 Task: Add Sprouts Grape Jelly to the cart.
Action: Mouse moved to (27, 80)
Screenshot: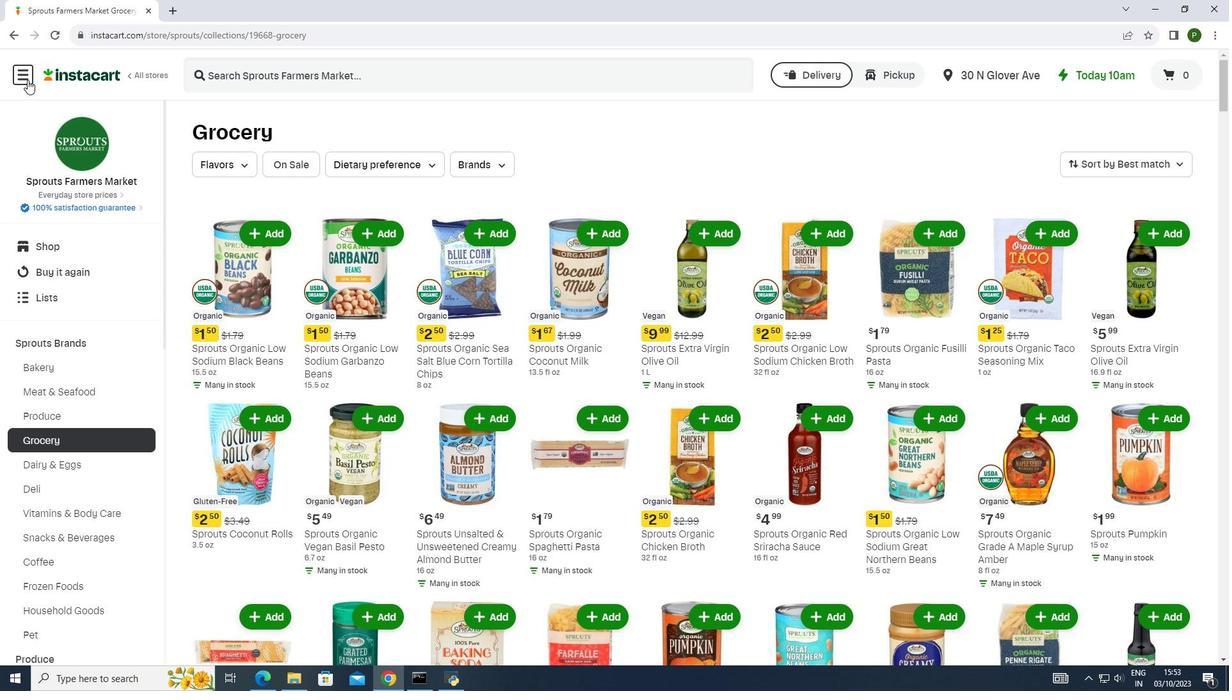
Action: Mouse pressed left at (27, 80)
Screenshot: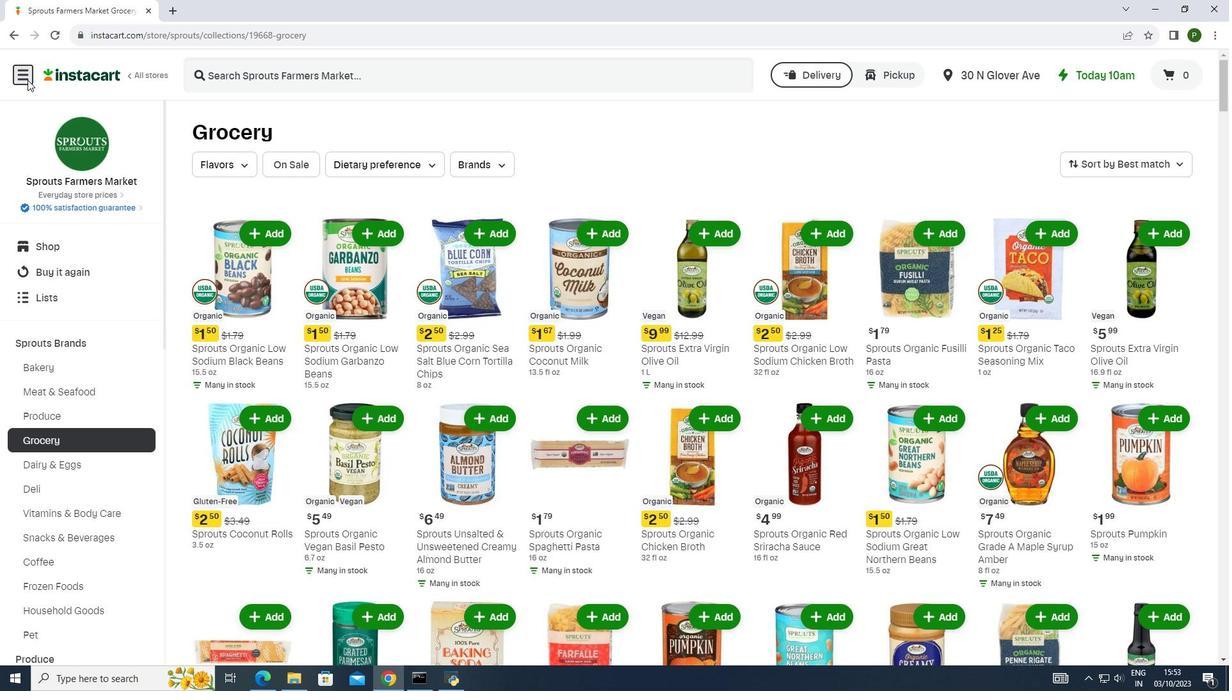 
Action: Mouse moved to (34, 341)
Screenshot: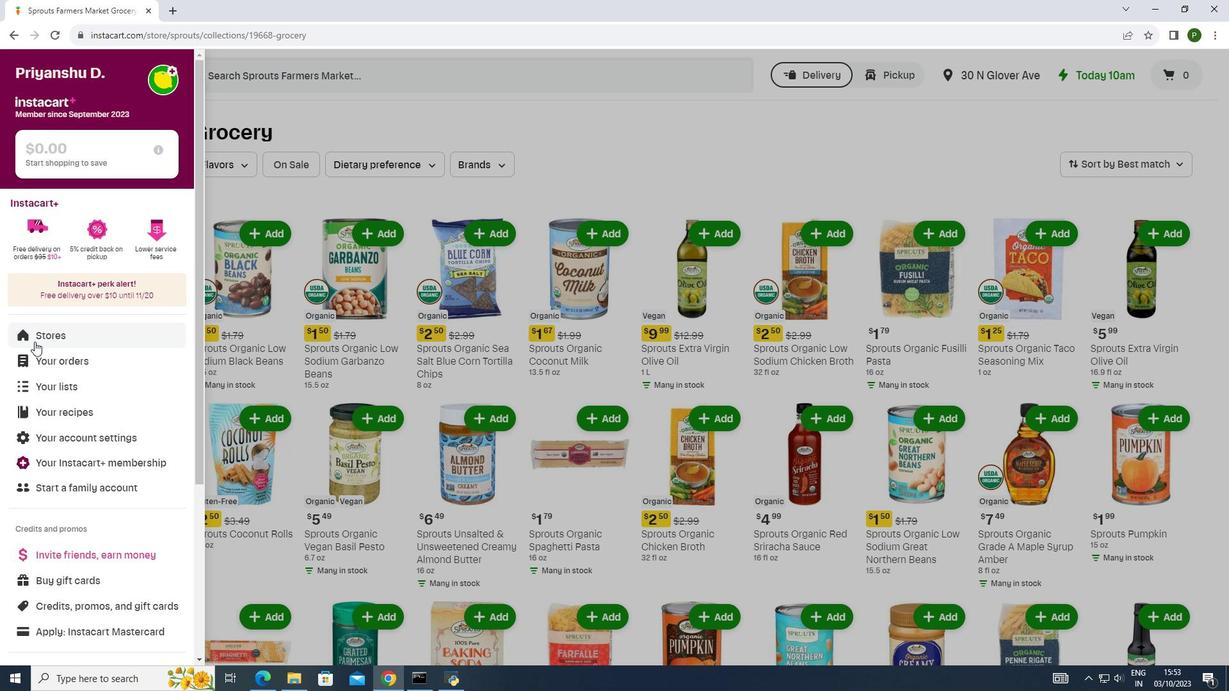 
Action: Mouse pressed left at (34, 341)
Screenshot: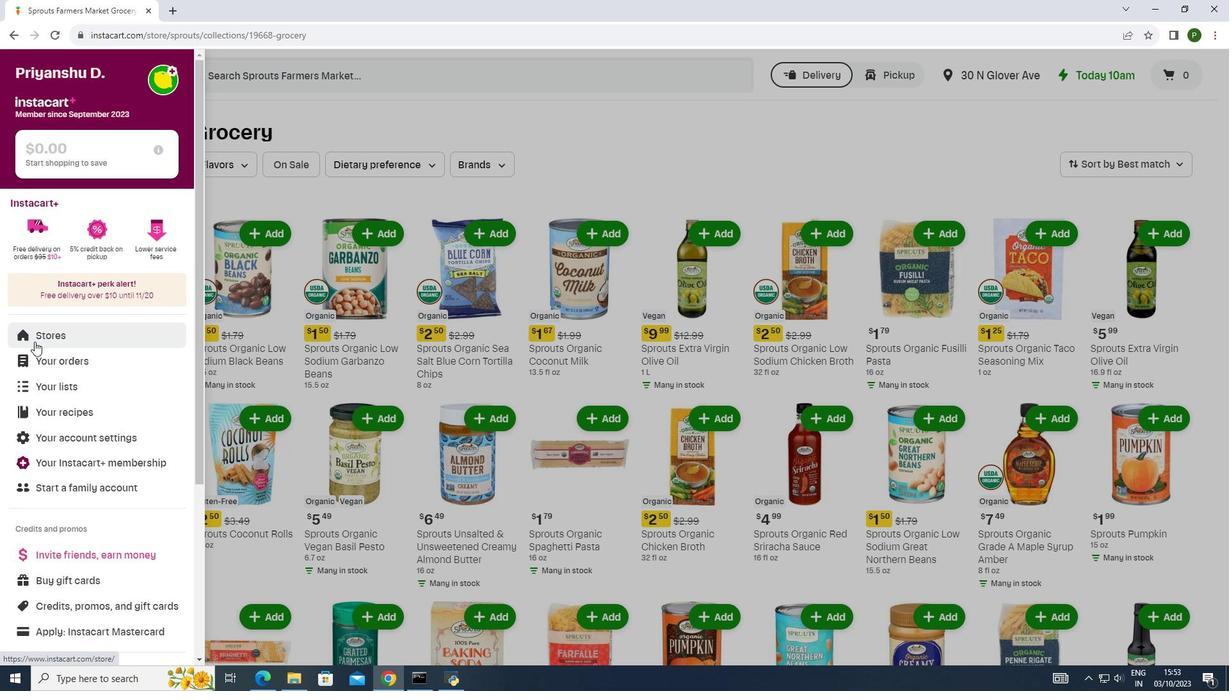 
Action: Mouse moved to (287, 124)
Screenshot: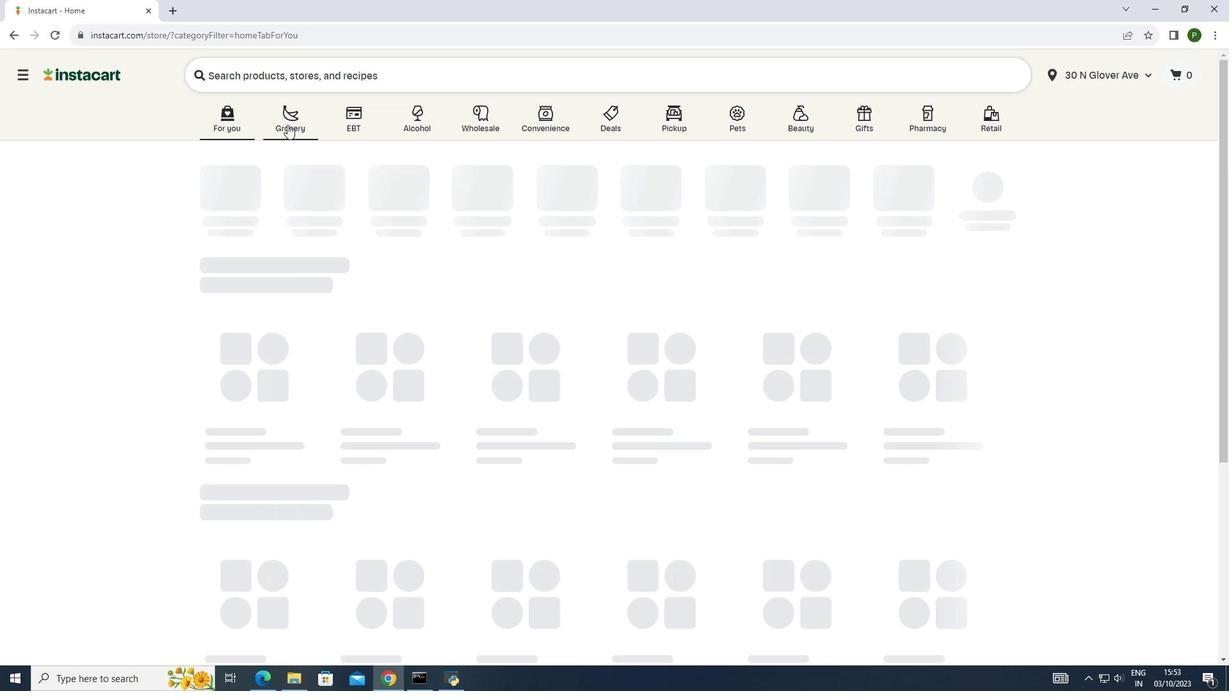 
Action: Mouse pressed left at (287, 124)
Screenshot: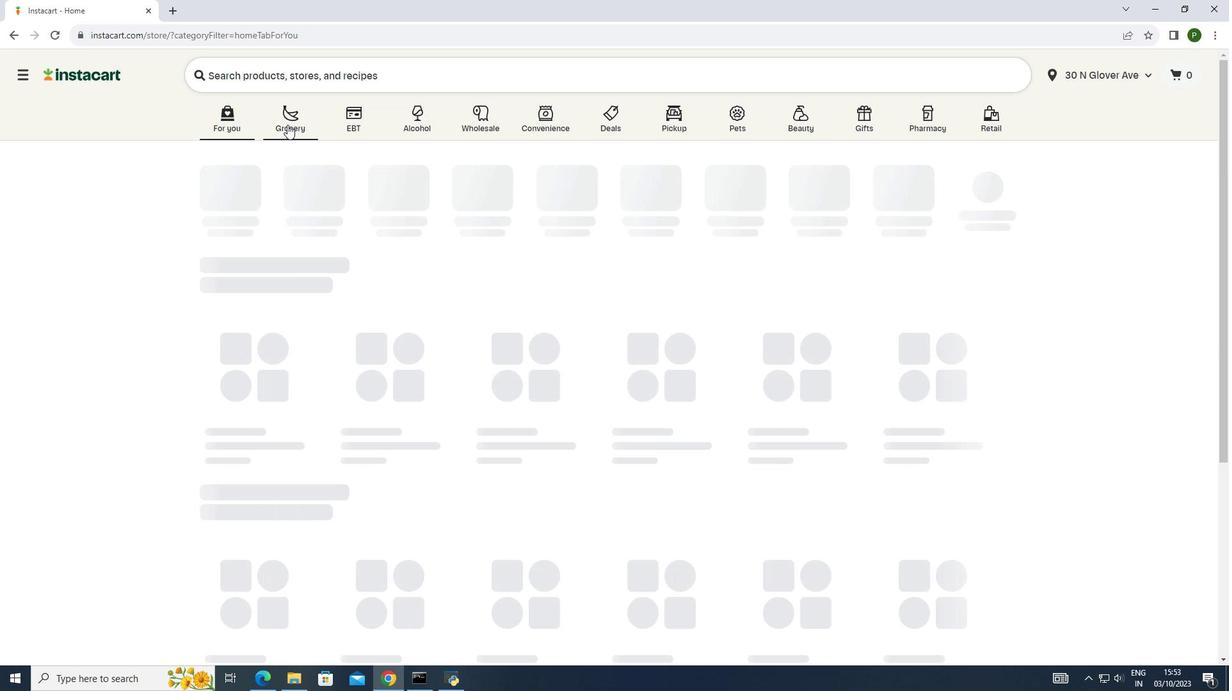 
Action: Mouse moved to (635, 184)
Screenshot: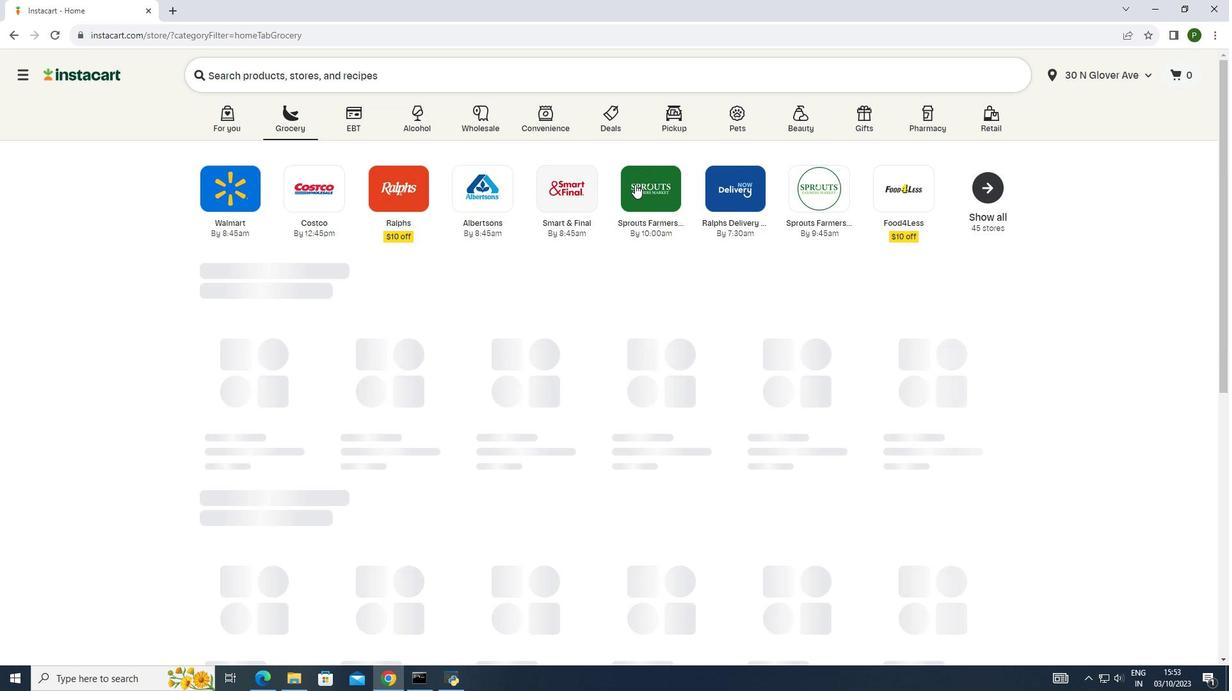 
Action: Mouse pressed left at (635, 184)
Screenshot: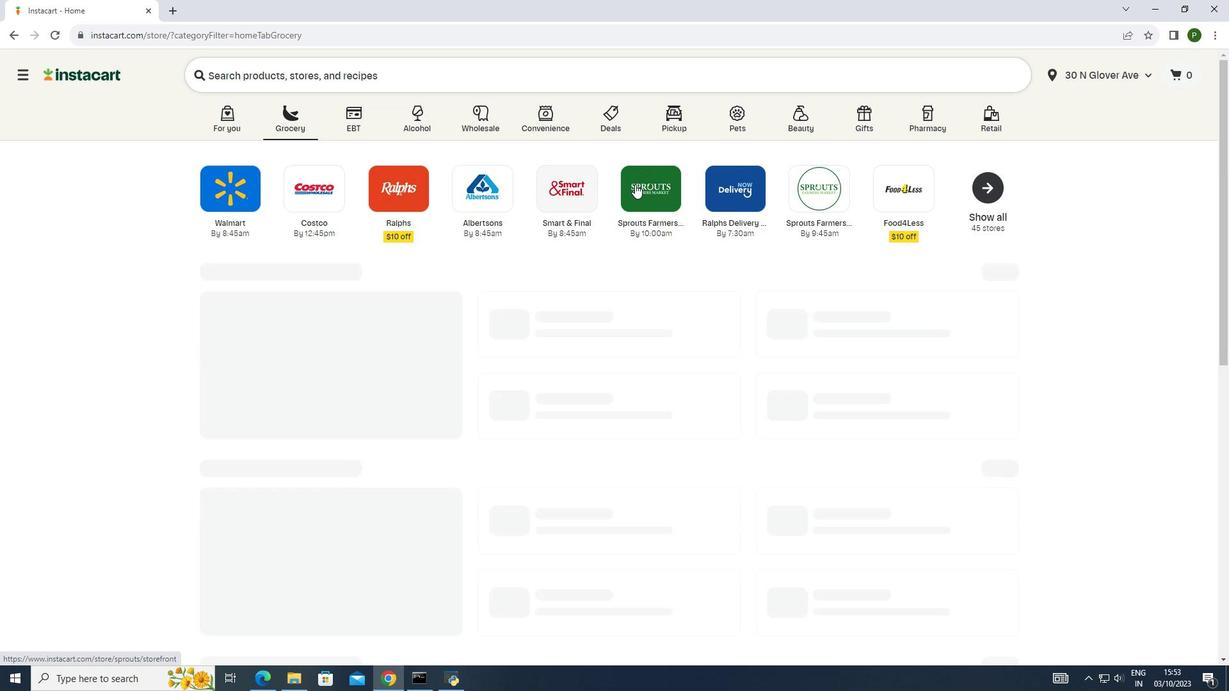 
Action: Mouse moved to (110, 343)
Screenshot: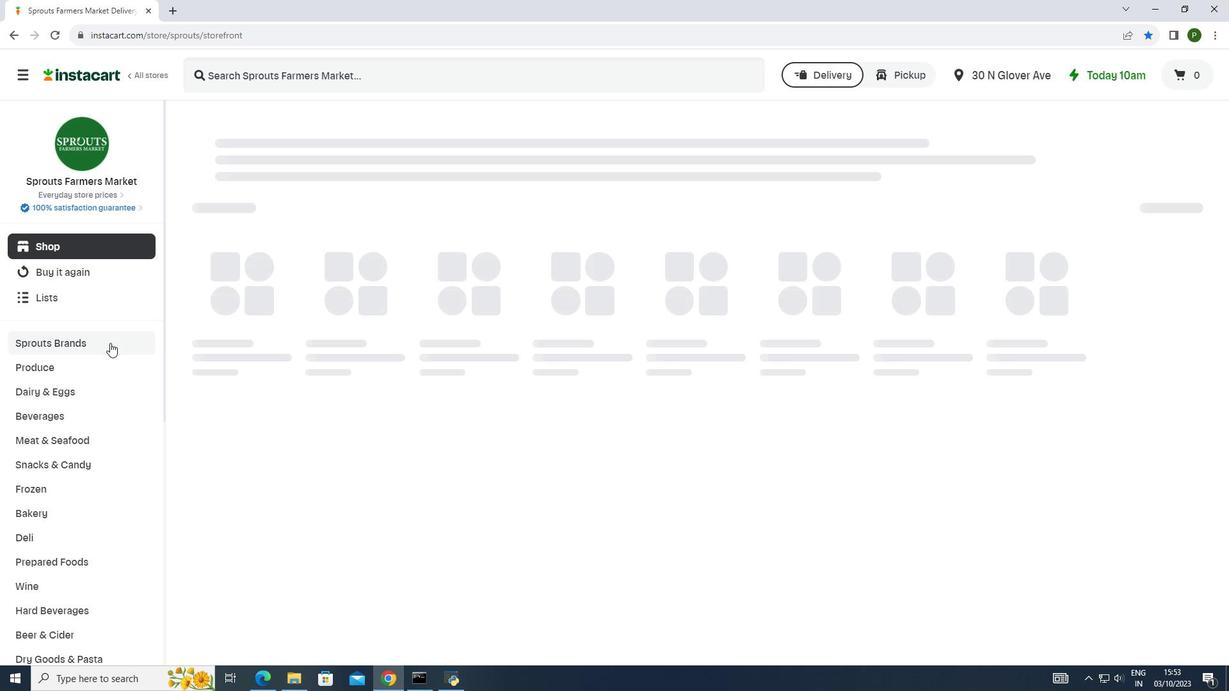 
Action: Mouse pressed left at (110, 343)
Screenshot: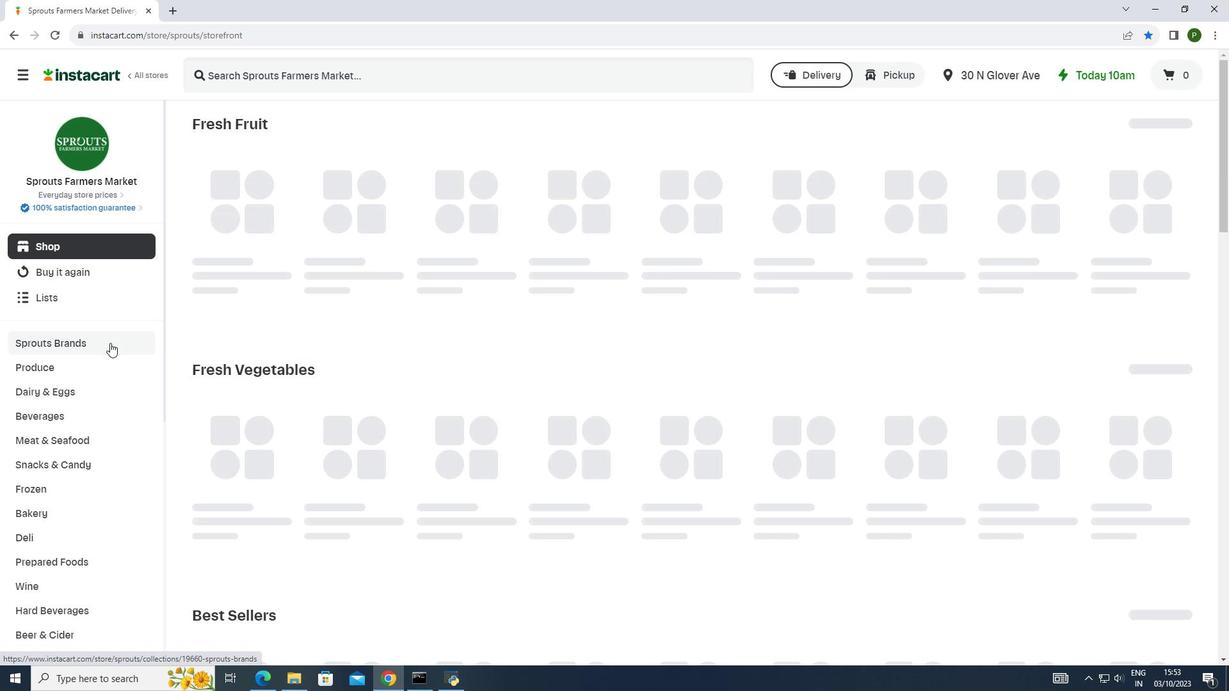 
Action: Mouse moved to (74, 437)
Screenshot: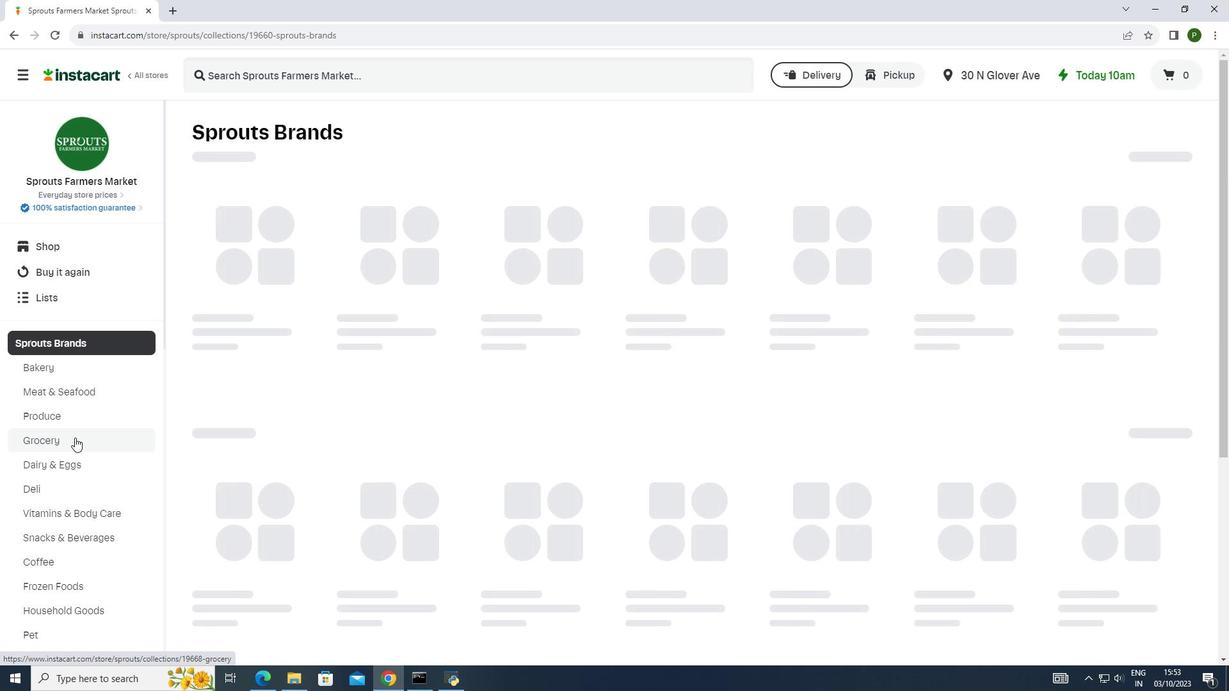 
Action: Mouse pressed left at (74, 437)
Screenshot: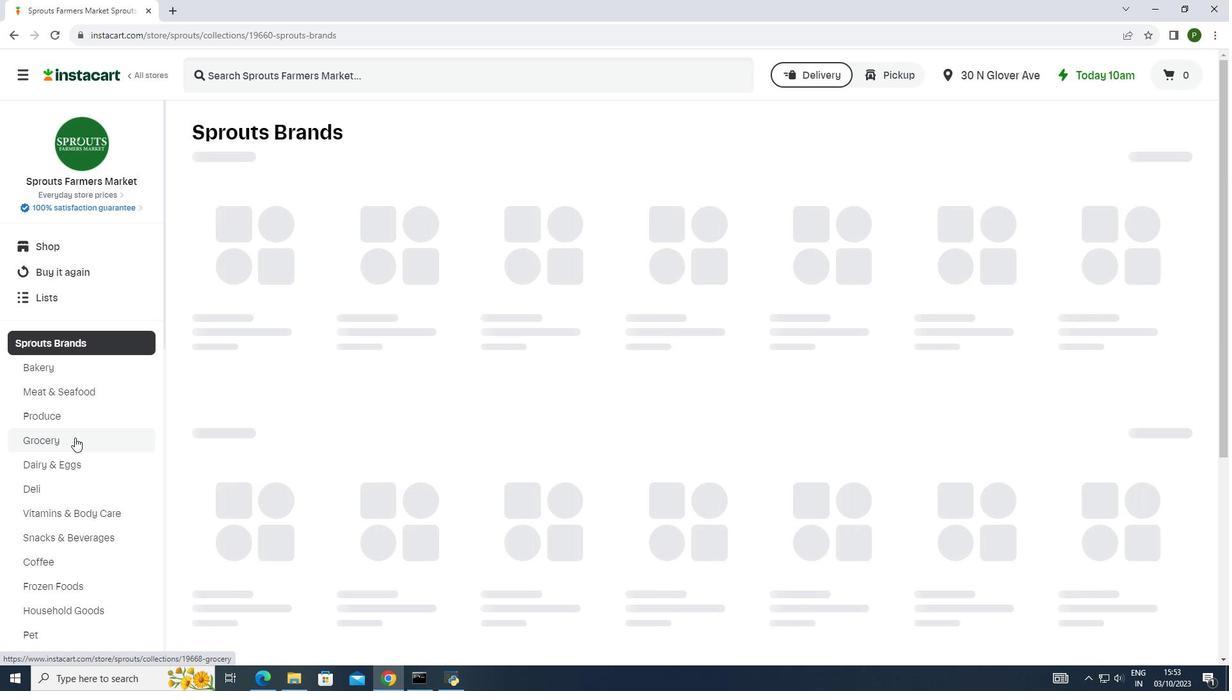 
Action: Mouse moved to (328, 285)
Screenshot: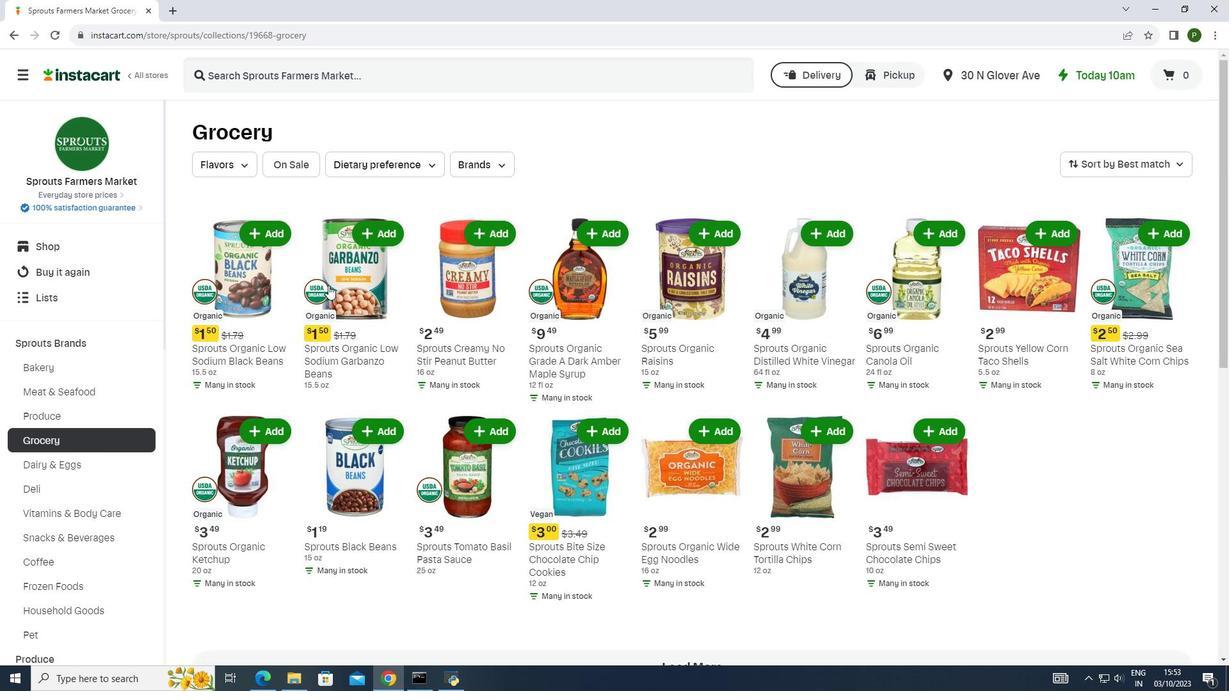 
Action: Mouse scrolled (328, 284) with delta (0, 0)
Screenshot: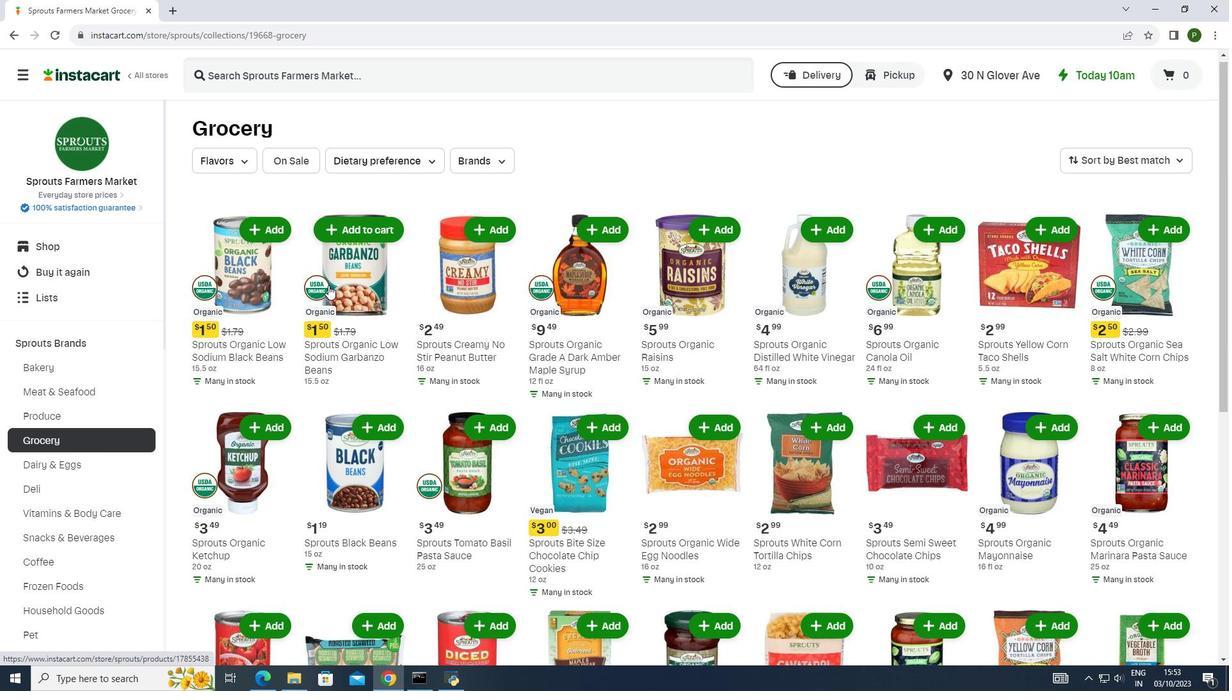 
Action: Mouse scrolled (328, 284) with delta (0, 0)
Screenshot: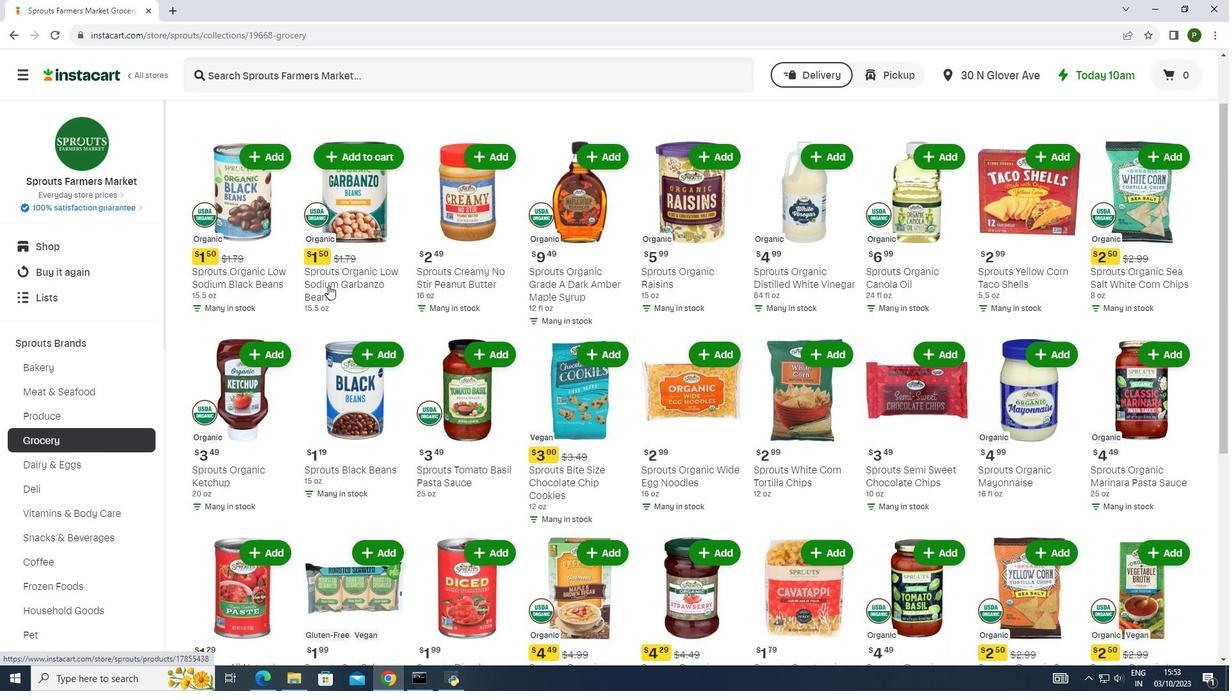 
Action: Mouse scrolled (328, 284) with delta (0, 0)
Screenshot: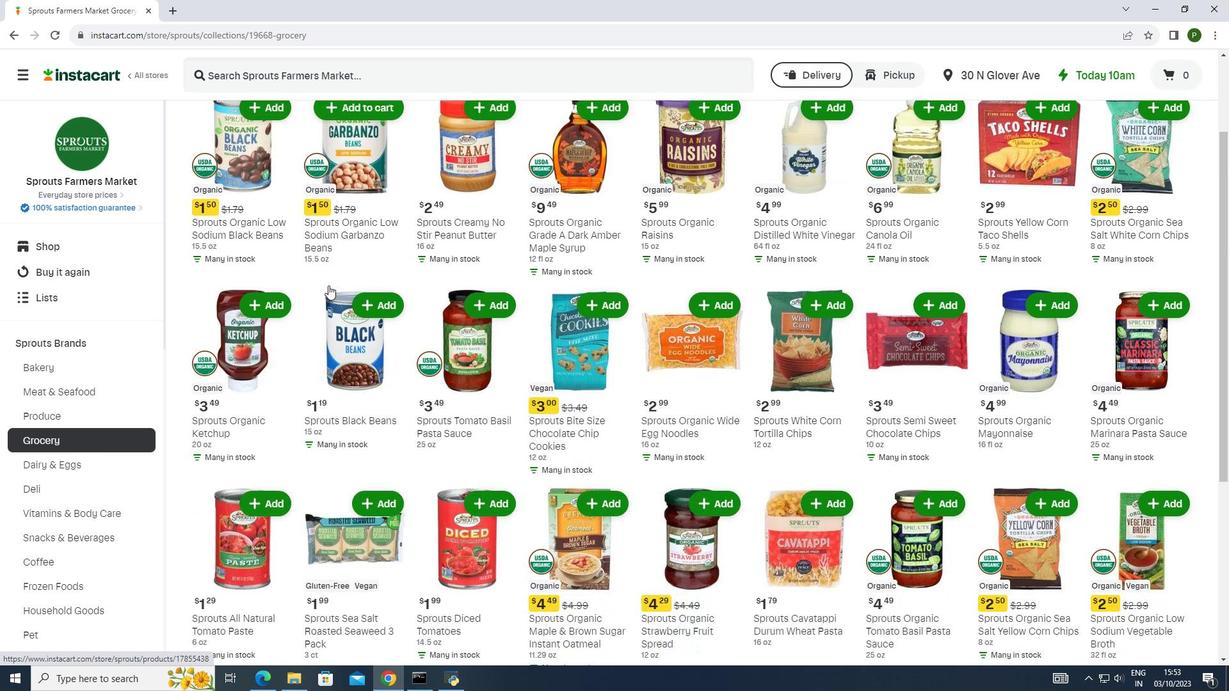 
Action: Mouse scrolled (328, 284) with delta (0, 0)
Screenshot: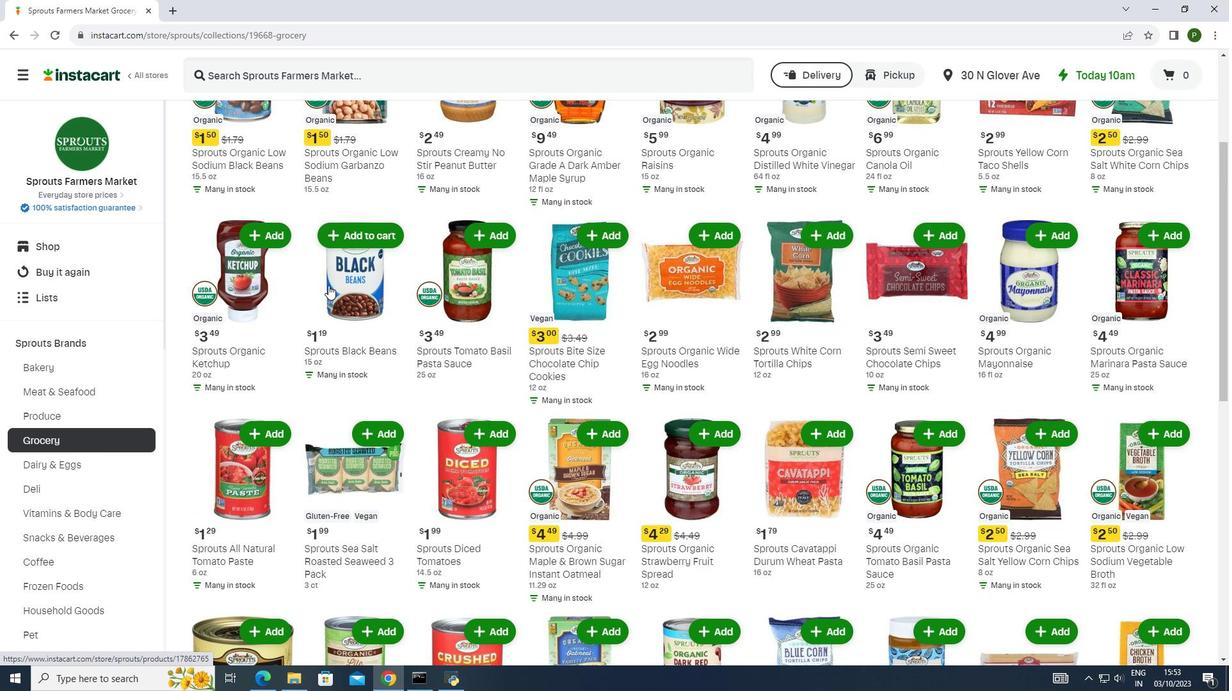 
Action: Mouse scrolled (328, 284) with delta (0, 0)
Screenshot: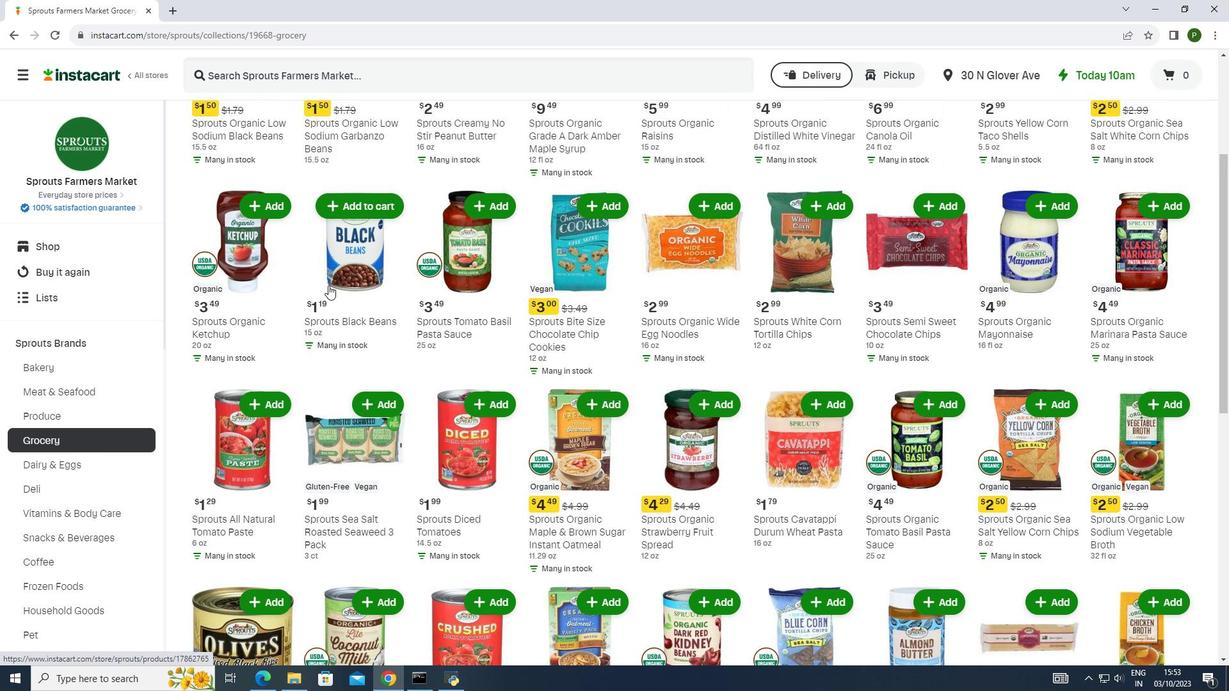
Action: Mouse scrolled (328, 284) with delta (0, 0)
Screenshot: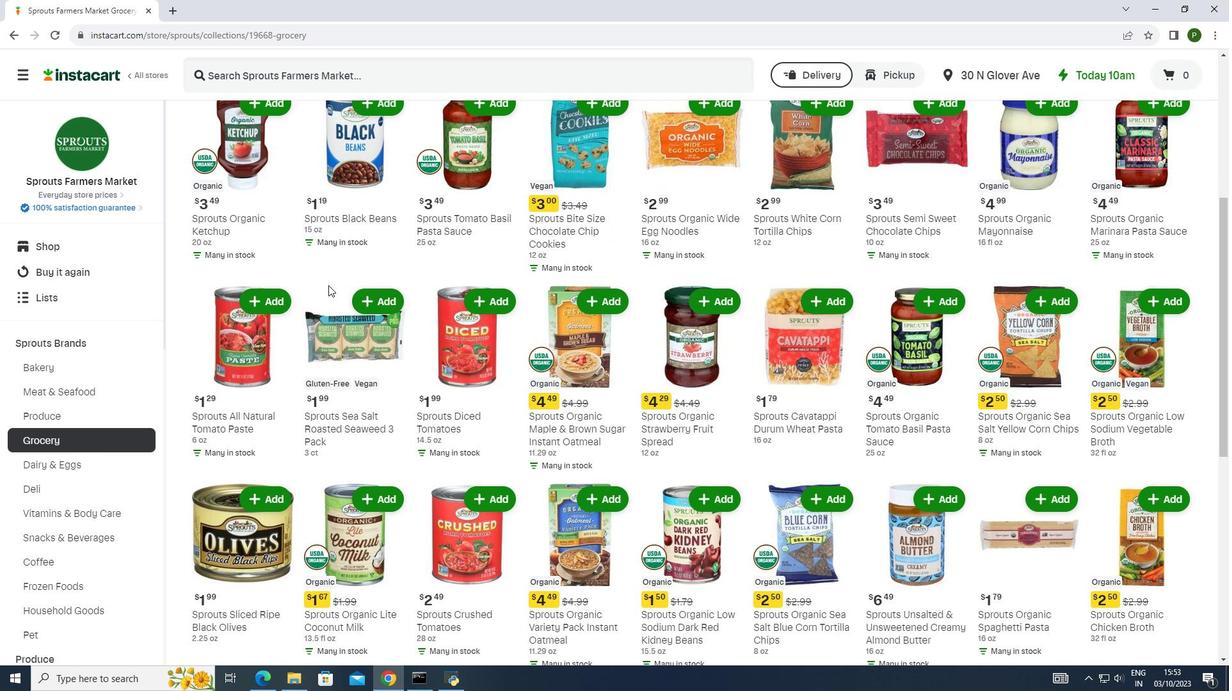 
Action: Mouse scrolled (328, 284) with delta (0, 0)
Screenshot: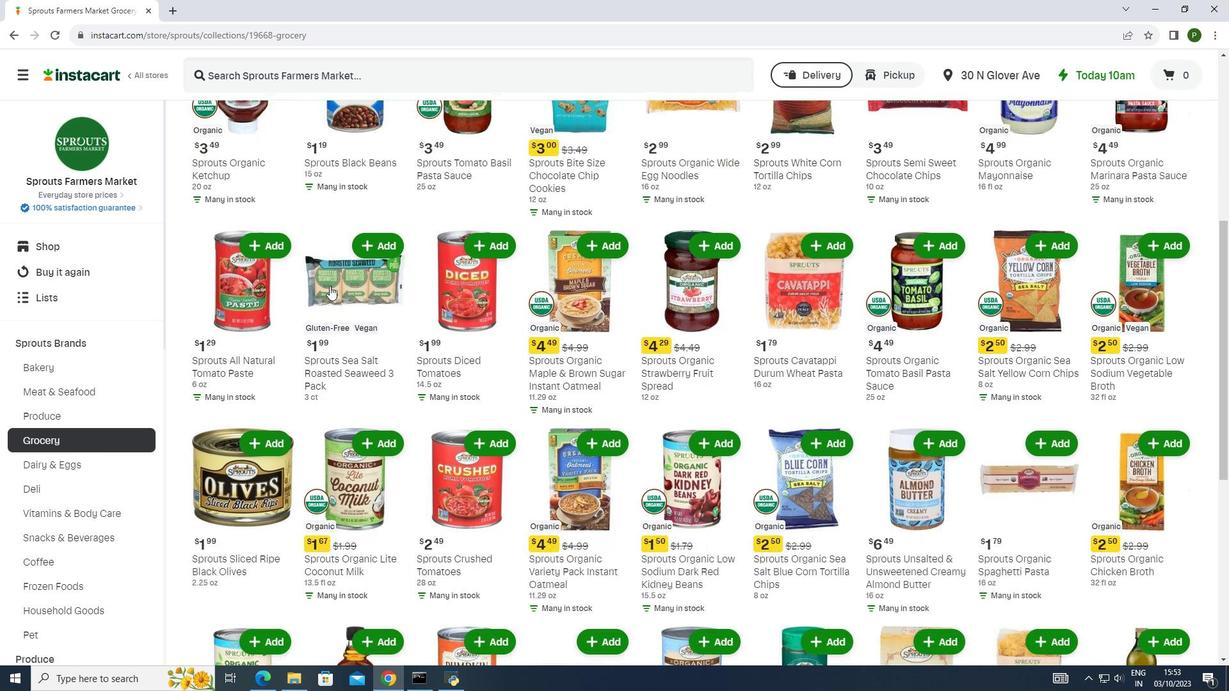 
Action: Mouse moved to (329, 286)
Screenshot: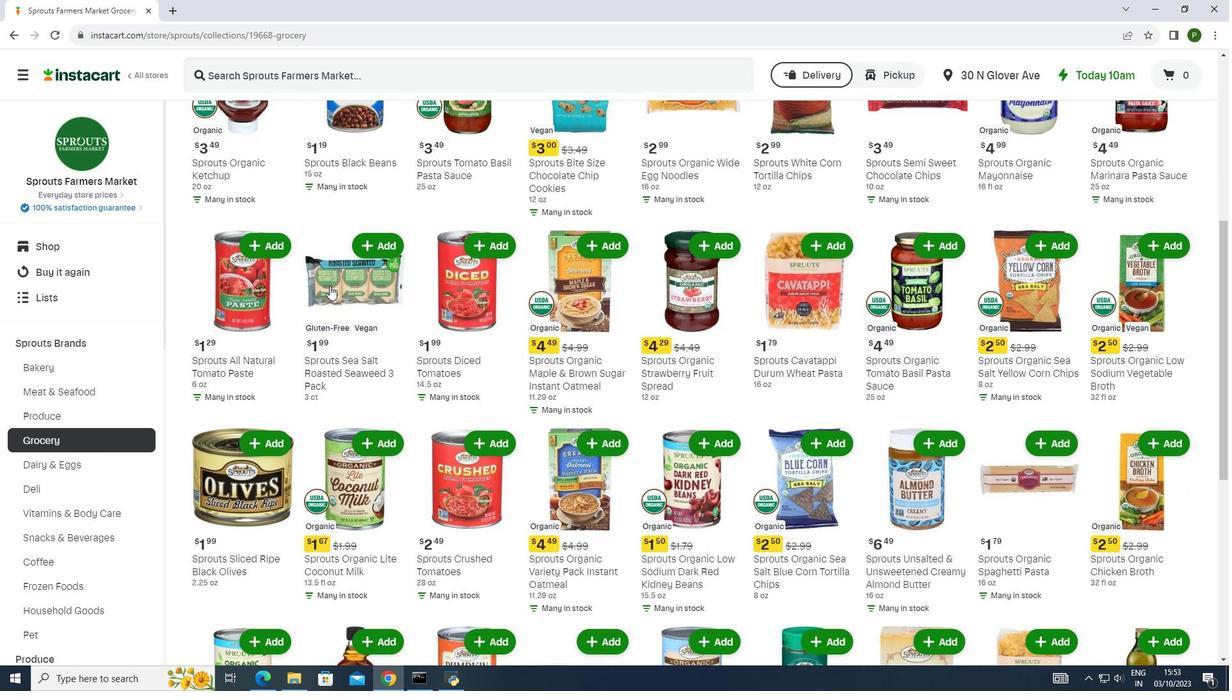 
Action: Mouse scrolled (329, 285) with delta (0, 0)
Screenshot: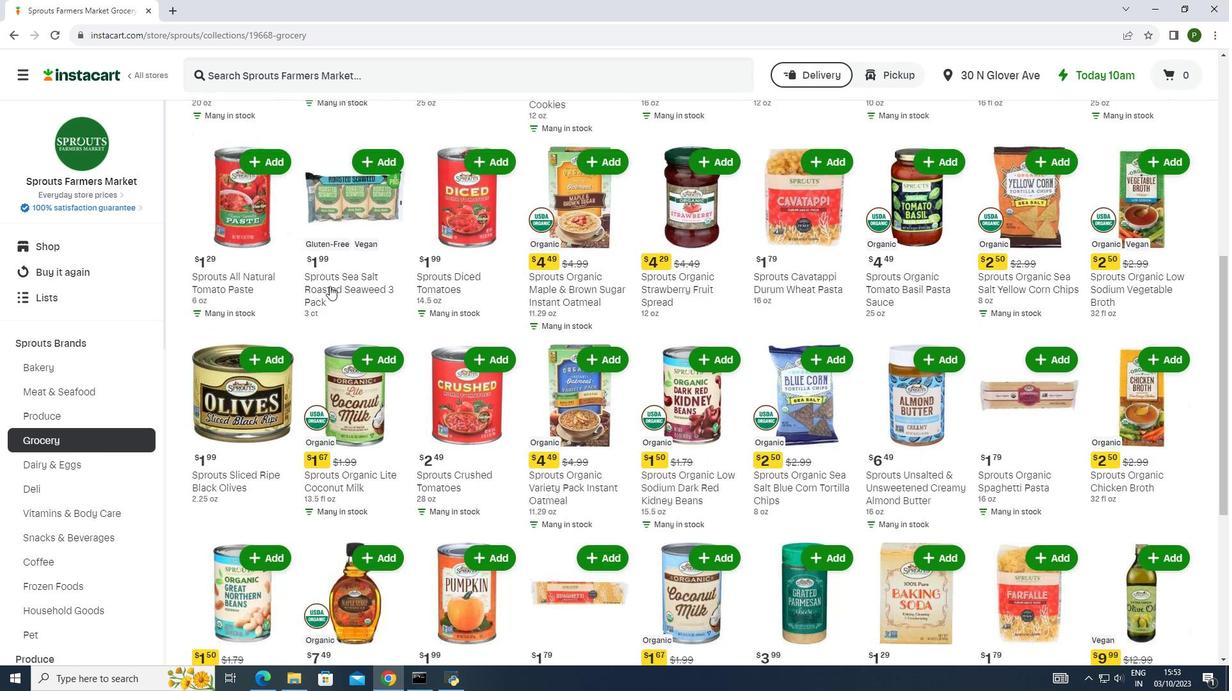 
Action: Mouse scrolled (329, 285) with delta (0, 0)
Screenshot: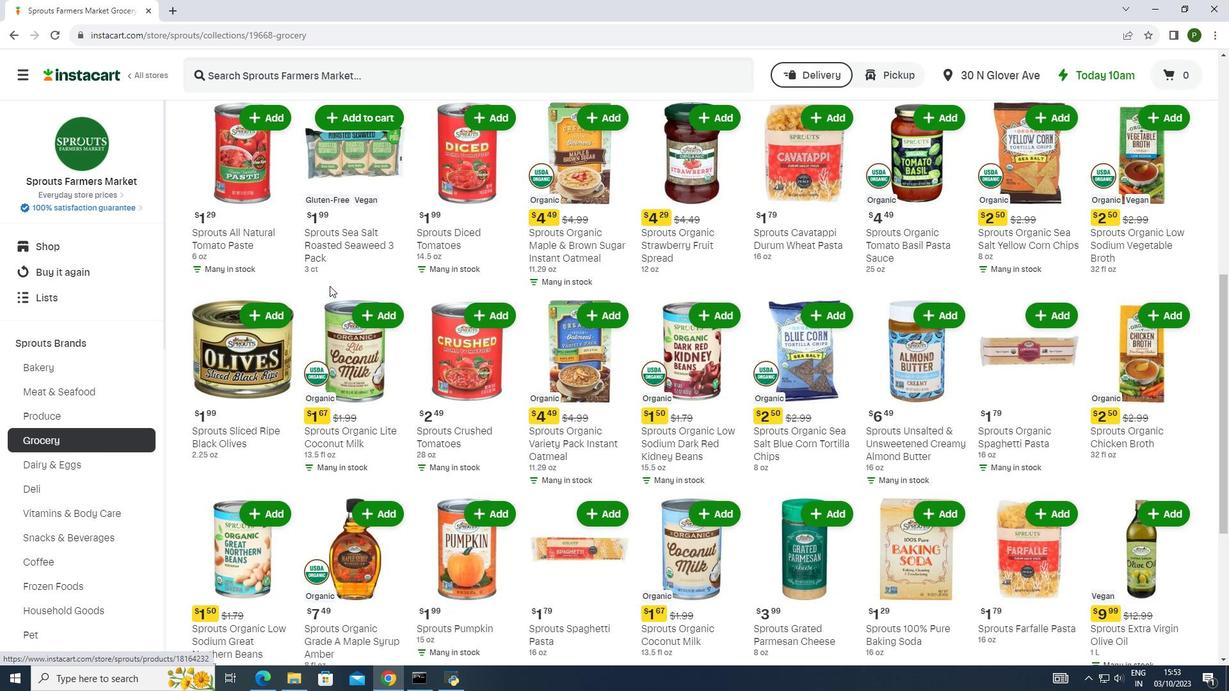 
Action: Mouse scrolled (329, 285) with delta (0, 0)
Screenshot: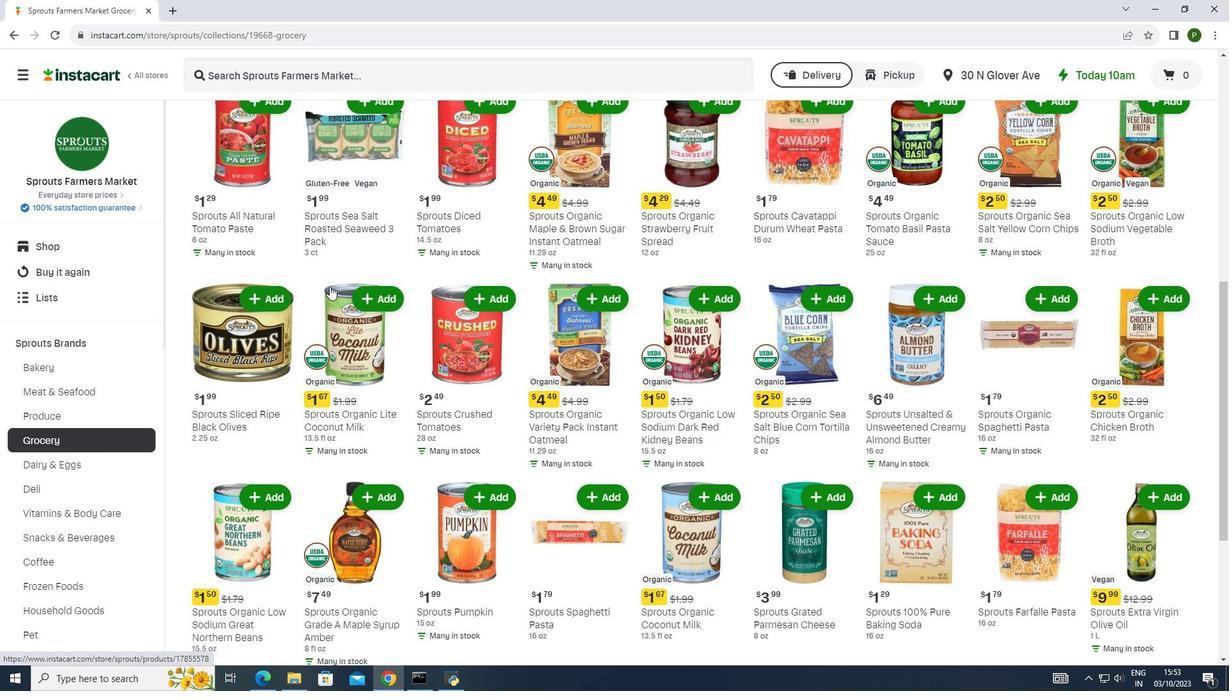 
Action: Mouse scrolled (329, 285) with delta (0, 0)
Screenshot: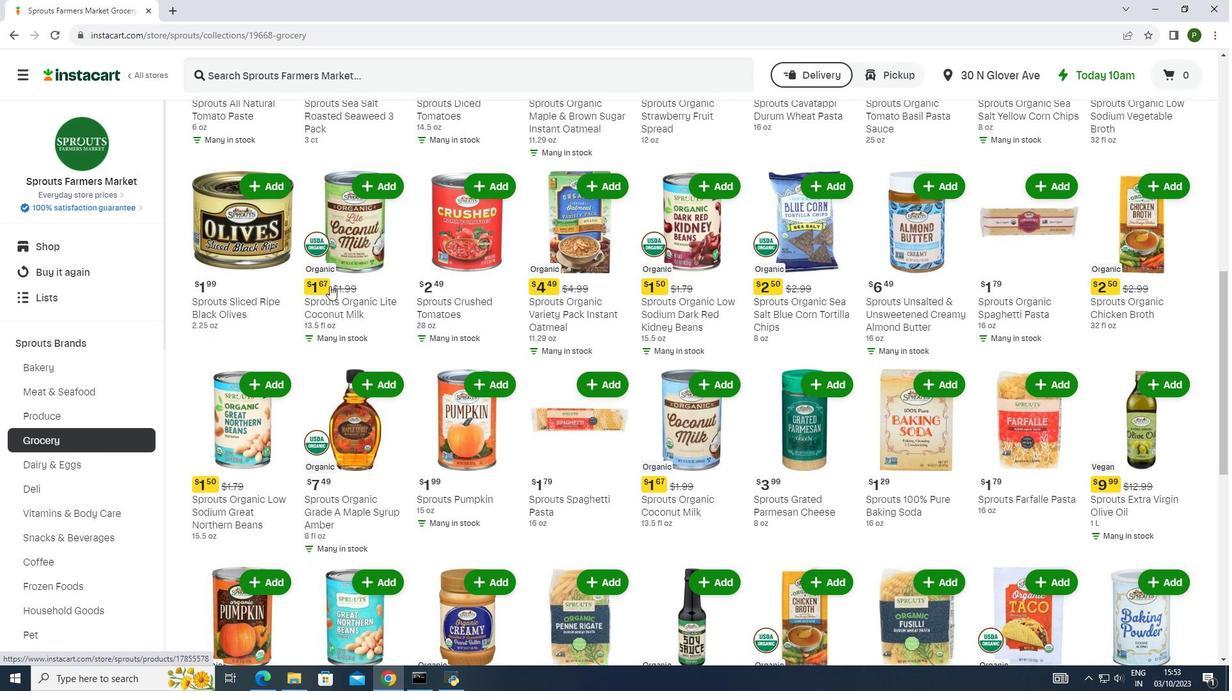
Action: Mouse scrolled (329, 285) with delta (0, 0)
Screenshot: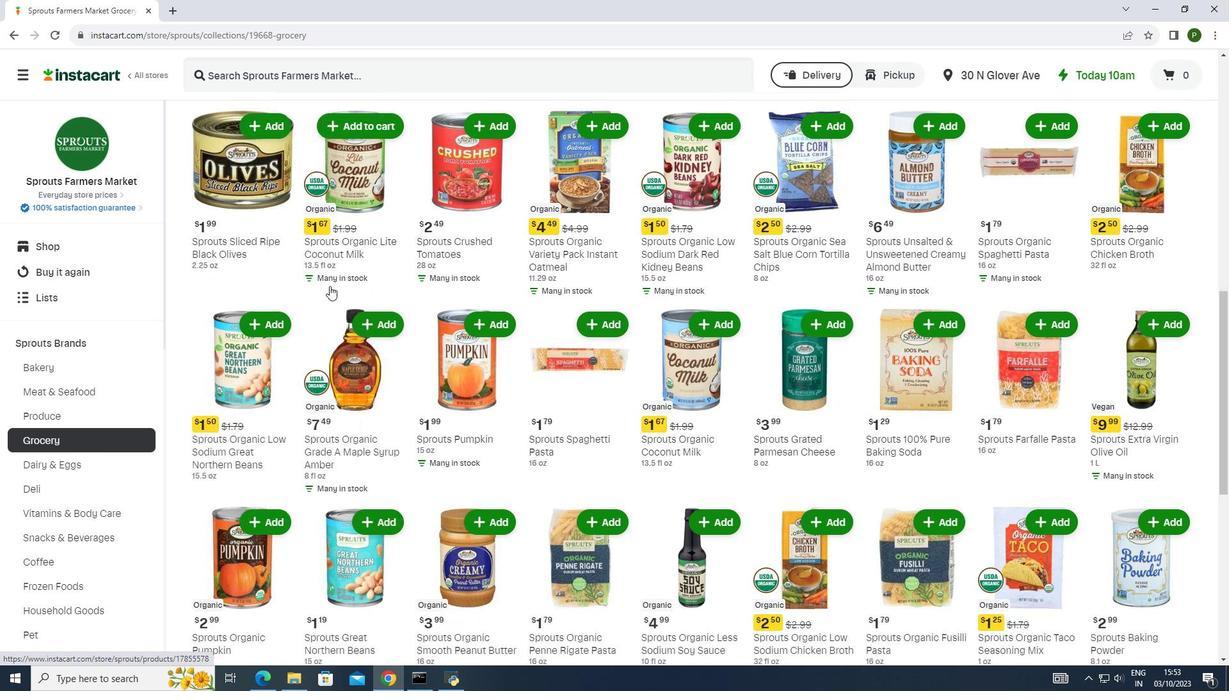 
Action: Mouse moved to (330, 286)
Screenshot: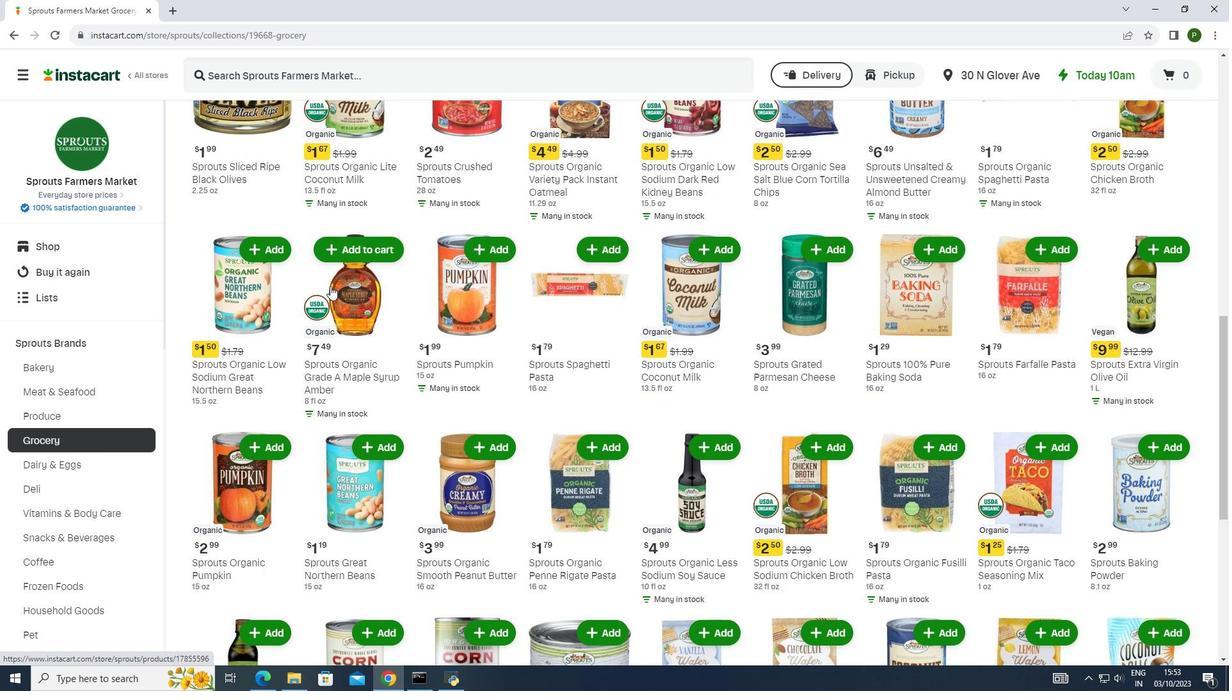 
Action: Mouse scrolled (330, 285) with delta (0, 0)
Screenshot: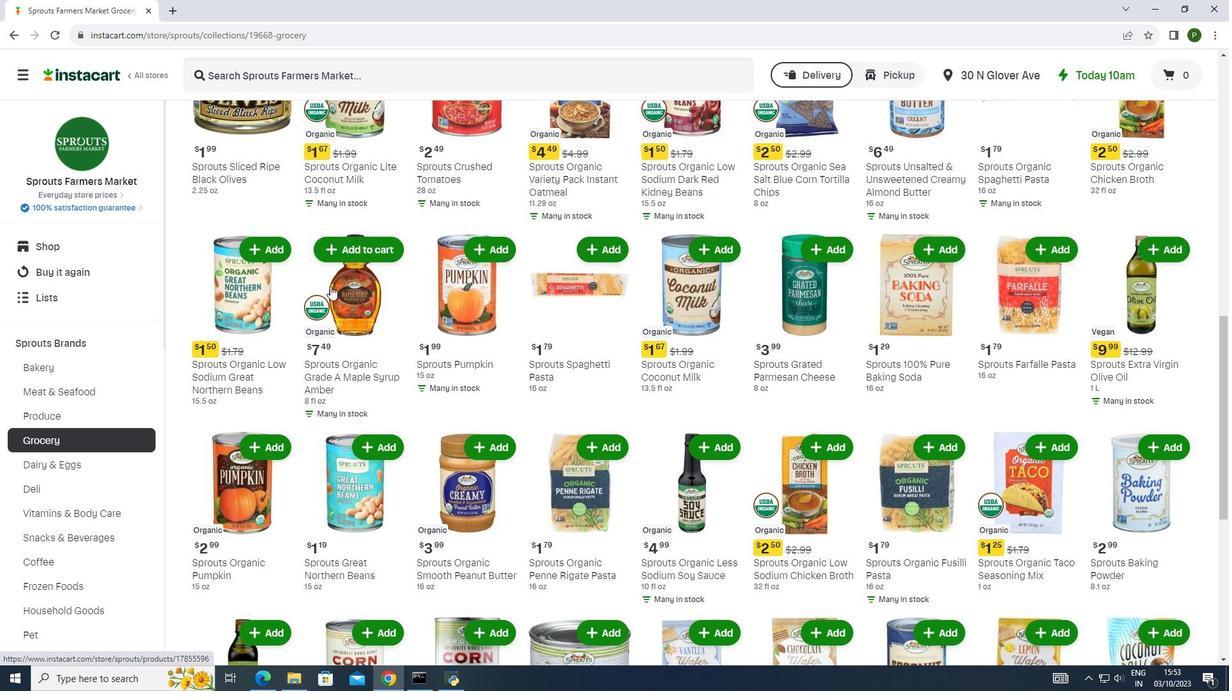 
Action: Mouse scrolled (330, 285) with delta (0, 0)
Screenshot: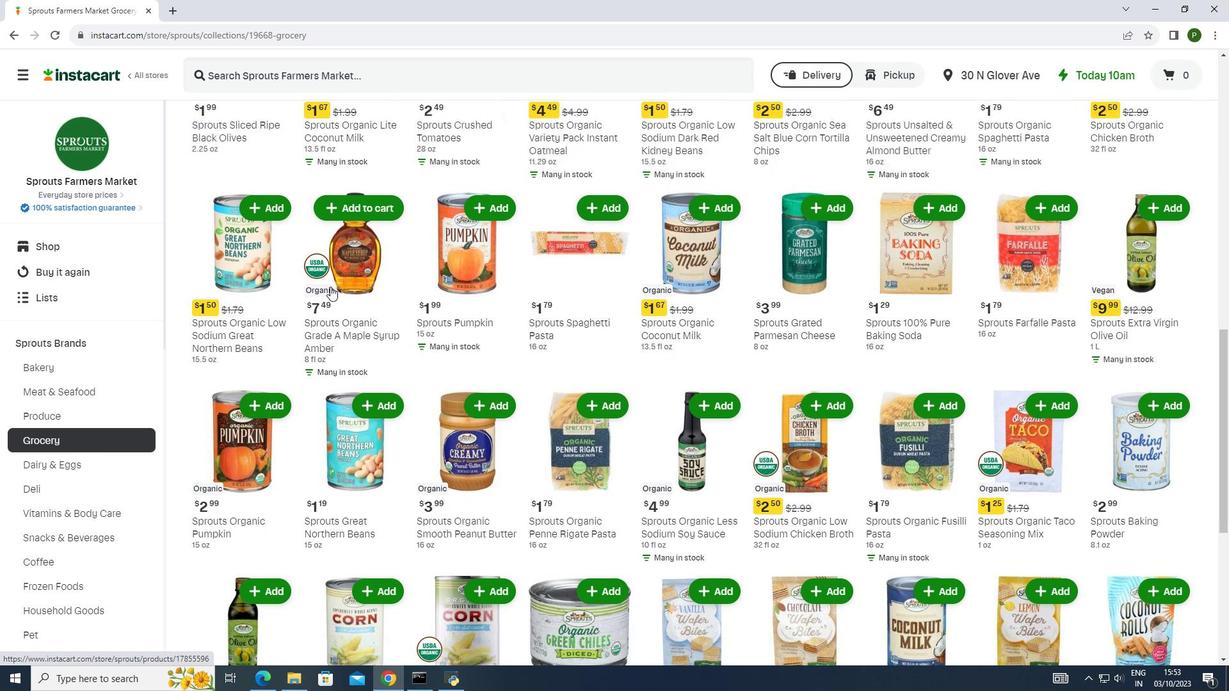 
Action: Mouse moved to (330, 286)
Screenshot: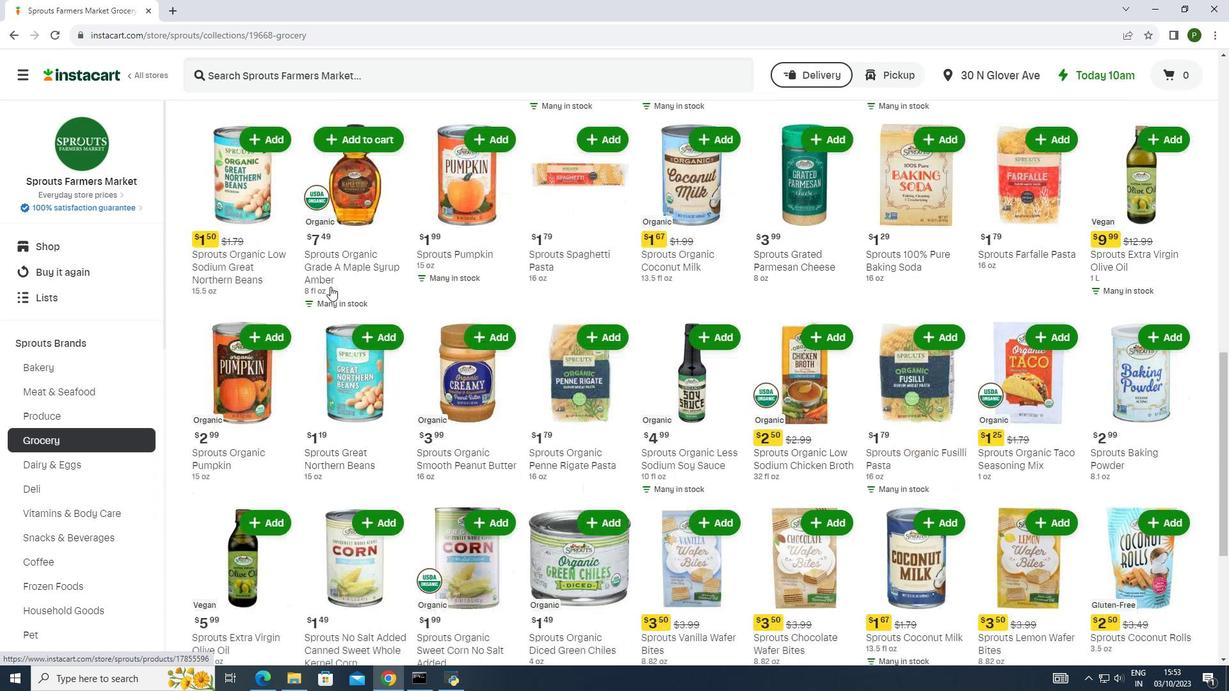 
Action: Mouse scrolled (330, 286) with delta (0, 0)
Screenshot: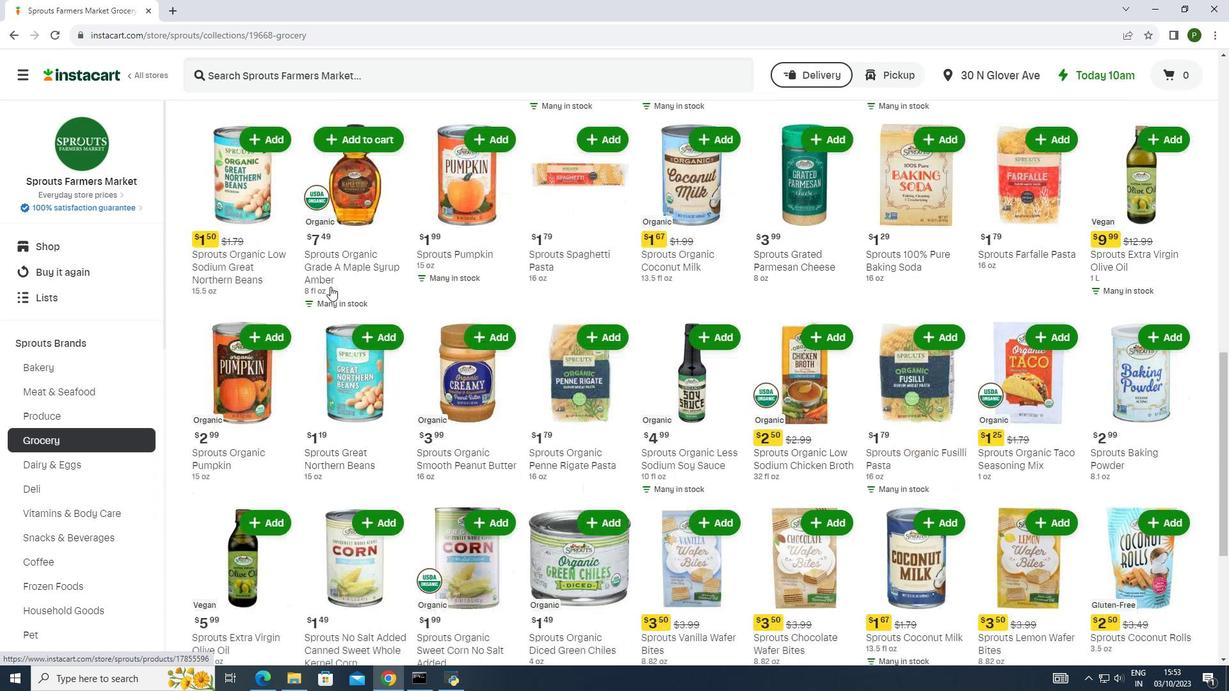 
Action: Mouse scrolled (330, 286) with delta (0, 0)
Screenshot: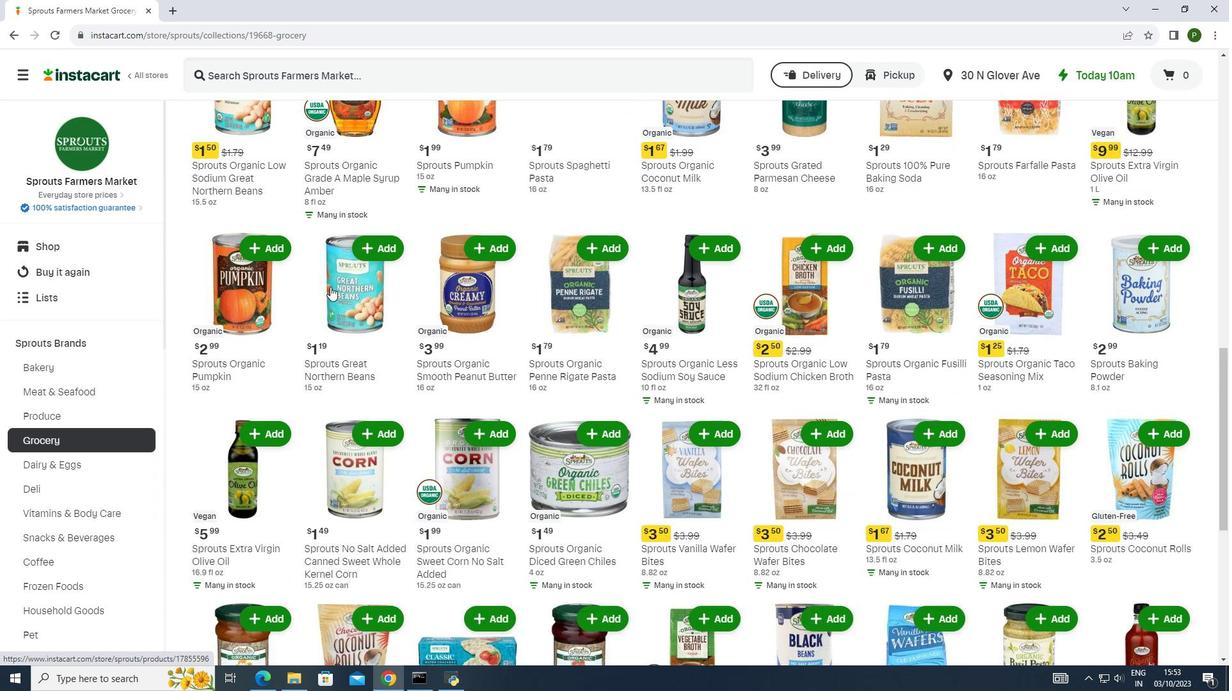 
Action: Mouse scrolled (330, 286) with delta (0, 0)
Screenshot: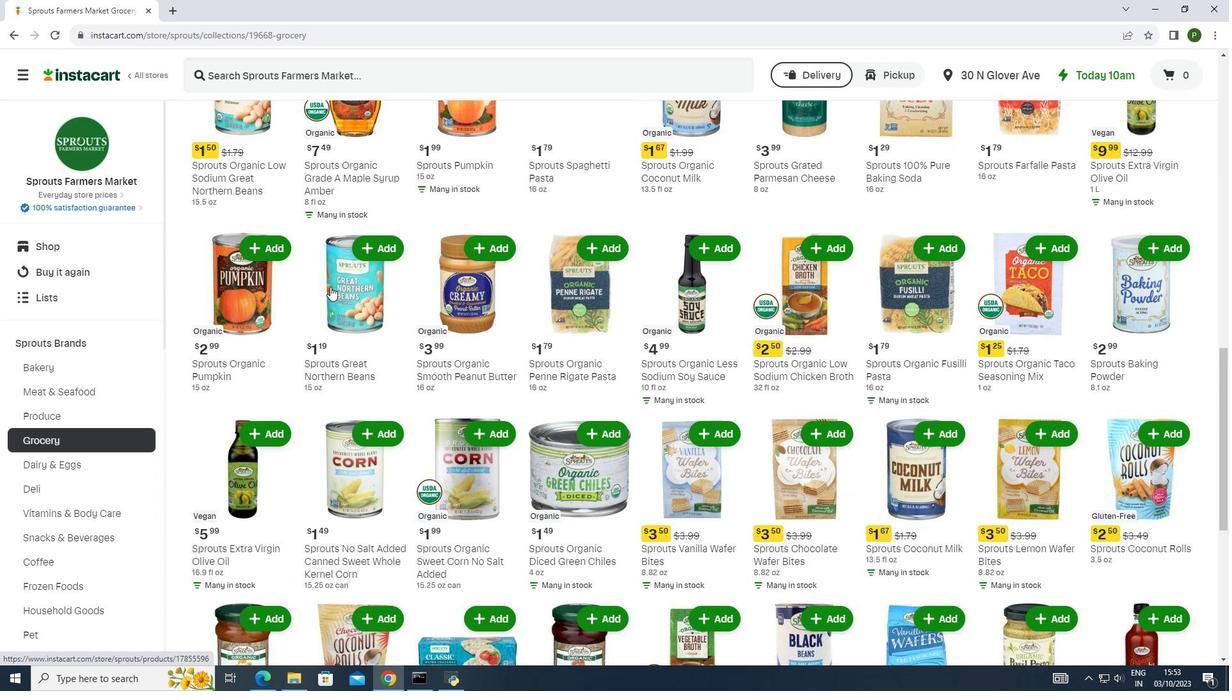 
Action: Mouse scrolled (330, 286) with delta (0, 0)
Screenshot: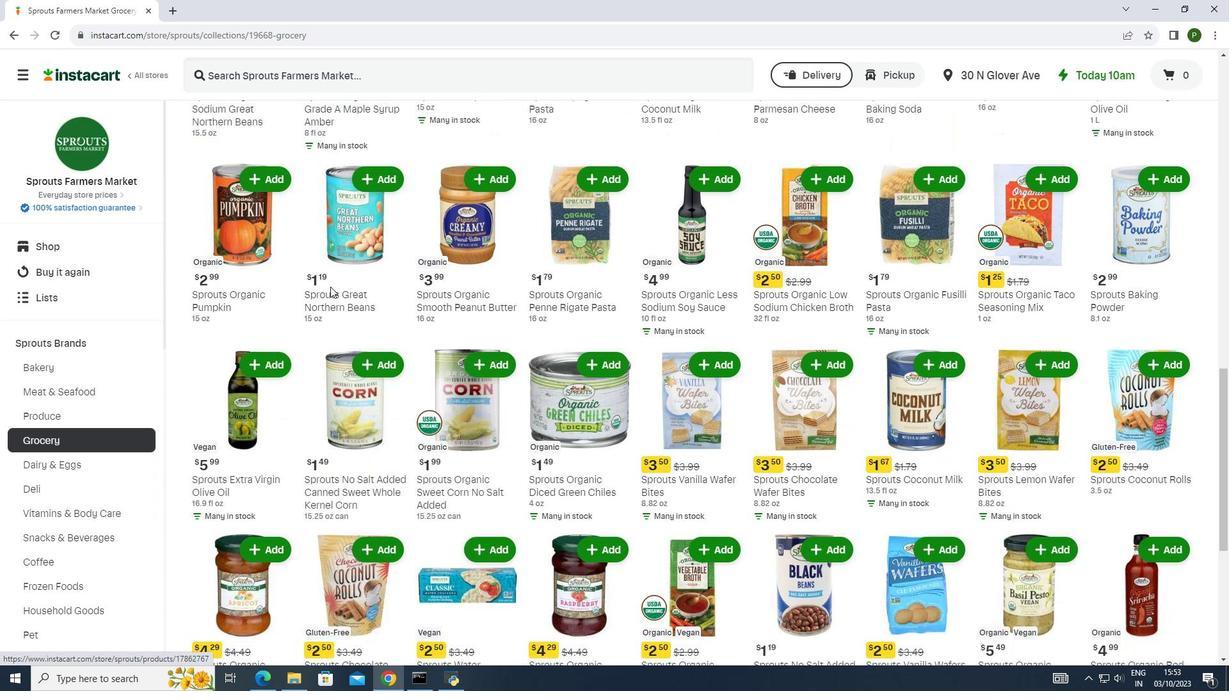 
Action: Mouse scrolled (330, 286) with delta (0, 0)
Screenshot: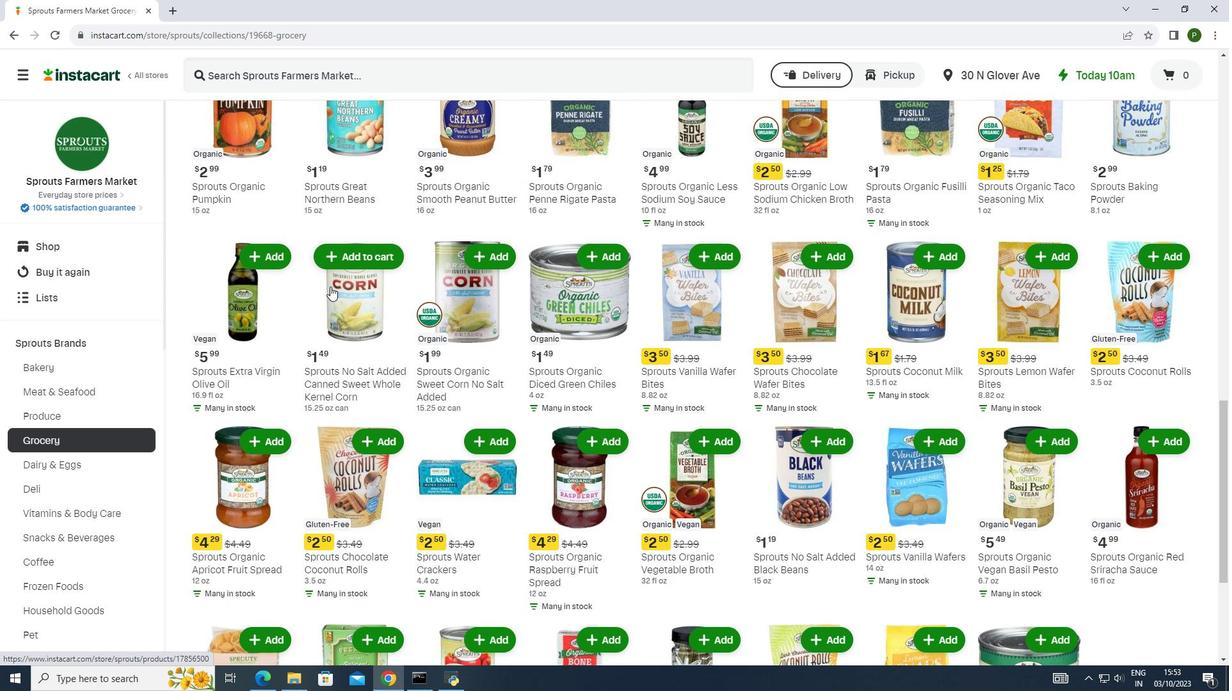 
Action: Mouse scrolled (330, 286) with delta (0, 0)
Screenshot: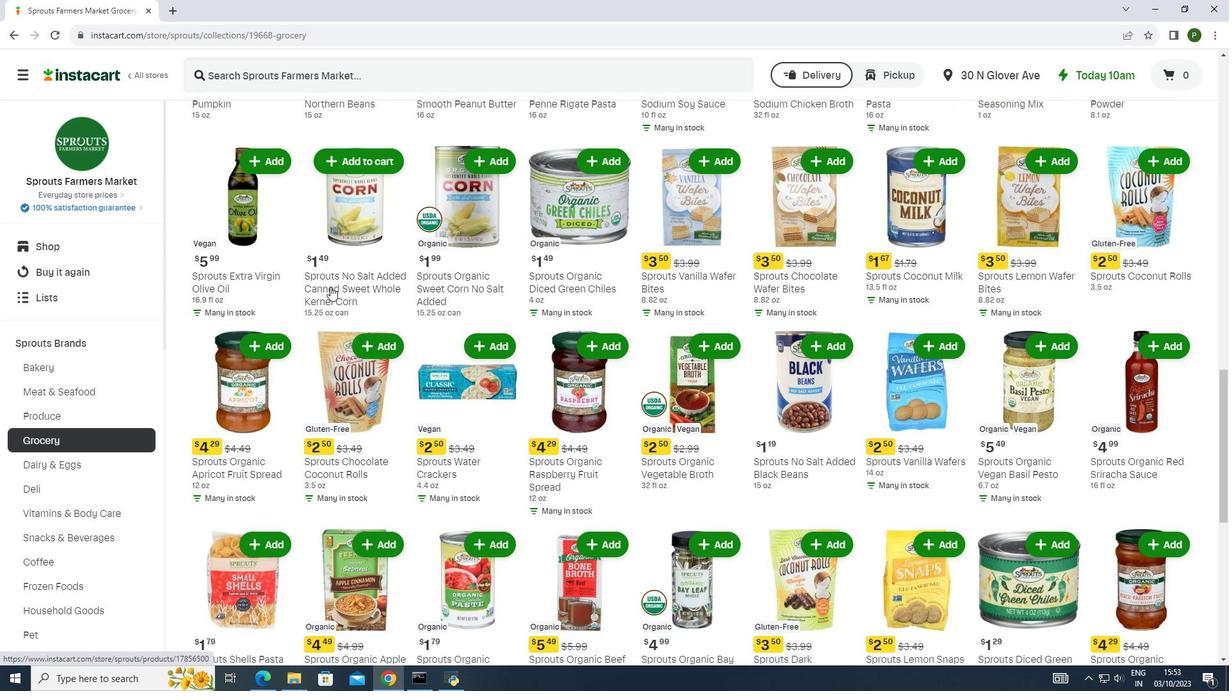 
Action: Mouse scrolled (330, 286) with delta (0, 0)
Screenshot: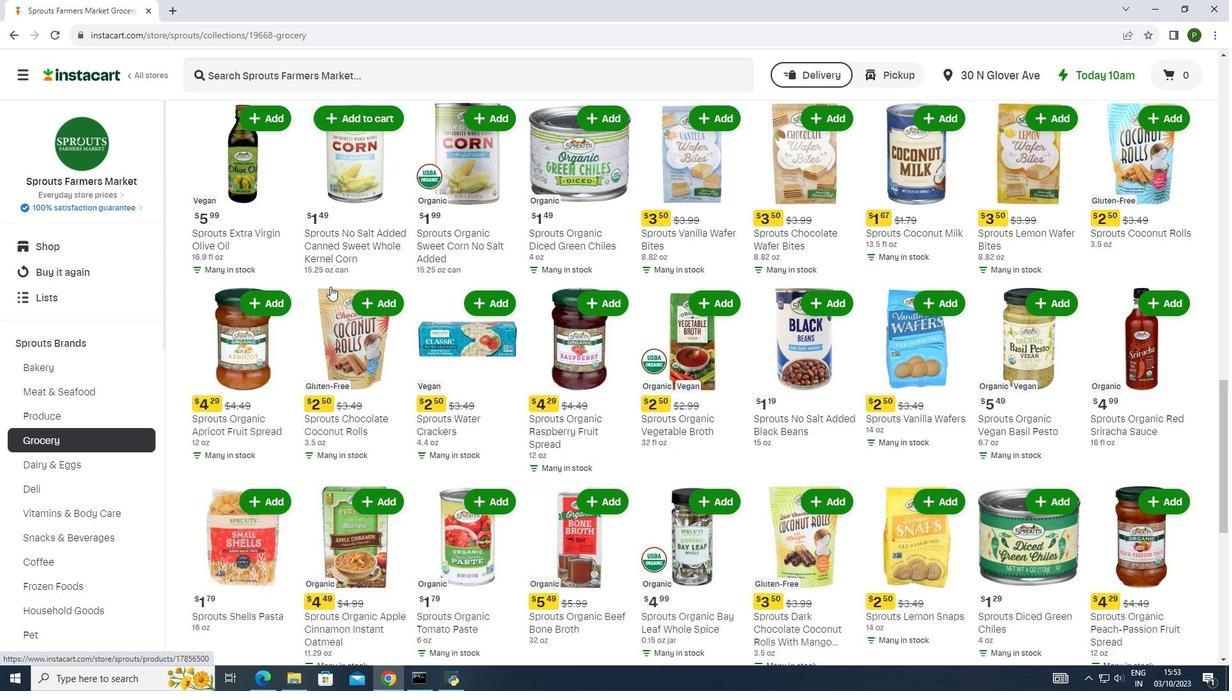 
Action: Mouse scrolled (330, 286) with delta (0, 0)
Screenshot: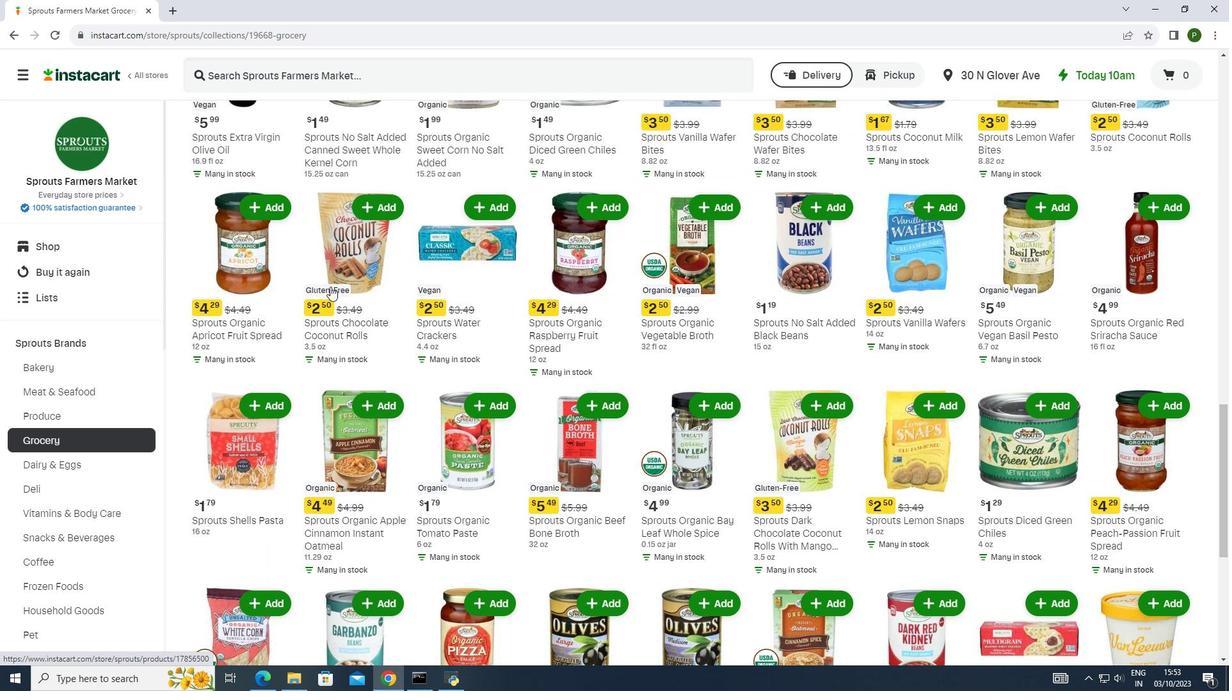 
Action: Mouse scrolled (330, 286) with delta (0, 0)
Screenshot: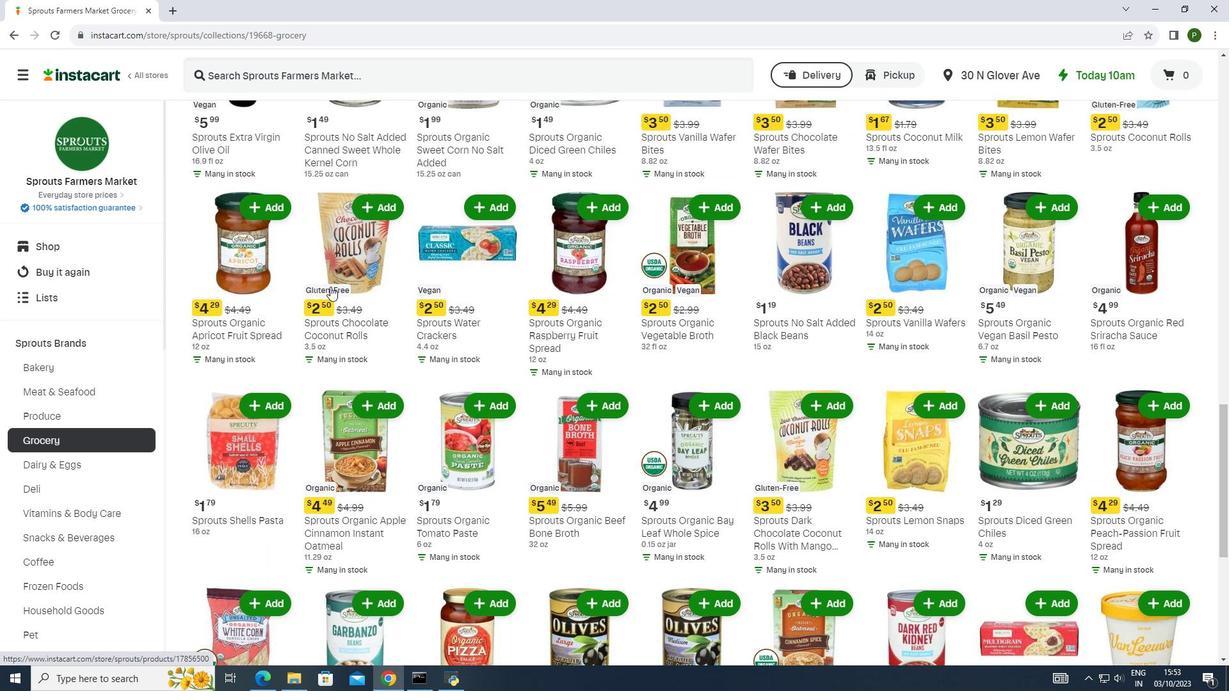 
Action: Mouse scrolled (330, 286) with delta (0, 0)
Screenshot: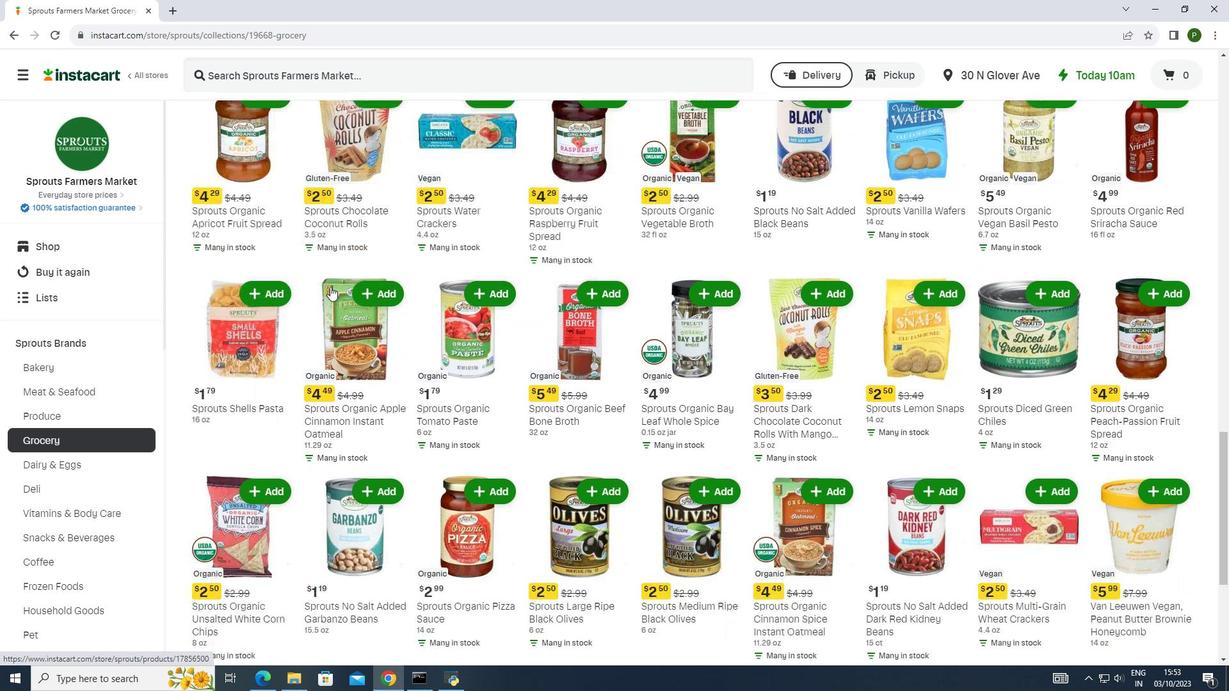 
Action: Mouse scrolled (330, 286) with delta (0, 0)
Screenshot: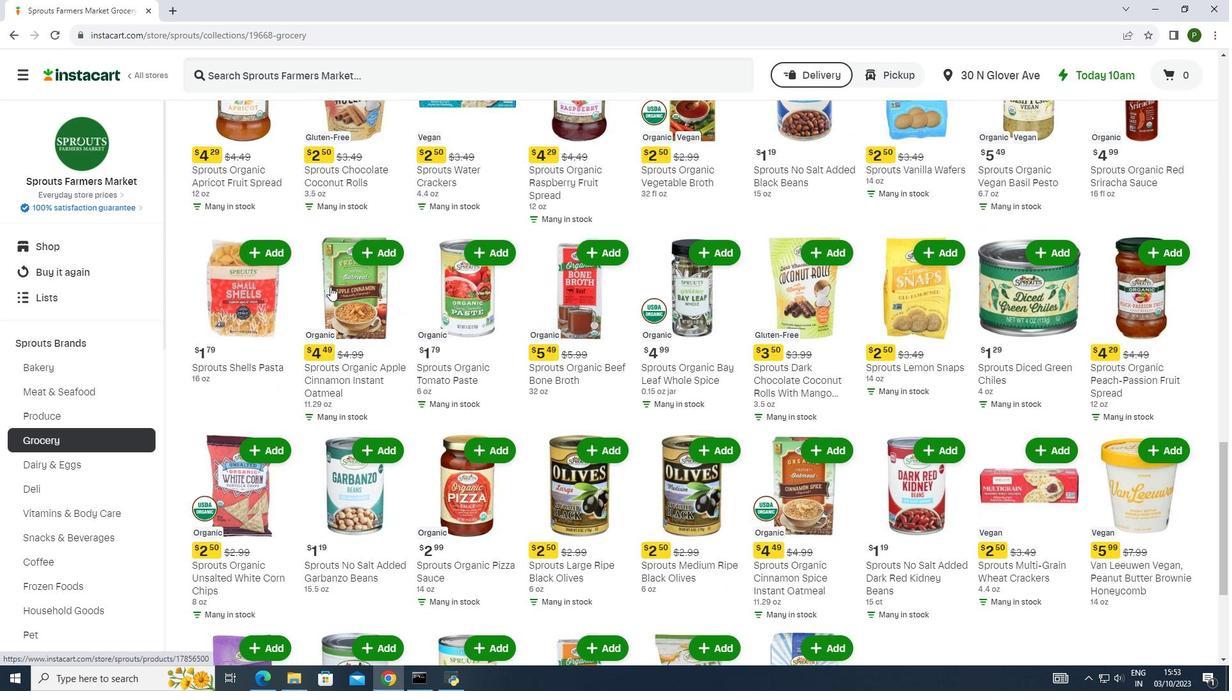 
Action: Mouse scrolled (330, 286) with delta (0, 0)
Screenshot: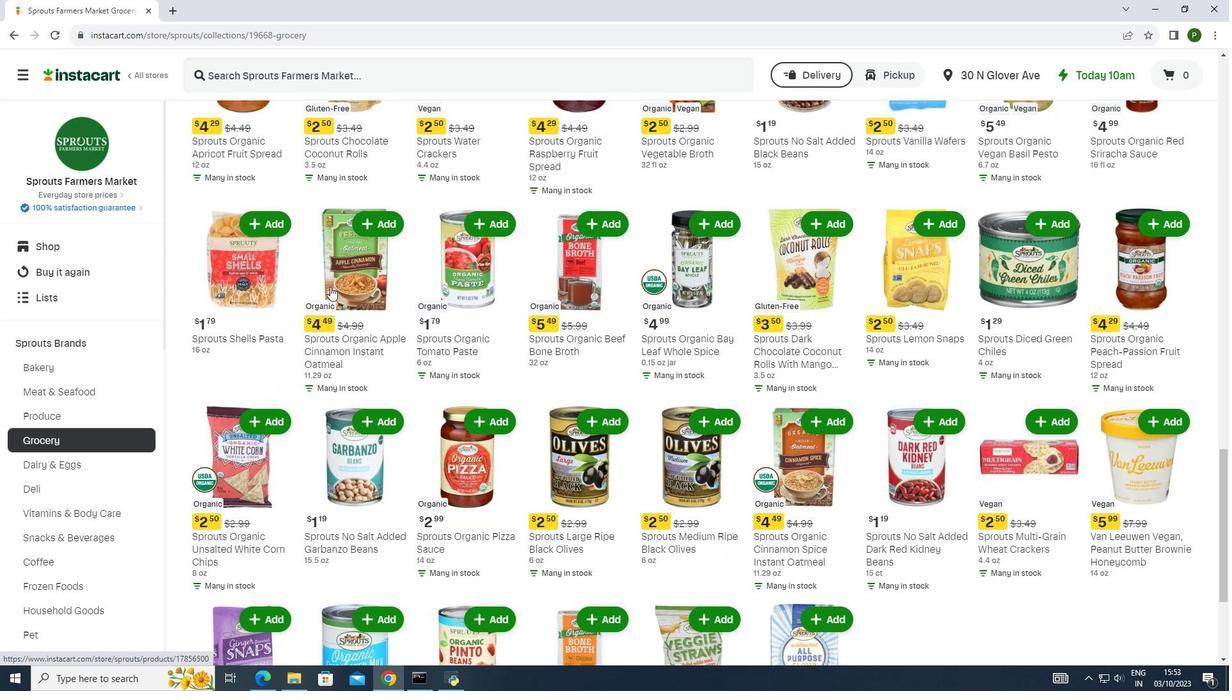 
Action: Mouse scrolled (330, 286) with delta (0, 0)
Screenshot: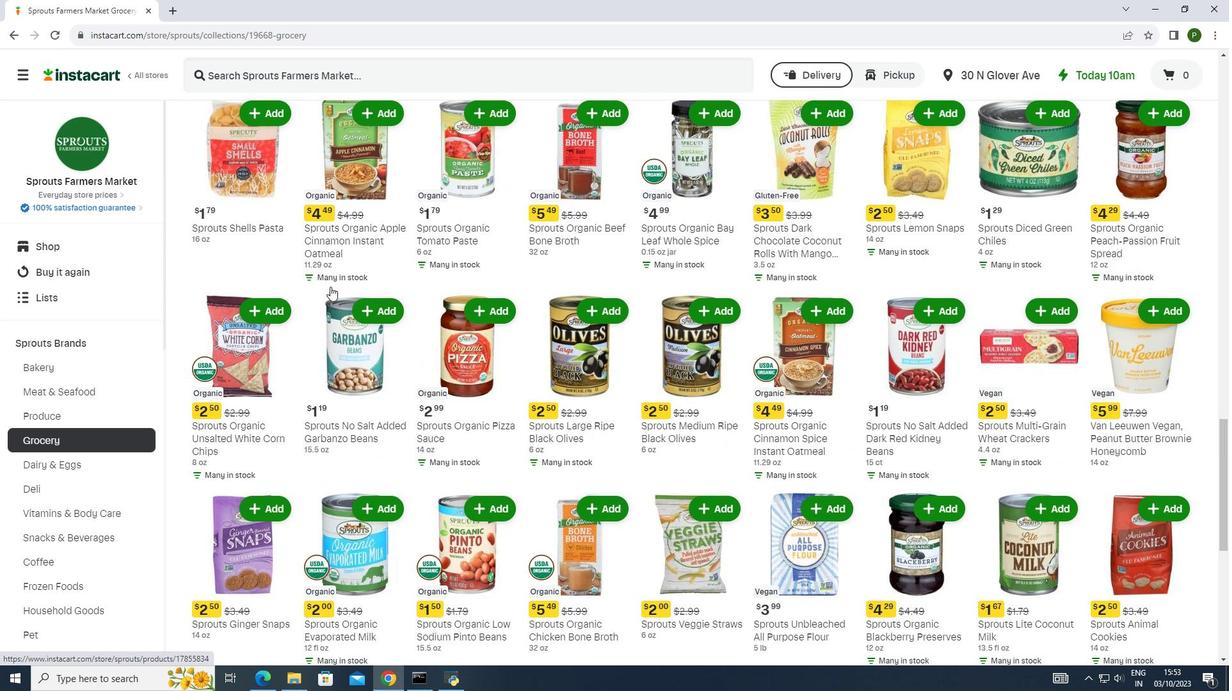 
Action: Mouse scrolled (330, 286) with delta (0, 0)
Screenshot: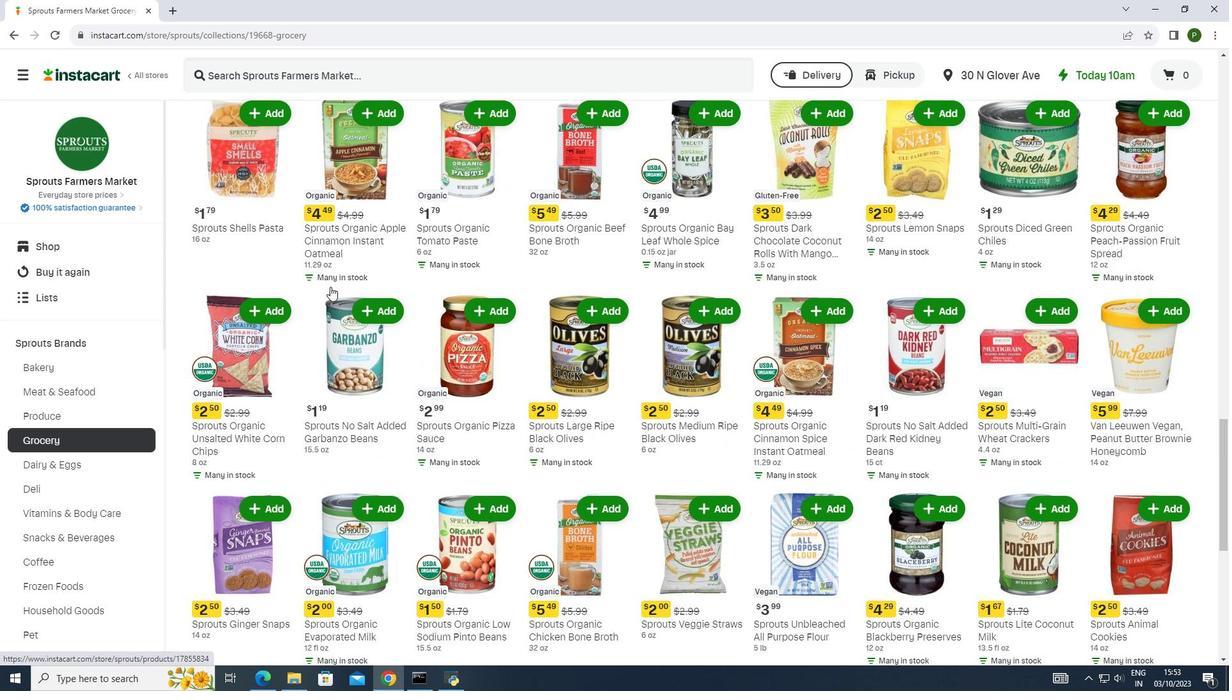 
Action: Mouse scrolled (330, 286) with delta (0, 0)
Screenshot: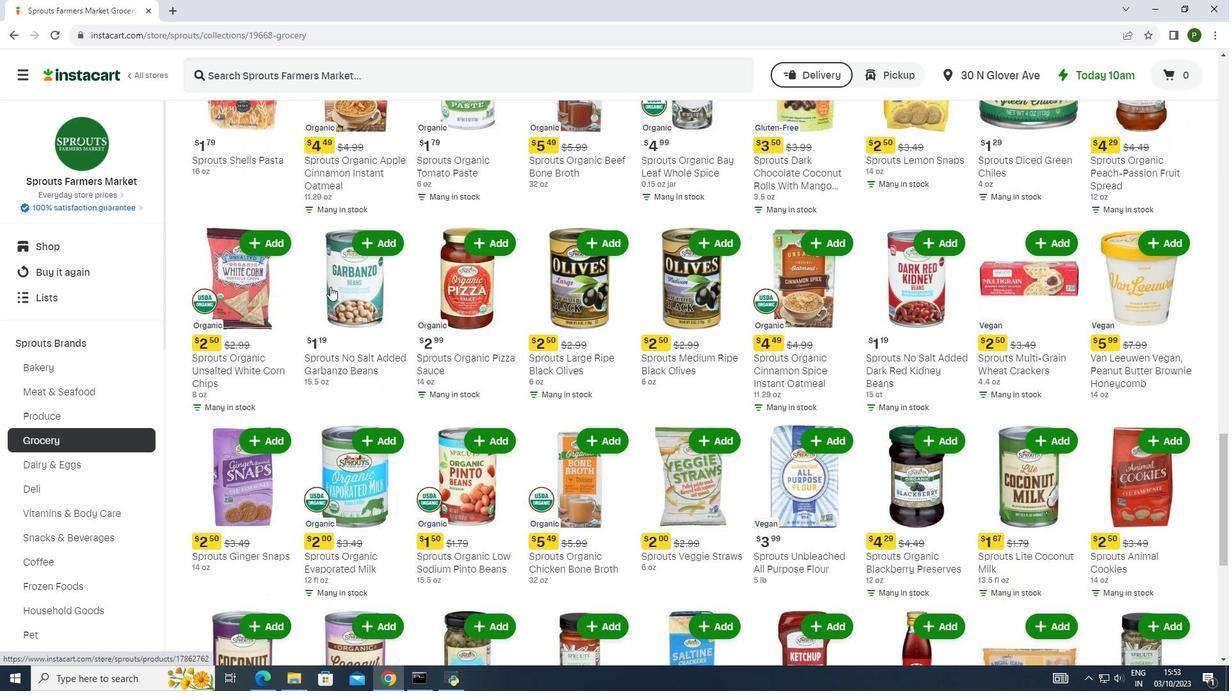 
Action: Mouse scrolled (330, 286) with delta (0, 0)
Screenshot: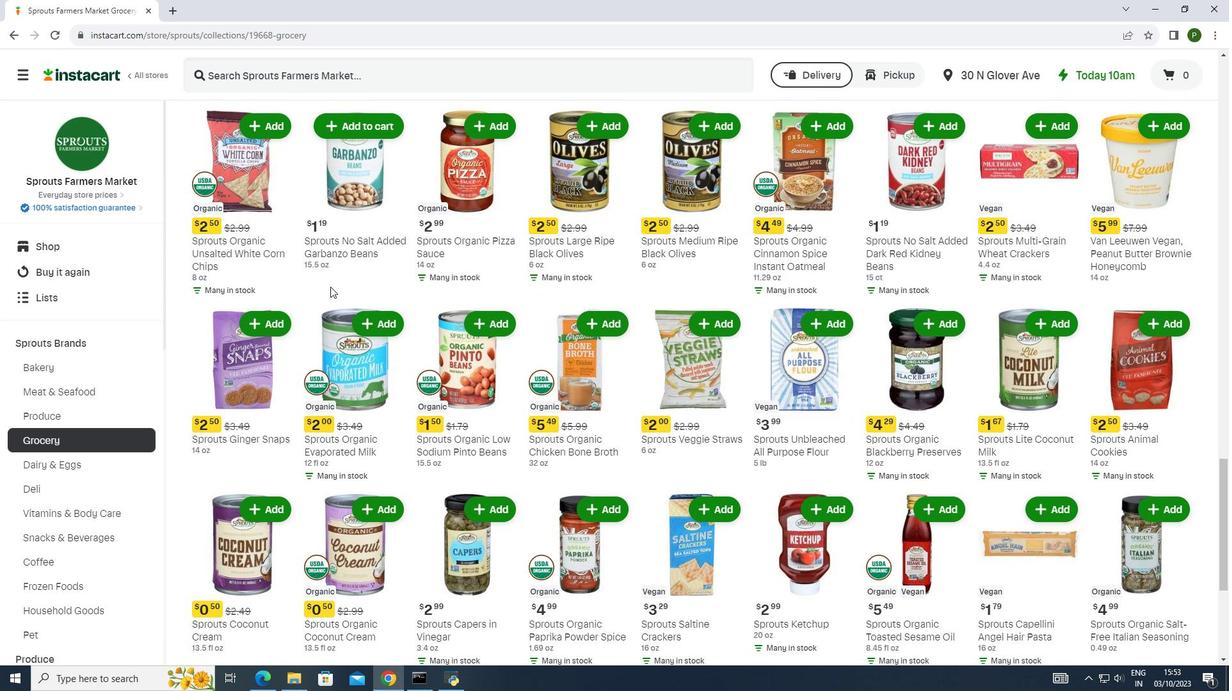 
Action: Mouse scrolled (330, 286) with delta (0, 0)
Screenshot: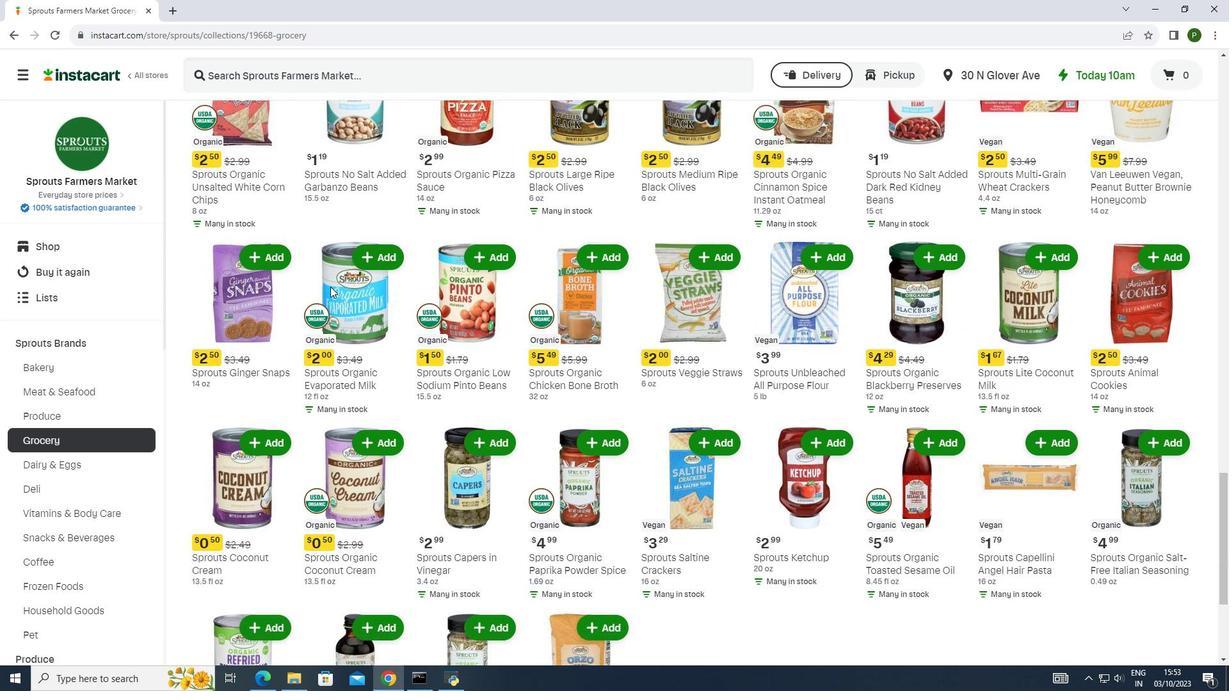 
Action: Mouse scrolled (330, 286) with delta (0, 0)
Screenshot: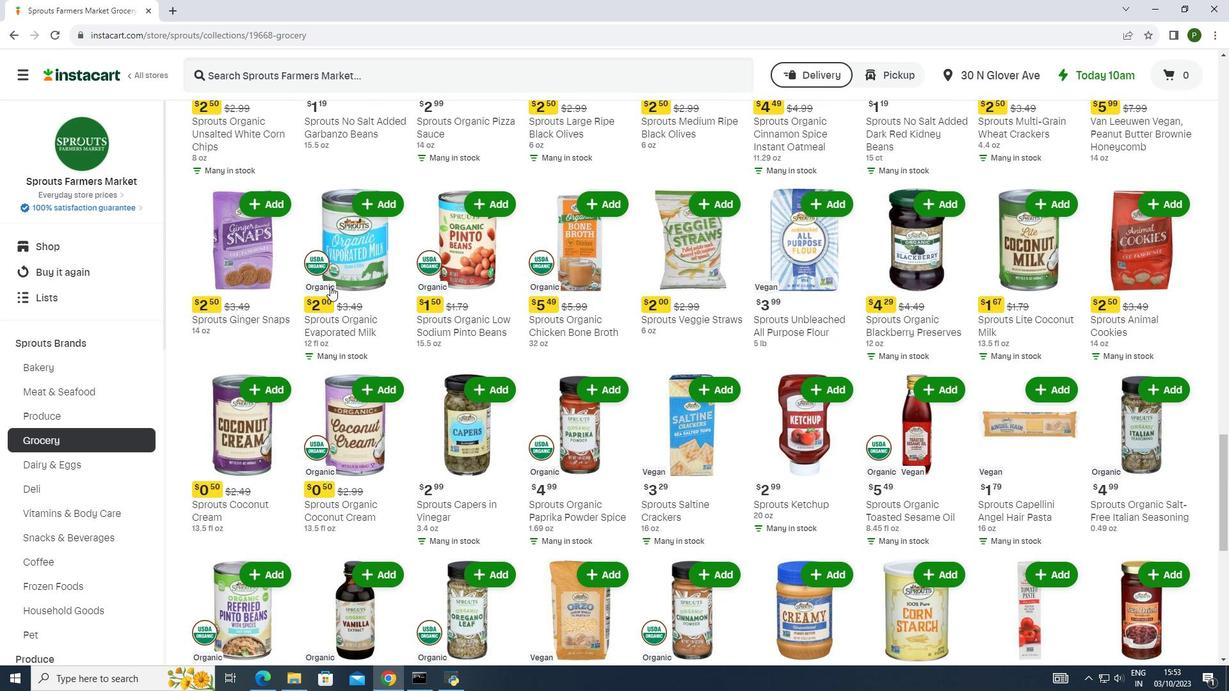 
Action: Mouse scrolled (330, 286) with delta (0, 0)
Screenshot: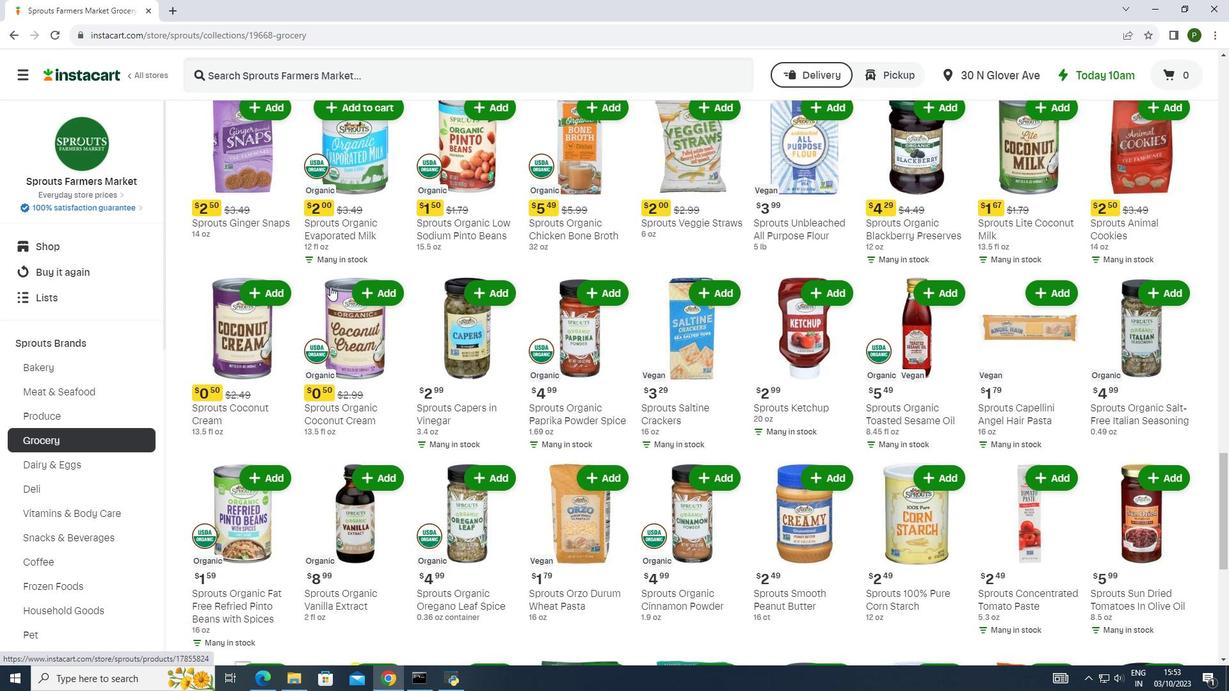 
Action: Mouse scrolled (330, 286) with delta (0, 0)
Screenshot: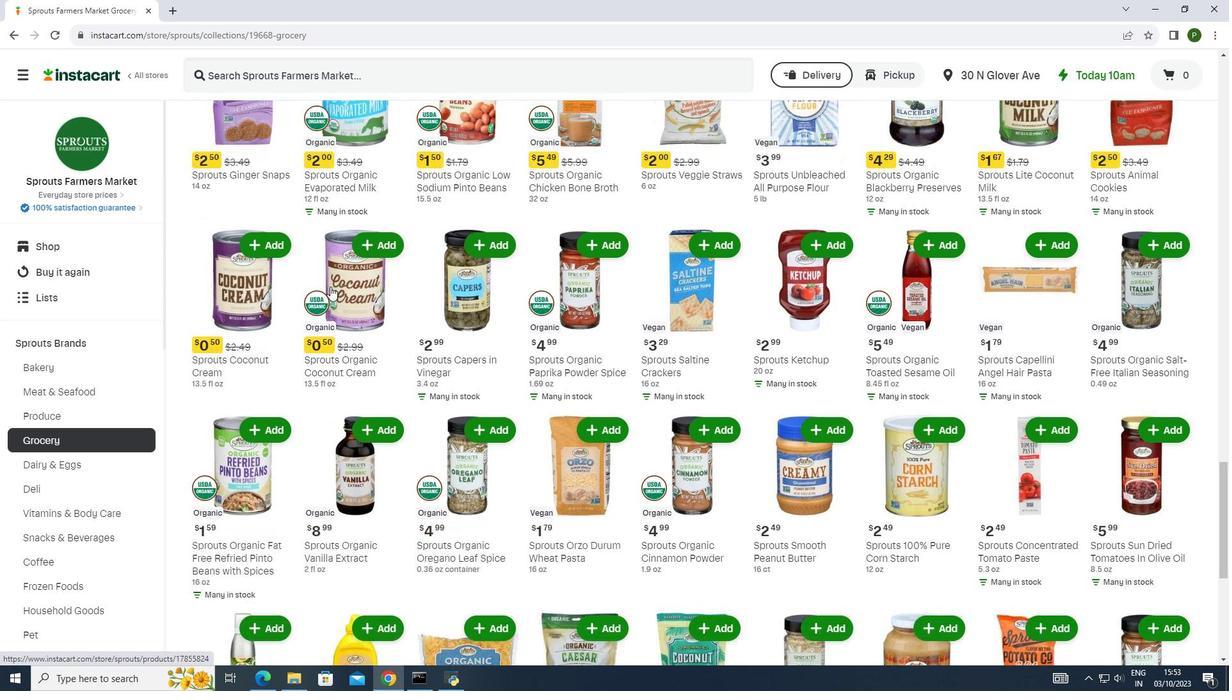 
Action: Mouse scrolled (330, 286) with delta (0, 0)
Screenshot: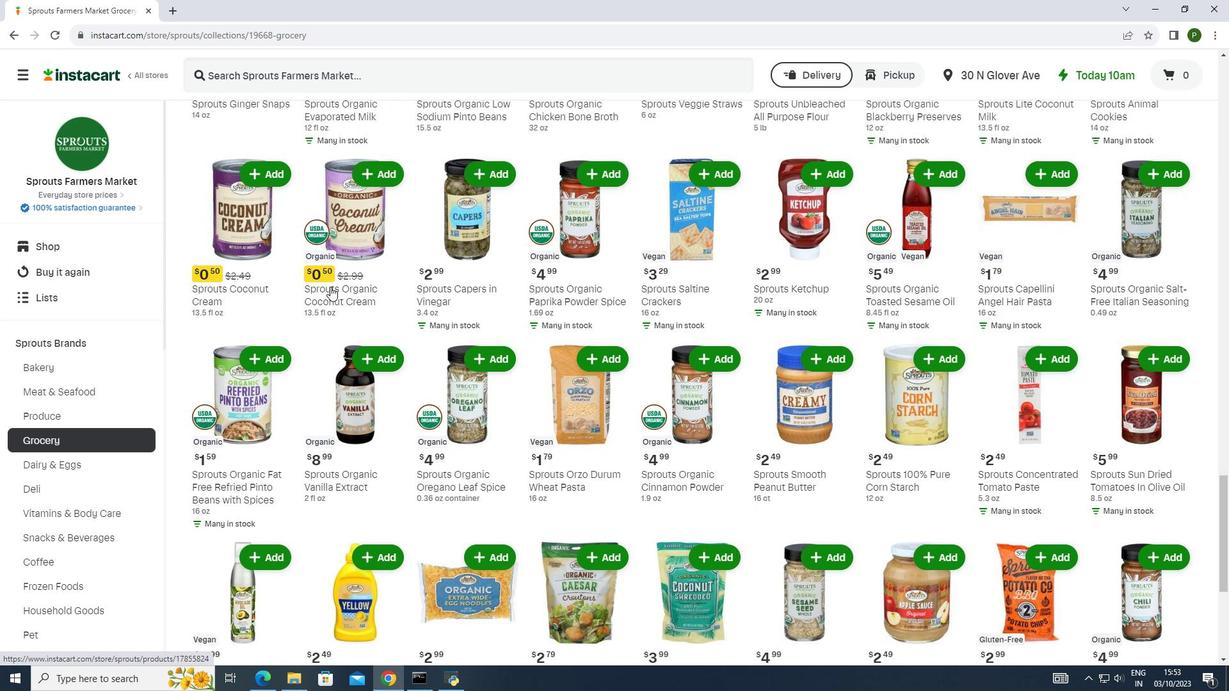 
Action: Mouse scrolled (330, 286) with delta (0, 0)
Screenshot: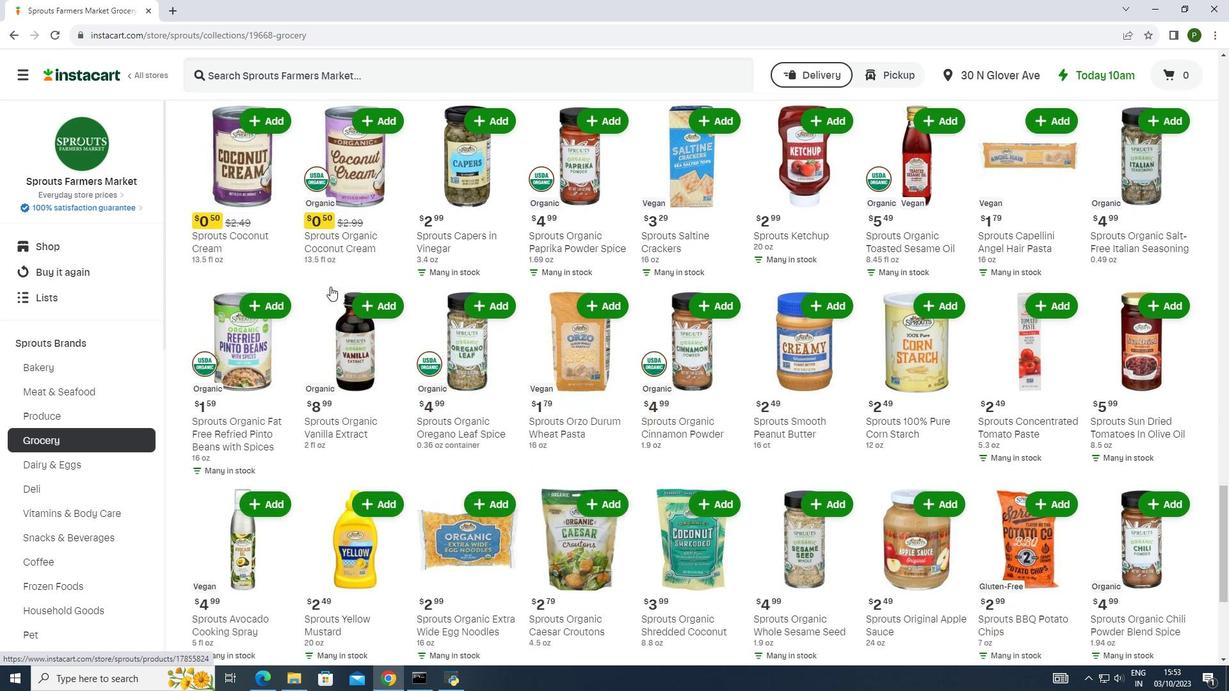 
Action: Mouse scrolled (330, 286) with delta (0, 0)
Screenshot: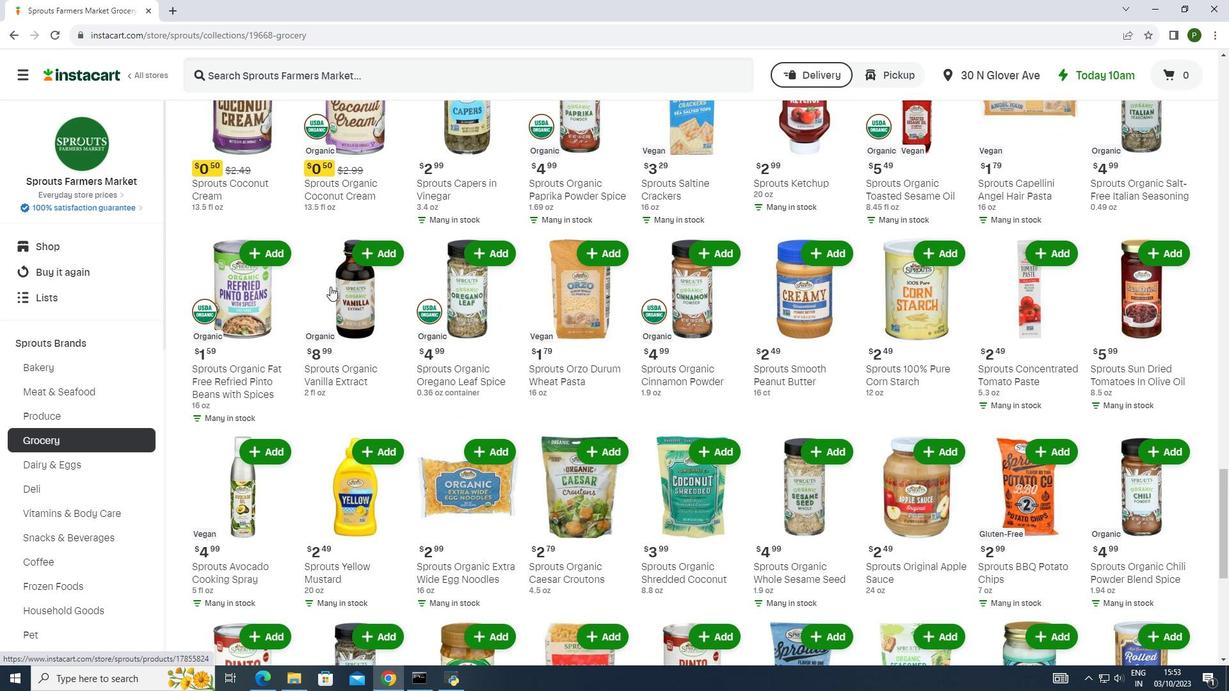 
Action: Mouse scrolled (330, 286) with delta (0, 0)
Screenshot: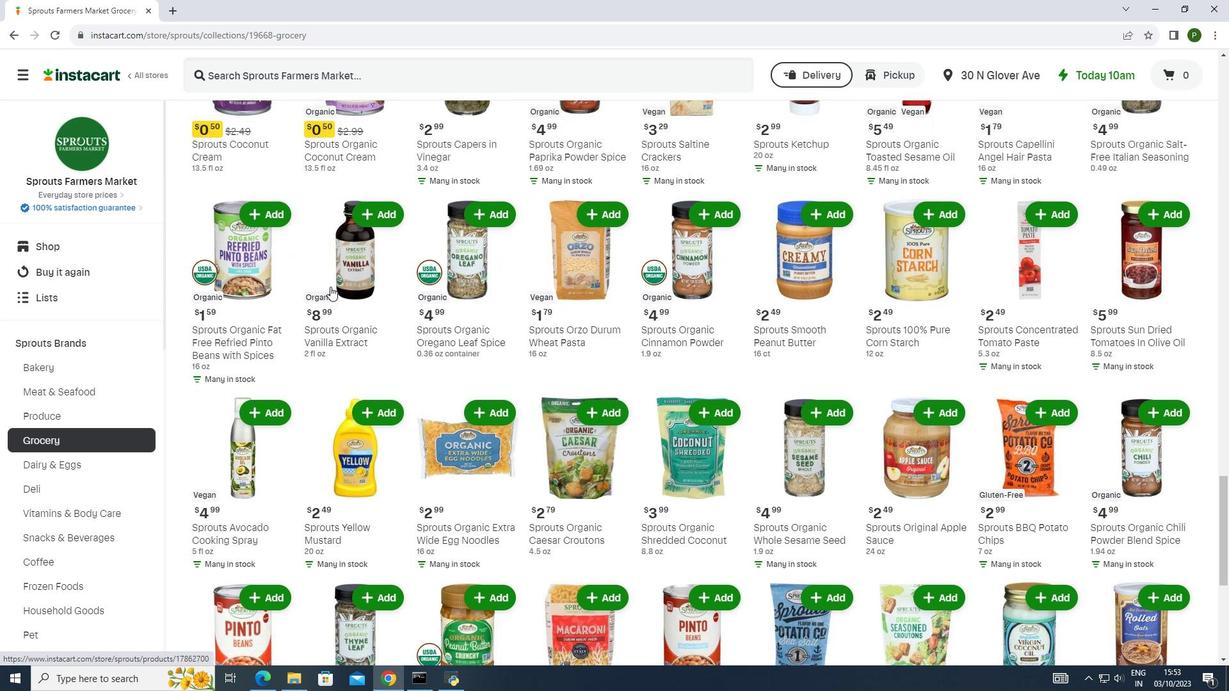 
Action: Mouse scrolled (330, 286) with delta (0, 0)
Screenshot: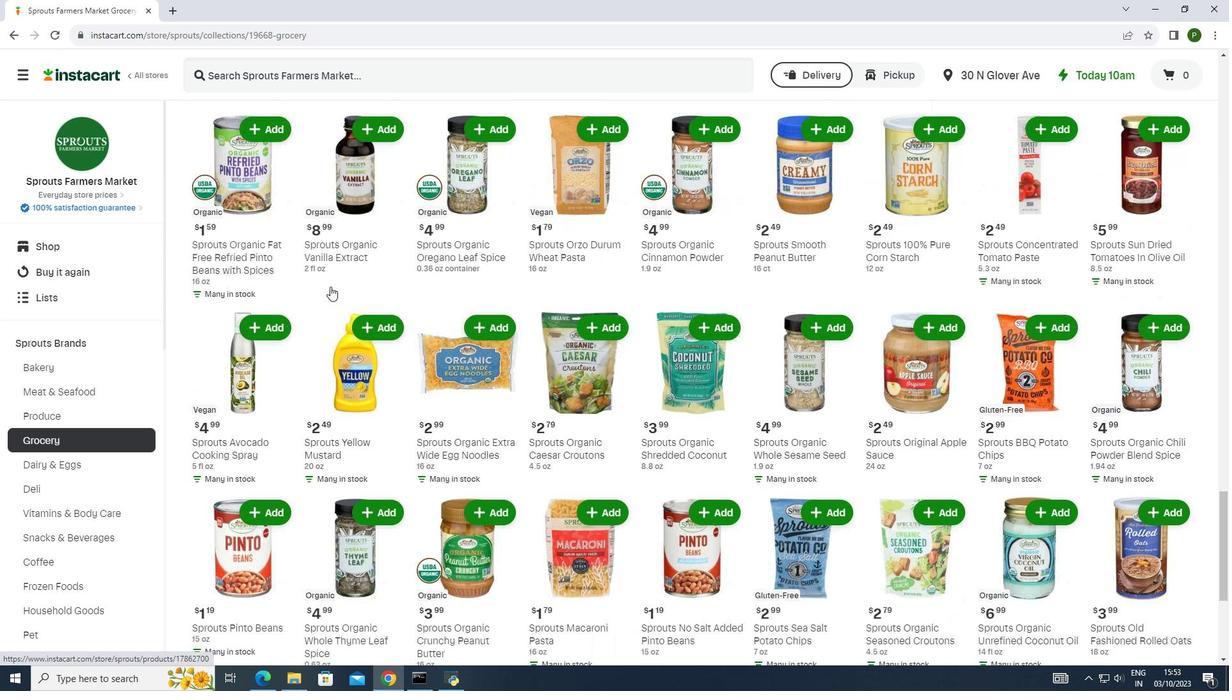 
Action: Mouse scrolled (330, 286) with delta (0, 0)
Screenshot: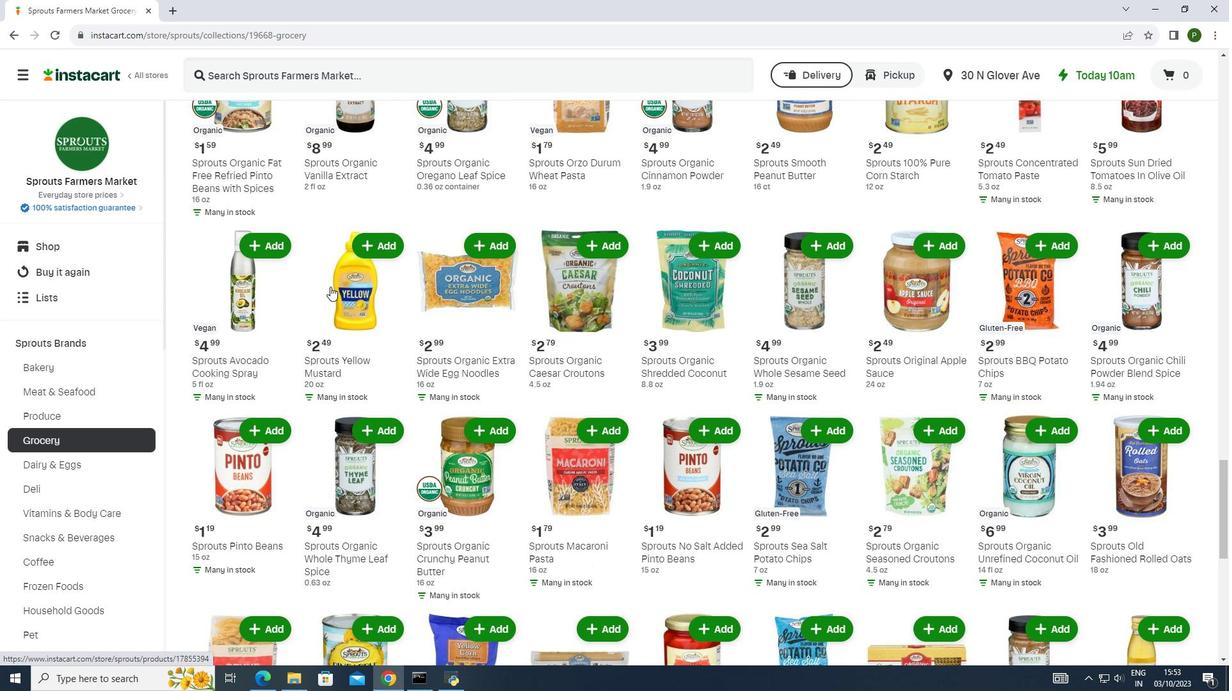 
Action: Mouse scrolled (330, 286) with delta (0, 0)
Screenshot: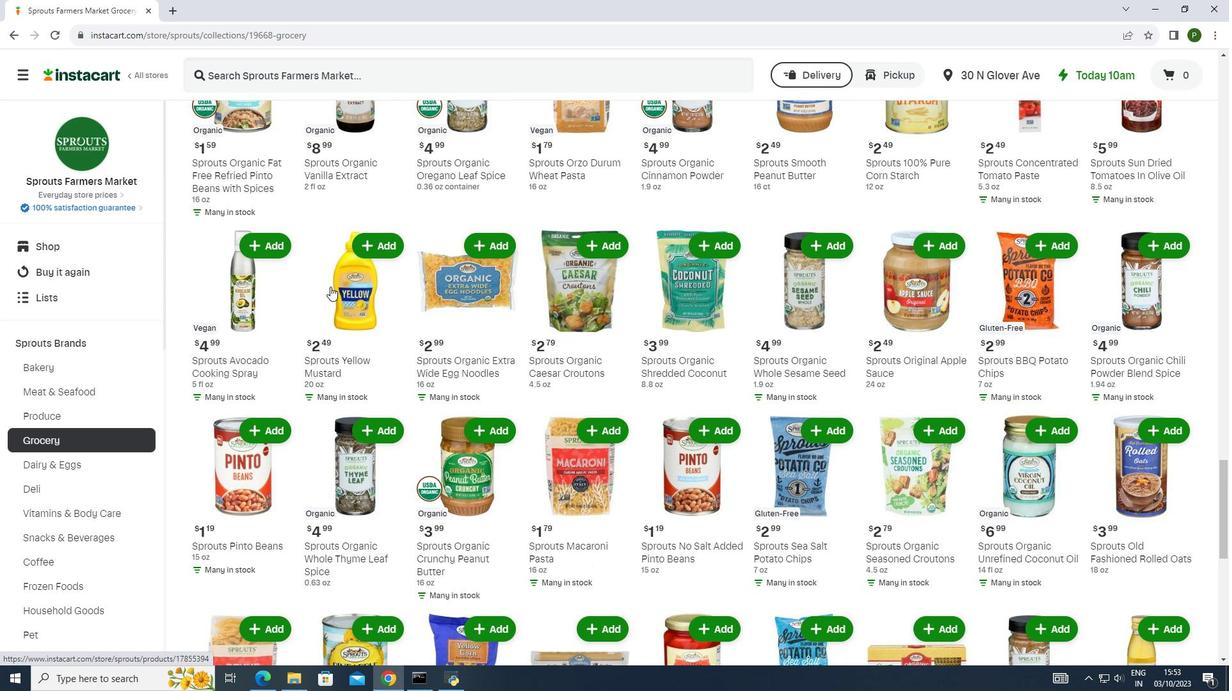 
Action: Mouse scrolled (330, 286) with delta (0, 0)
Screenshot: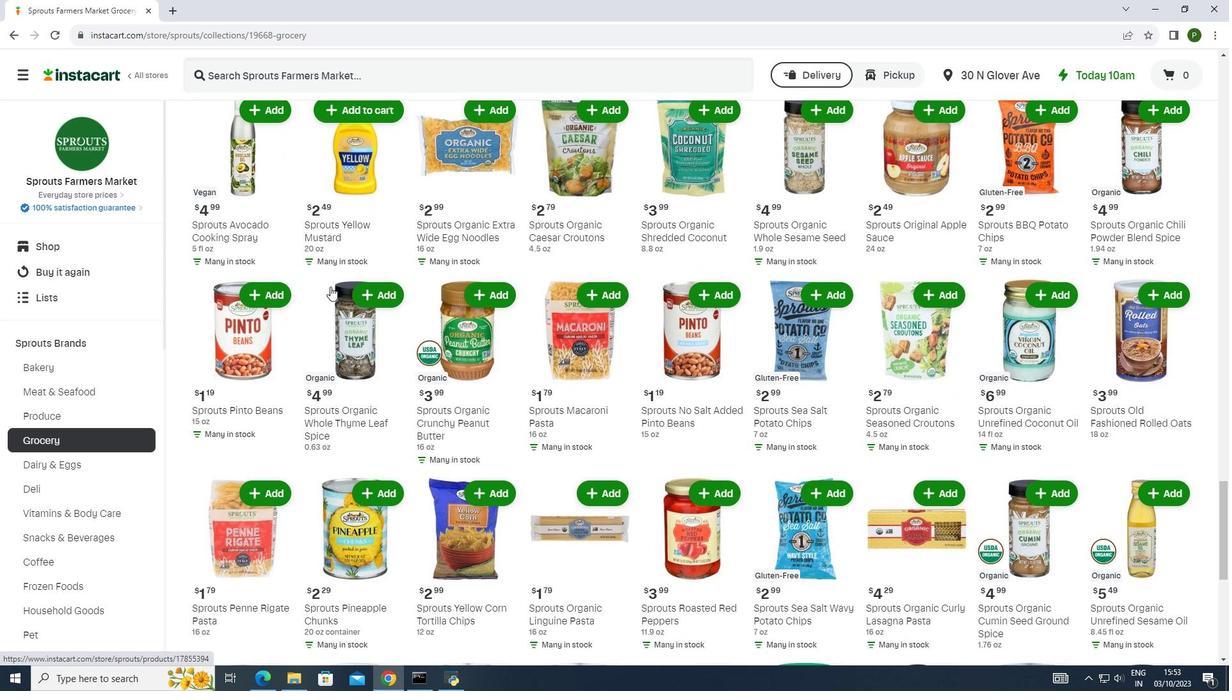 
Action: Mouse scrolled (330, 286) with delta (0, 0)
Screenshot: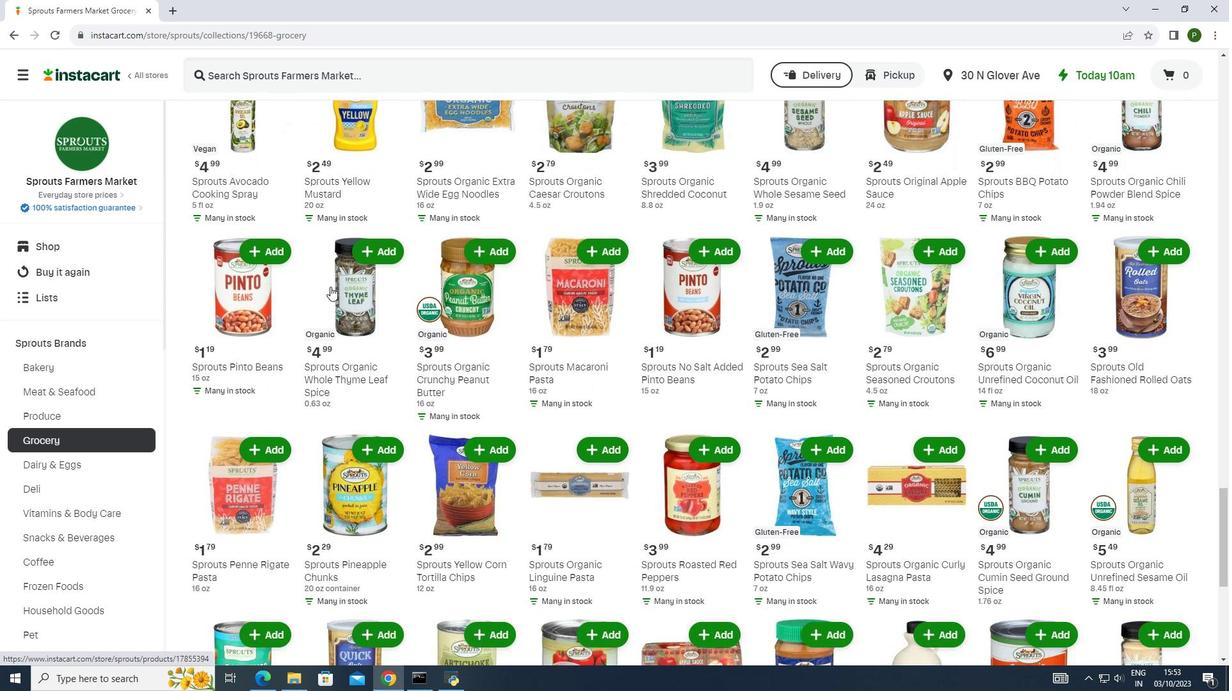 
Action: Mouse scrolled (330, 286) with delta (0, 0)
Screenshot: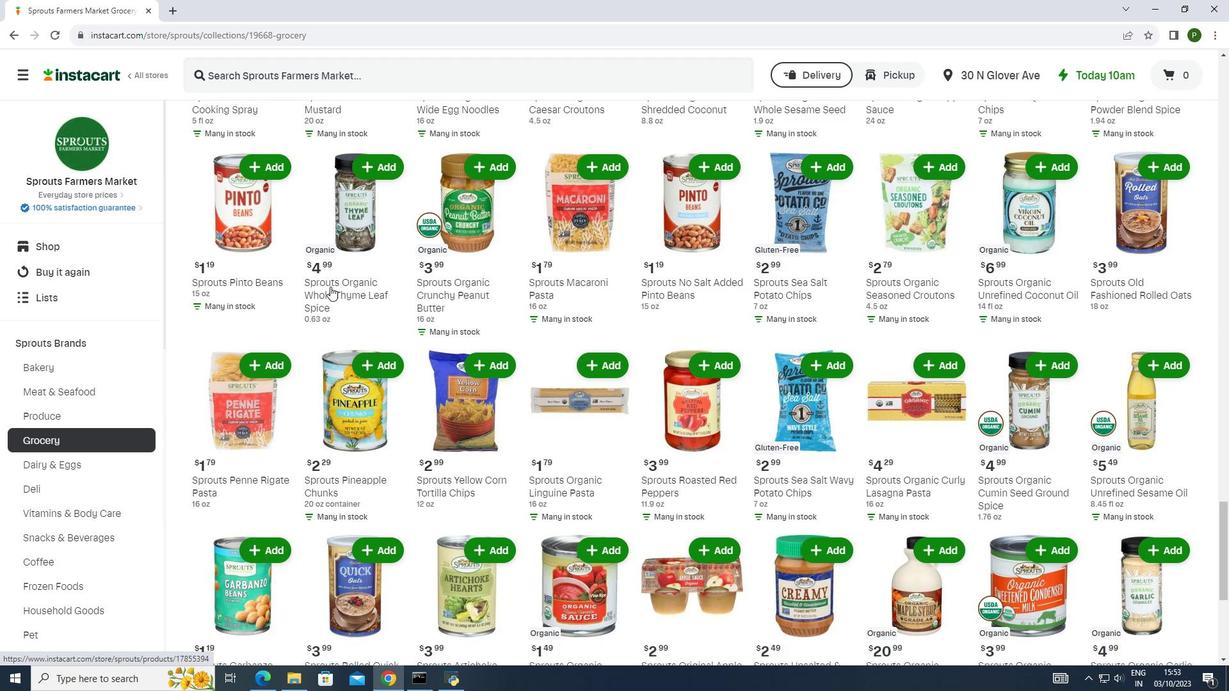 
Action: Mouse scrolled (330, 286) with delta (0, 0)
Screenshot: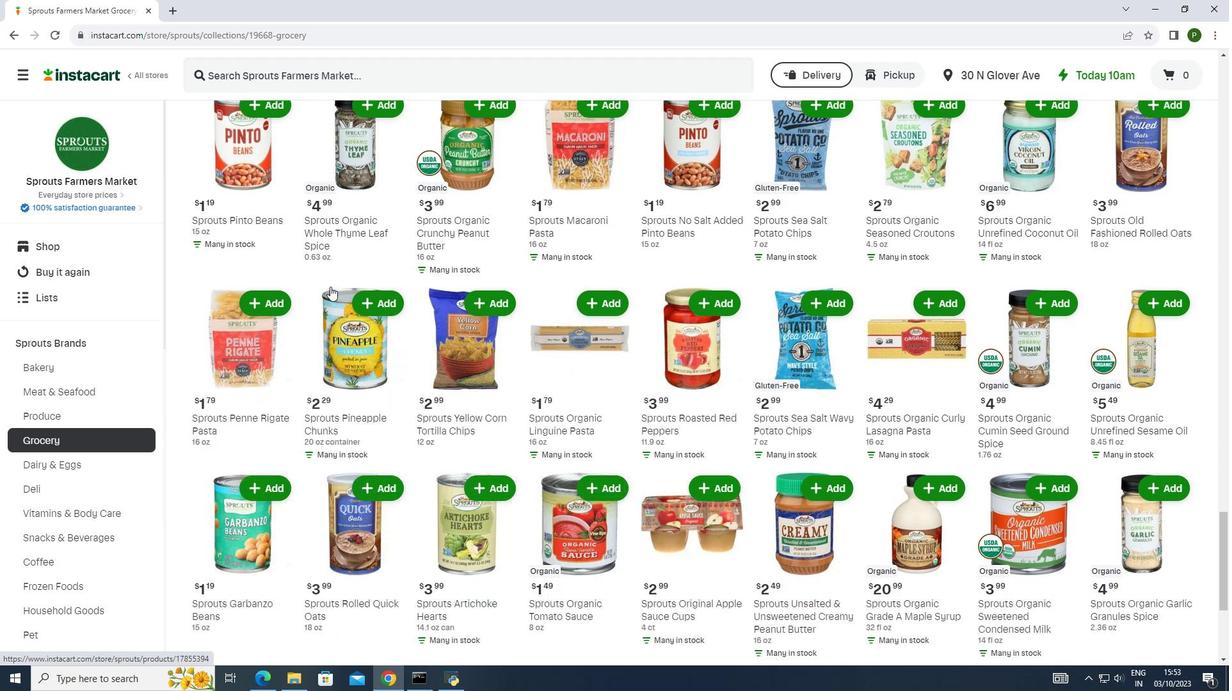 
Action: Mouse scrolled (330, 286) with delta (0, 0)
Screenshot: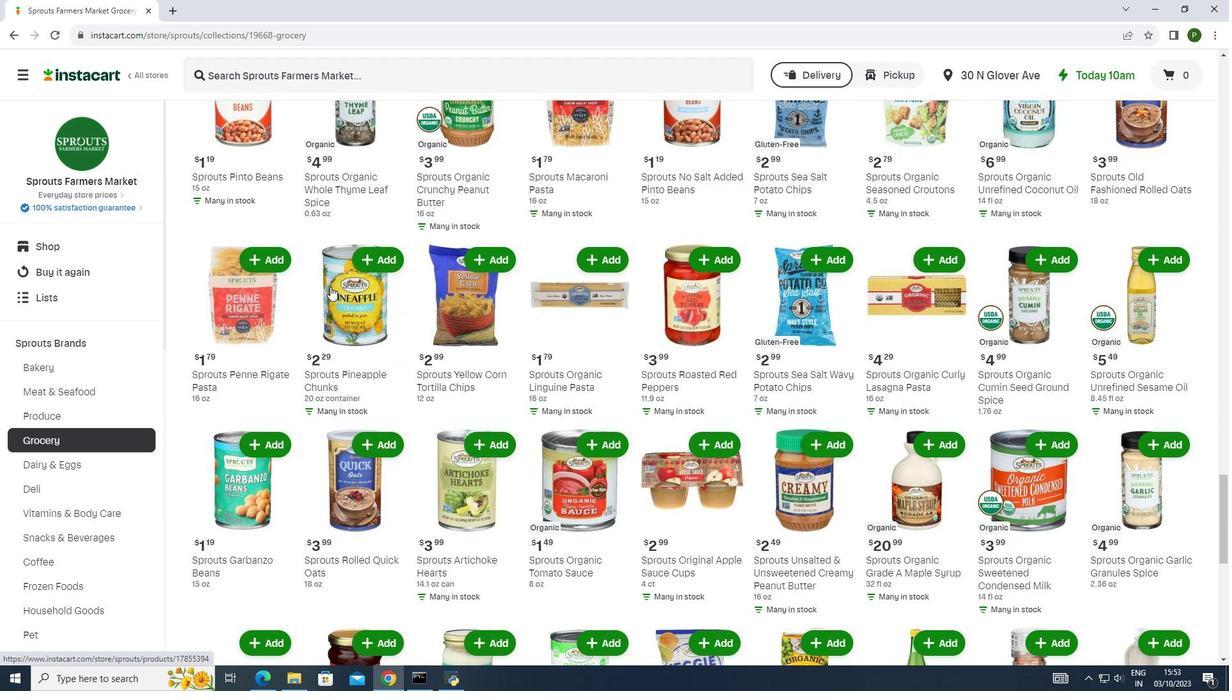 
Action: Mouse scrolled (330, 286) with delta (0, 0)
Screenshot: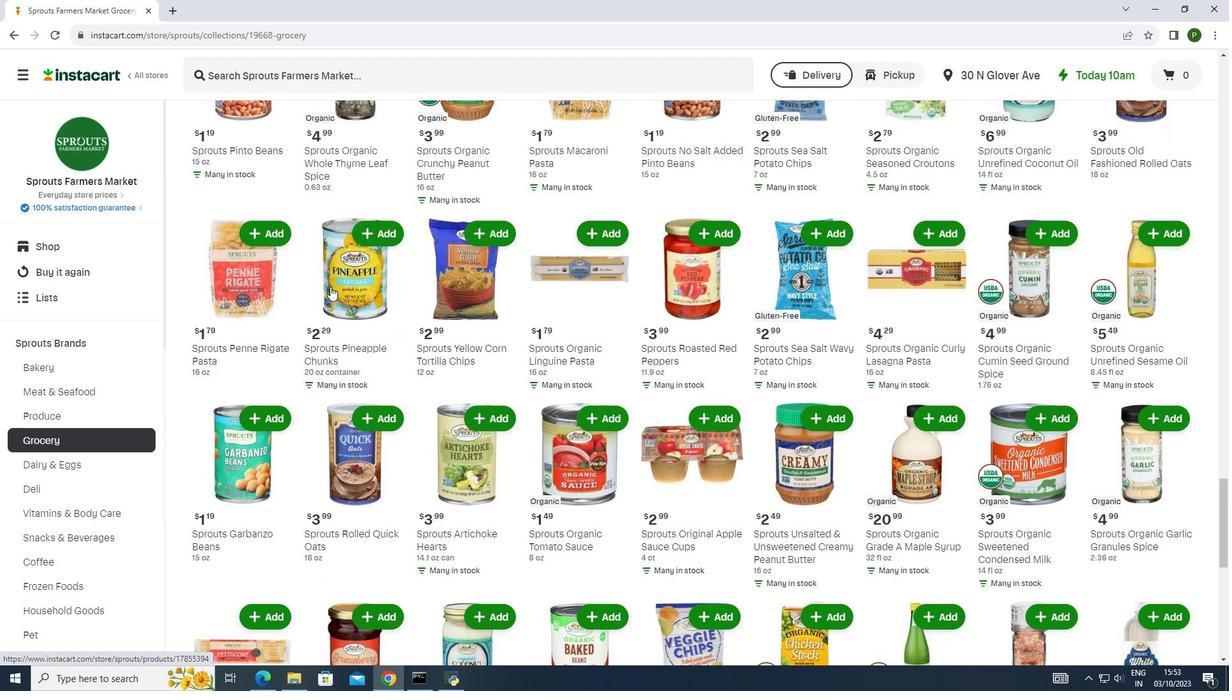 
Action: Mouse scrolled (330, 286) with delta (0, 0)
Screenshot: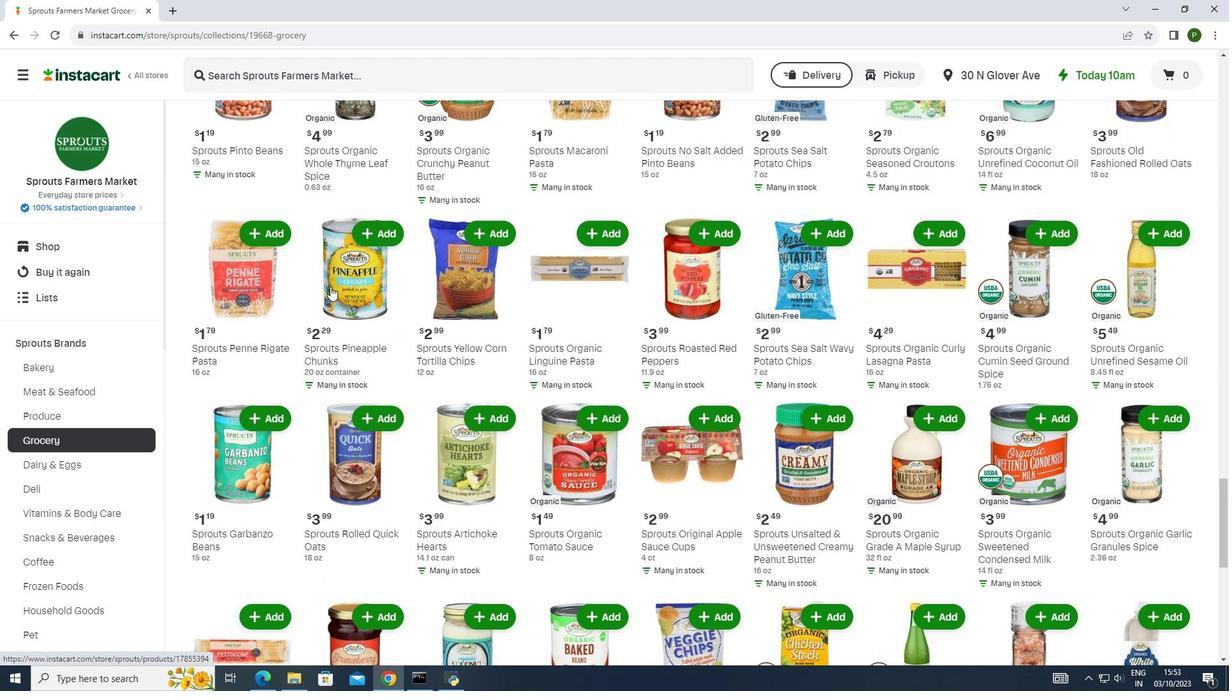 
Action: Mouse scrolled (330, 286) with delta (0, 0)
Screenshot: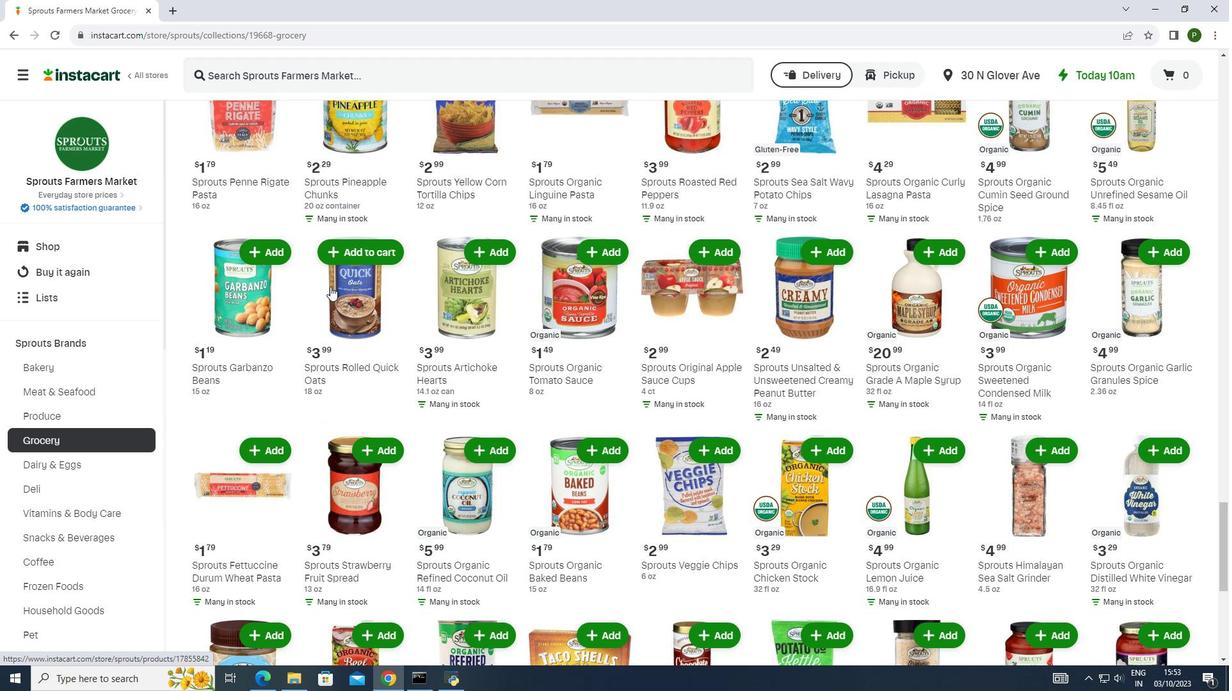 
Action: Mouse scrolled (330, 286) with delta (0, 0)
Screenshot: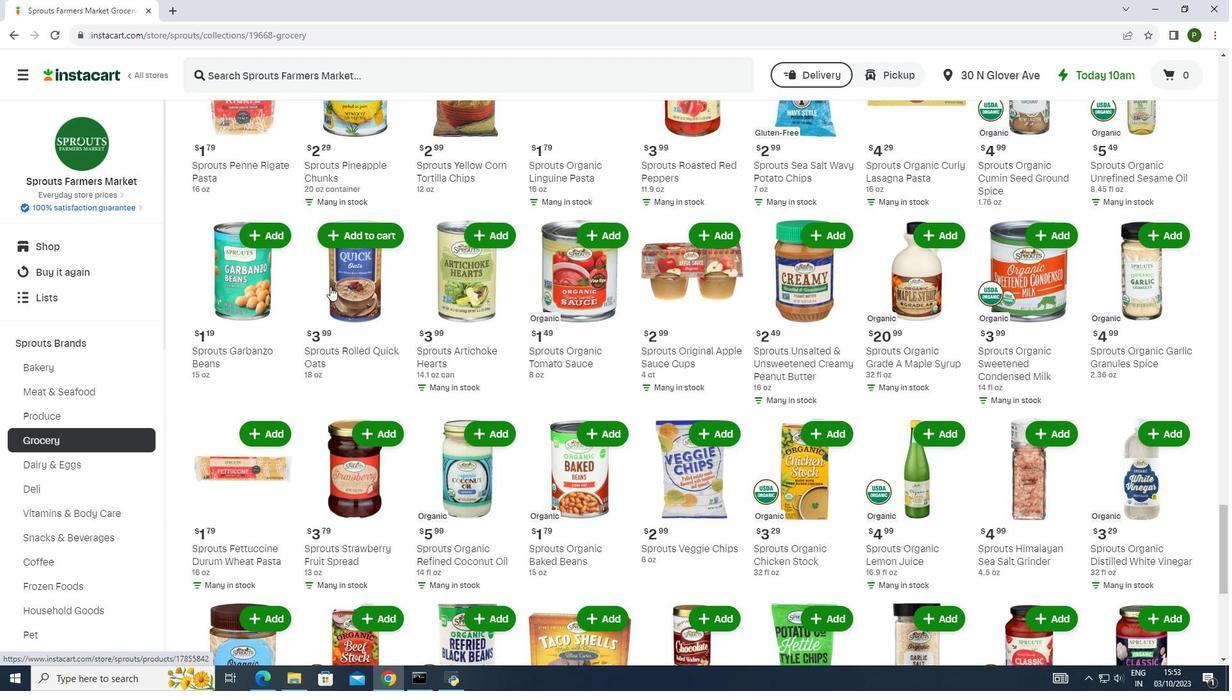 
Action: Mouse scrolled (330, 286) with delta (0, 0)
Screenshot: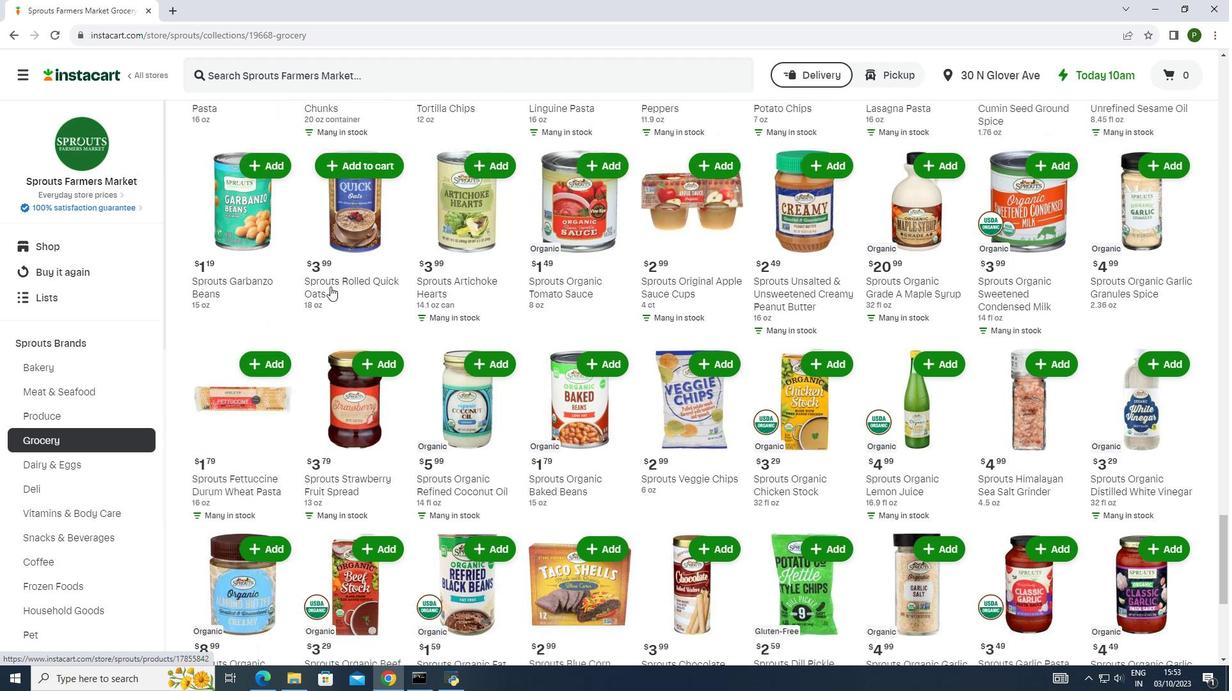 
Action: Mouse scrolled (330, 286) with delta (0, 0)
Screenshot: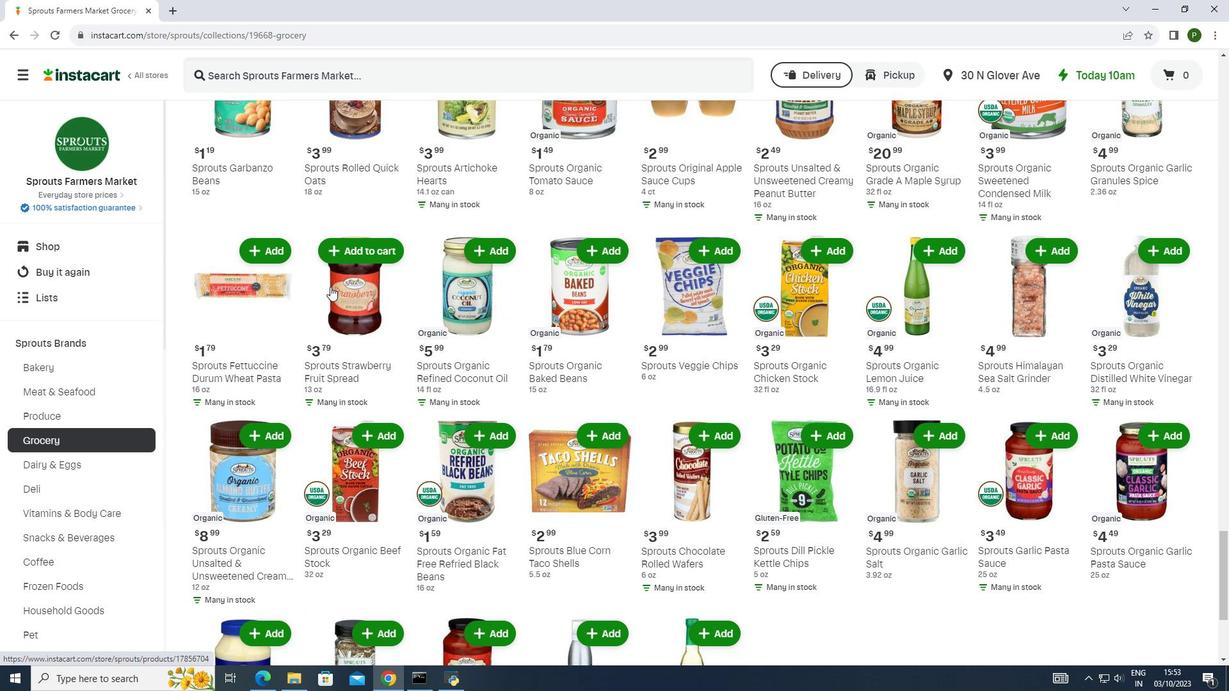 
Action: Mouse scrolled (330, 286) with delta (0, 0)
Screenshot: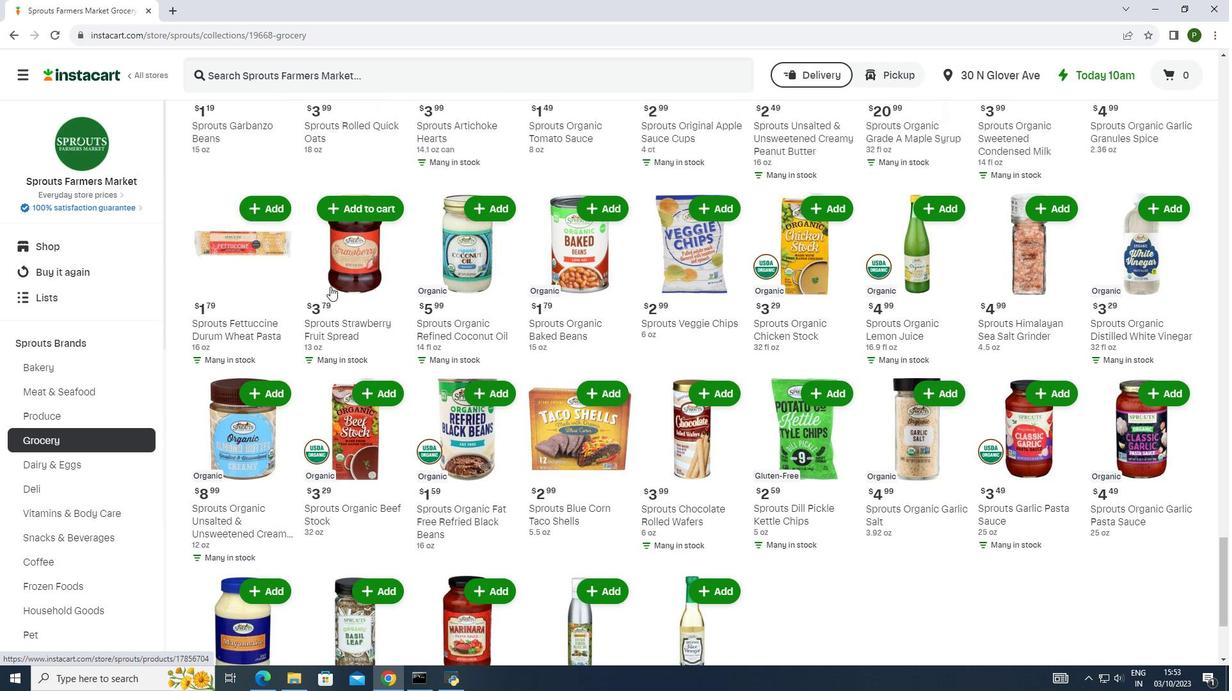 
Action: Mouse scrolled (330, 286) with delta (0, 0)
Screenshot: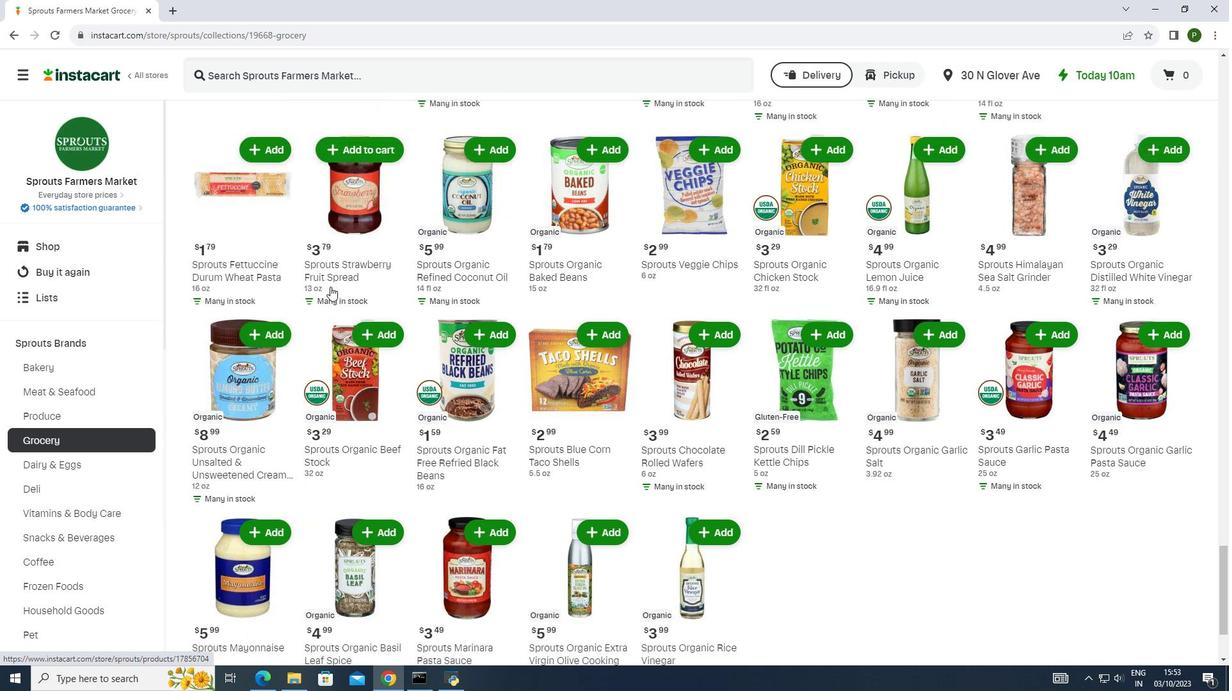 
Action: Mouse scrolled (330, 286) with delta (0, 0)
Screenshot: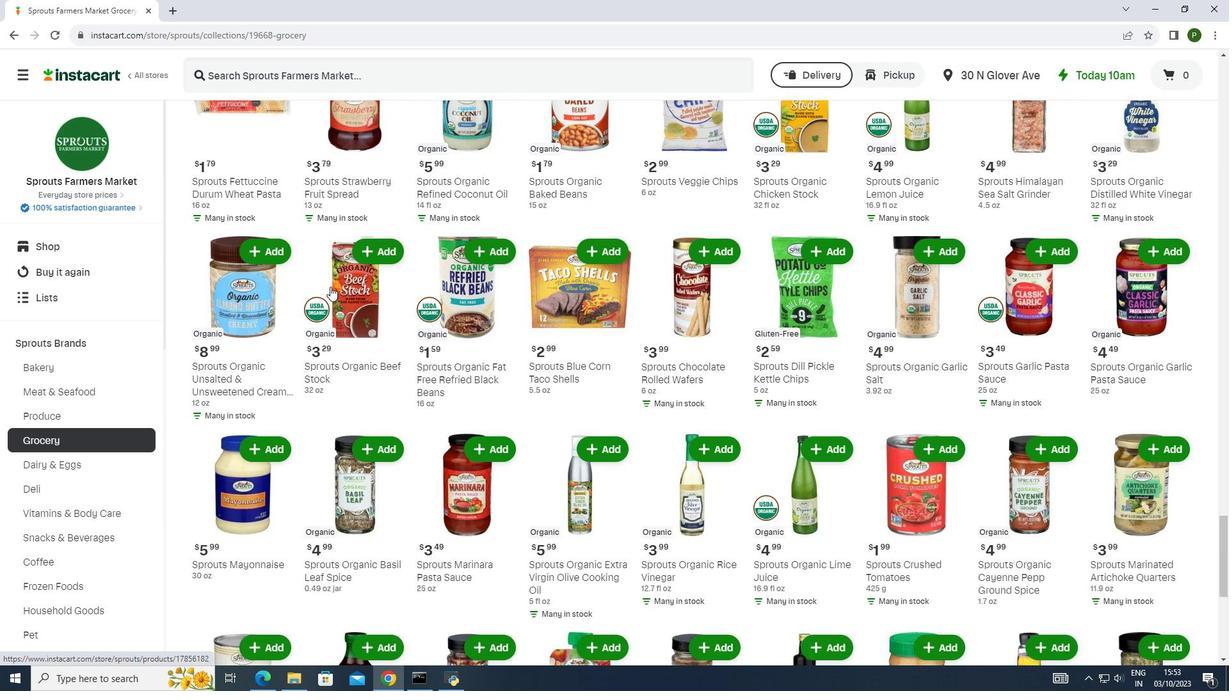 
Action: Mouse scrolled (330, 286) with delta (0, 0)
Screenshot: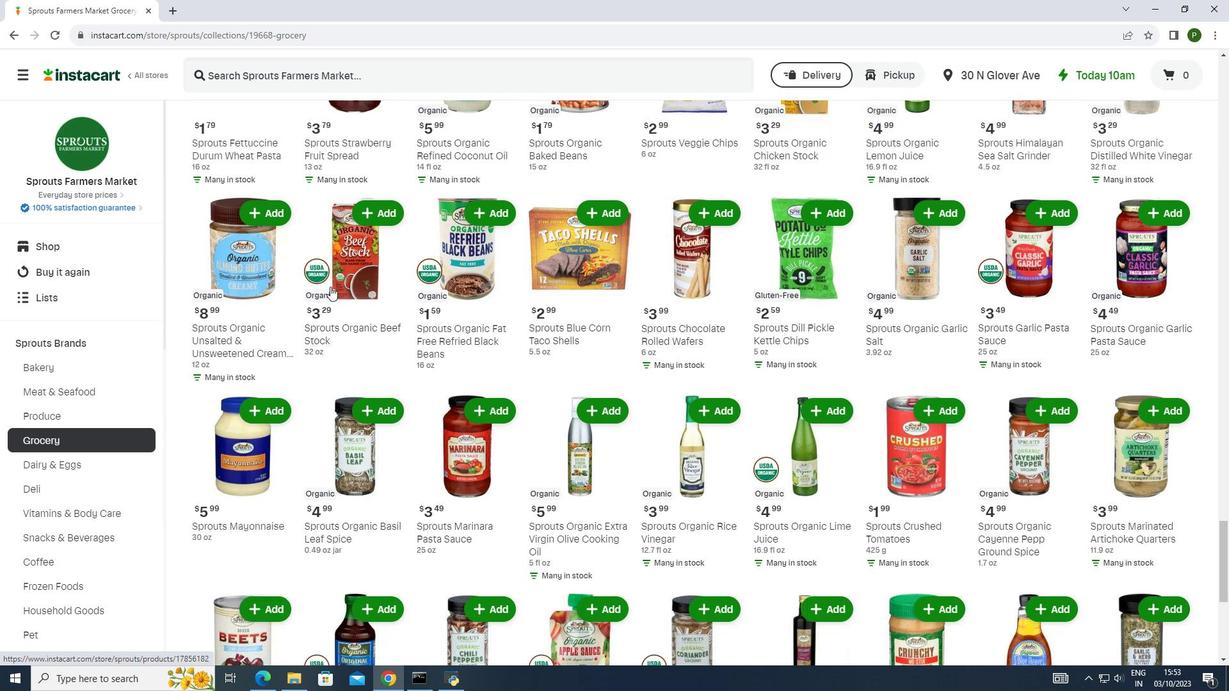 
Action: Mouse scrolled (330, 286) with delta (0, 0)
Screenshot: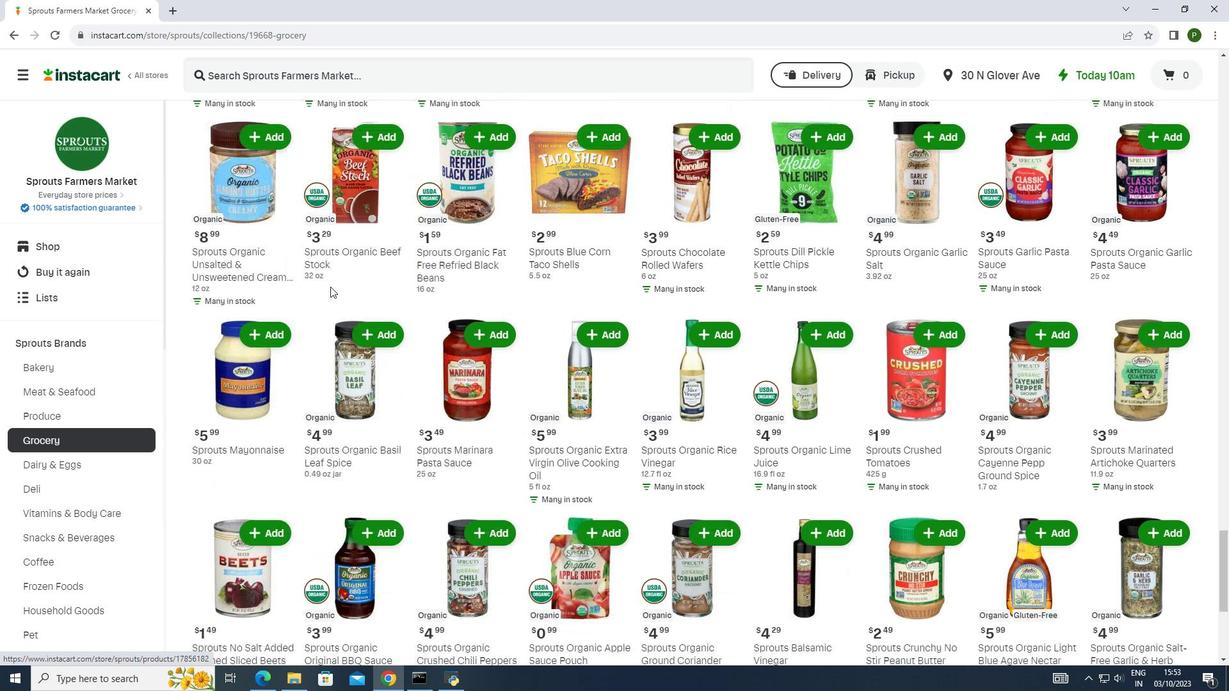 
Action: Mouse scrolled (330, 286) with delta (0, 0)
Screenshot: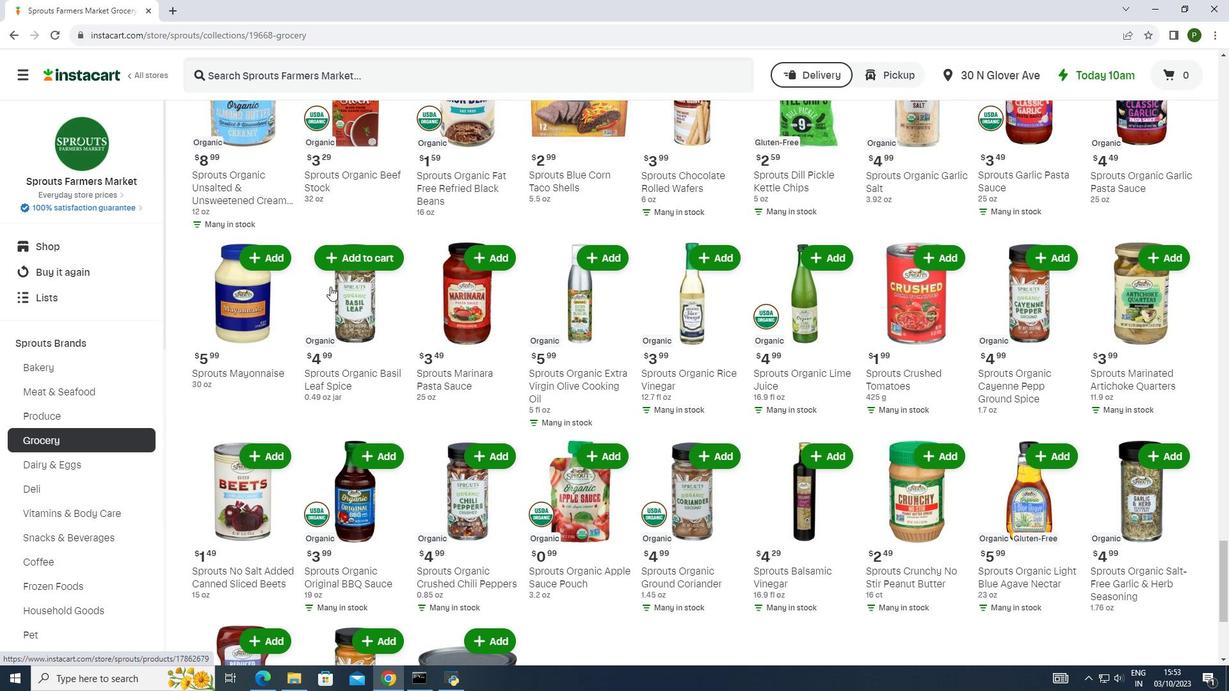 
Action: Mouse scrolled (330, 286) with delta (0, 0)
Screenshot: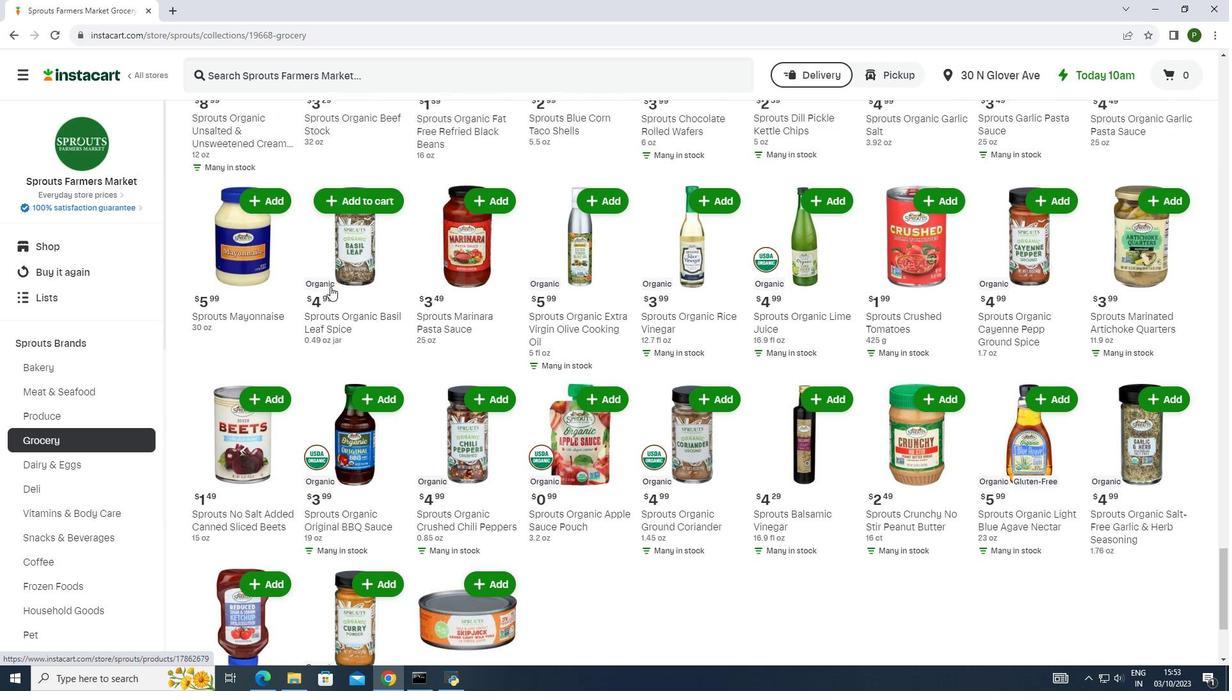 
Action: Mouse scrolled (330, 286) with delta (0, 0)
Screenshot: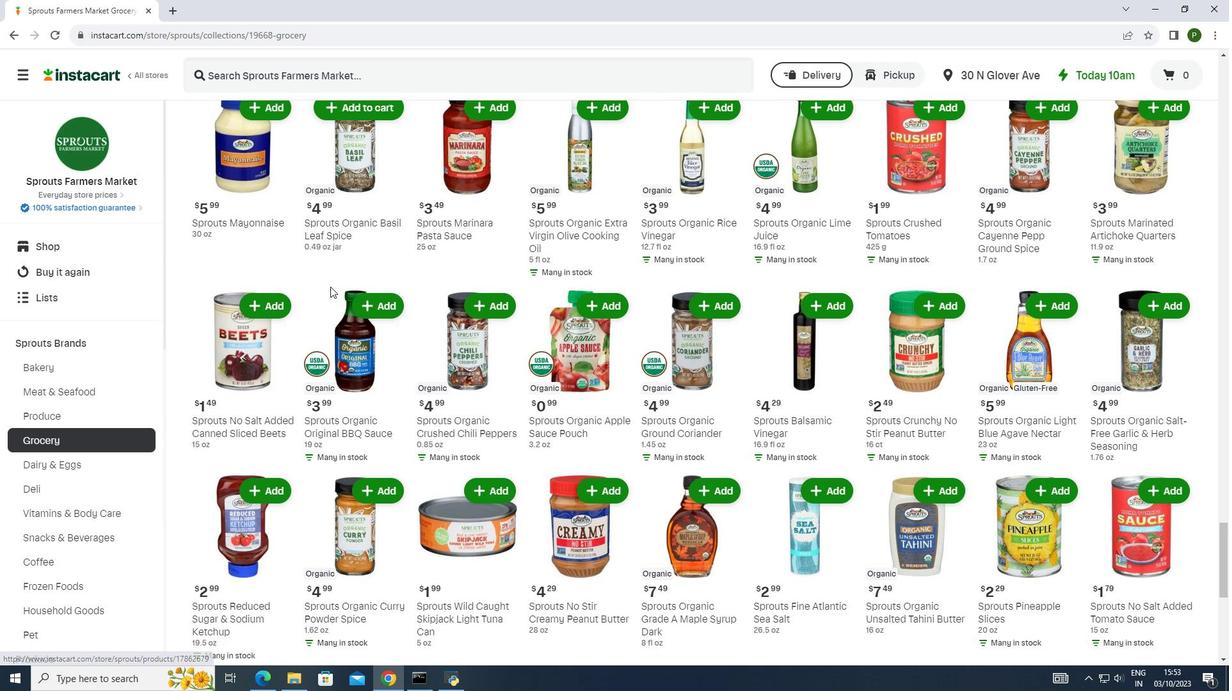 
Action: Mouse scrolled (330, 286) with delta (0, 0)
Screenshot: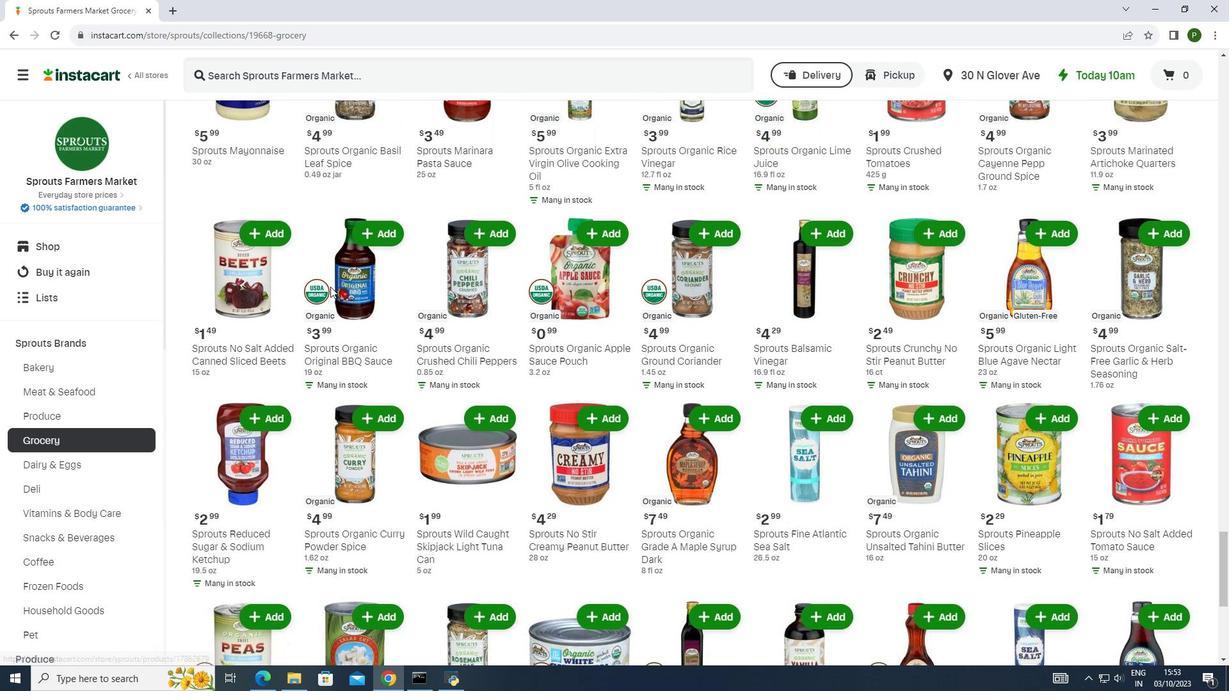 
Action: Mouse scrolled (330, 286) with delta (0, 0)
Screenshot: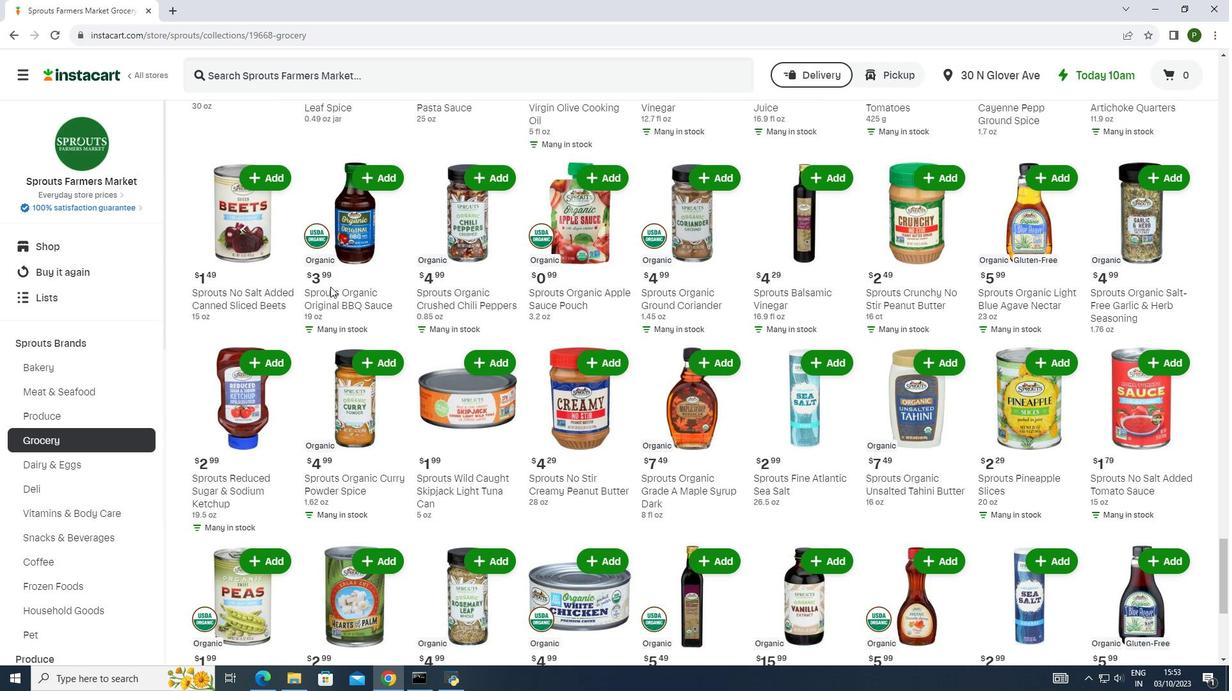 
Action: Mouse scrolled (330, 286) with delta (0, 0)
Screenshot: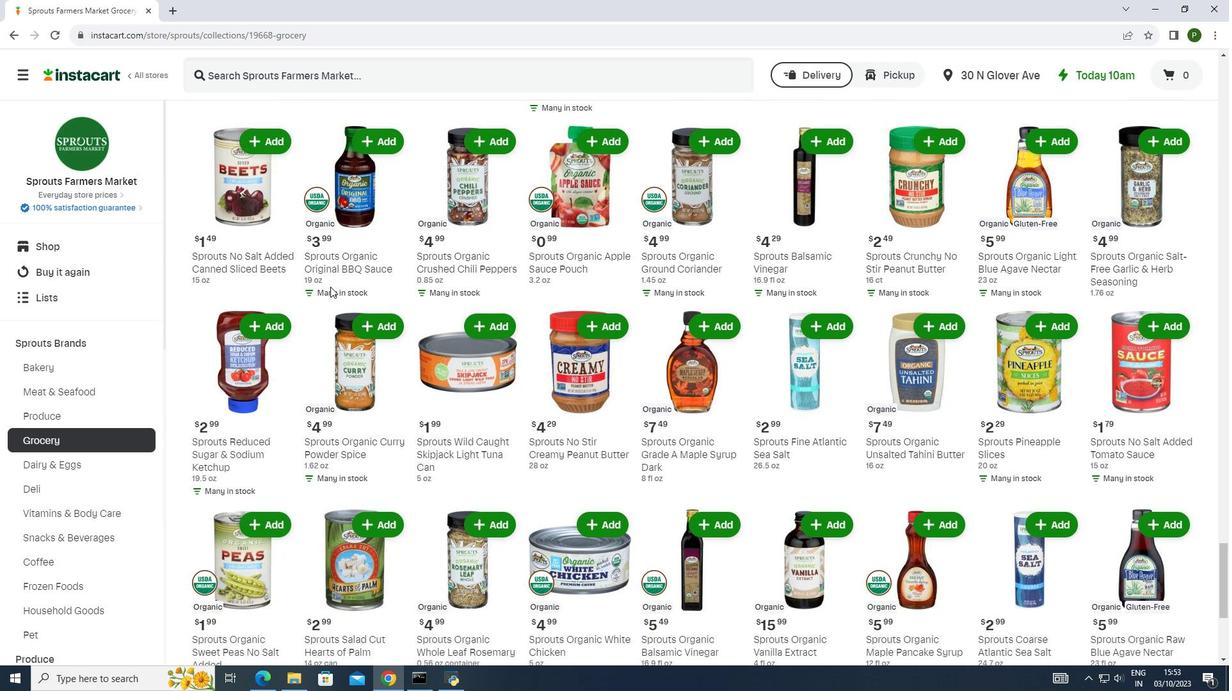 
Action: Mouse scrolled (330, 286) with delta (0, 0)
Screenshot: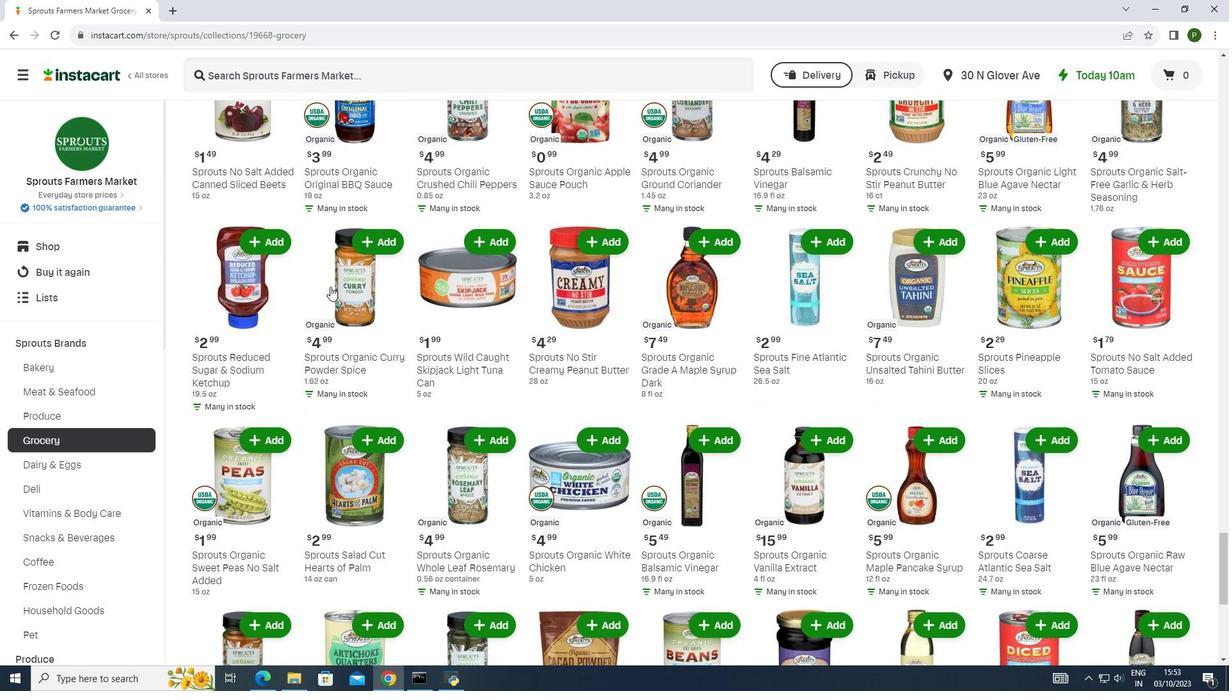 
Action: Mouse scrolled (330, 286) with delta (0, 0)
Screenshot: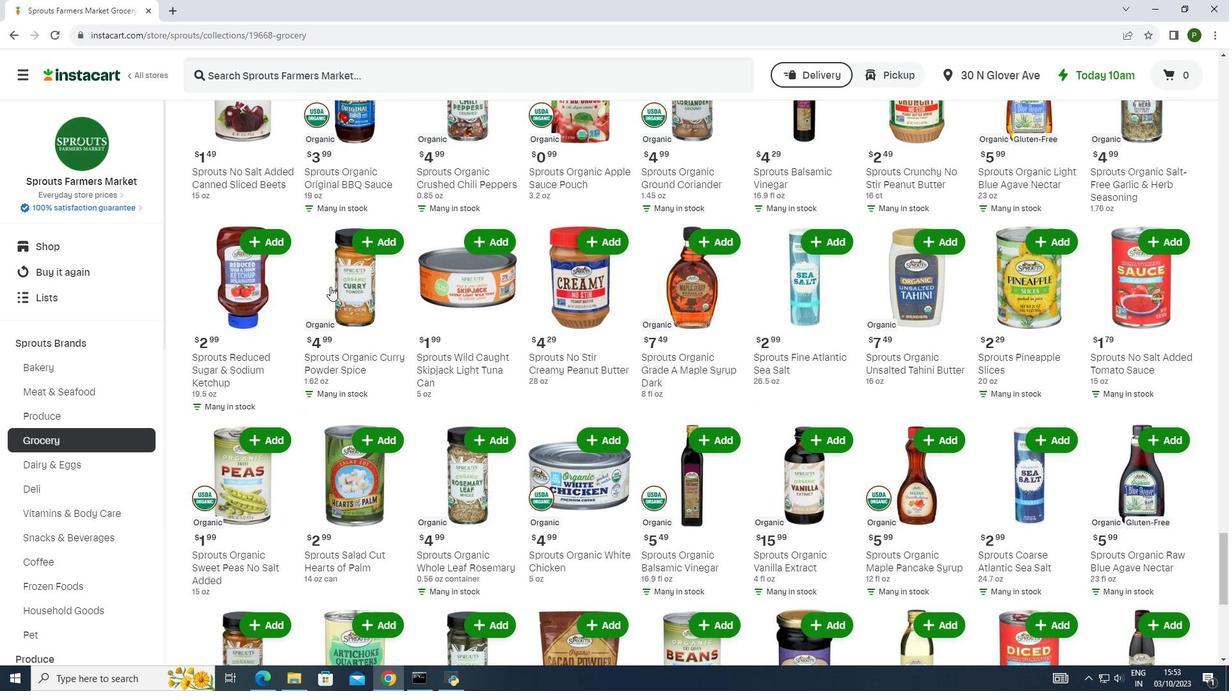 
Action: Mouse scrolled (330, 286) with delta (0, 0)
Screenshot: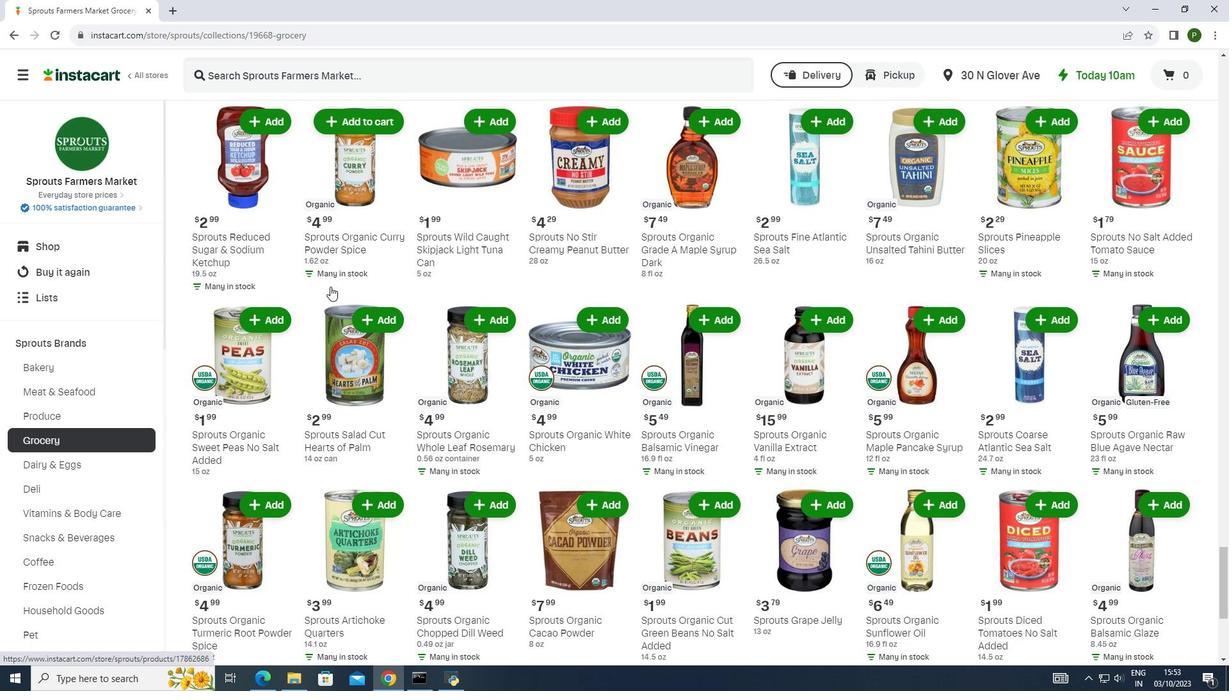 
Action: Mouse scrolled (330, 286) with delta (0, 0)
Screenshot: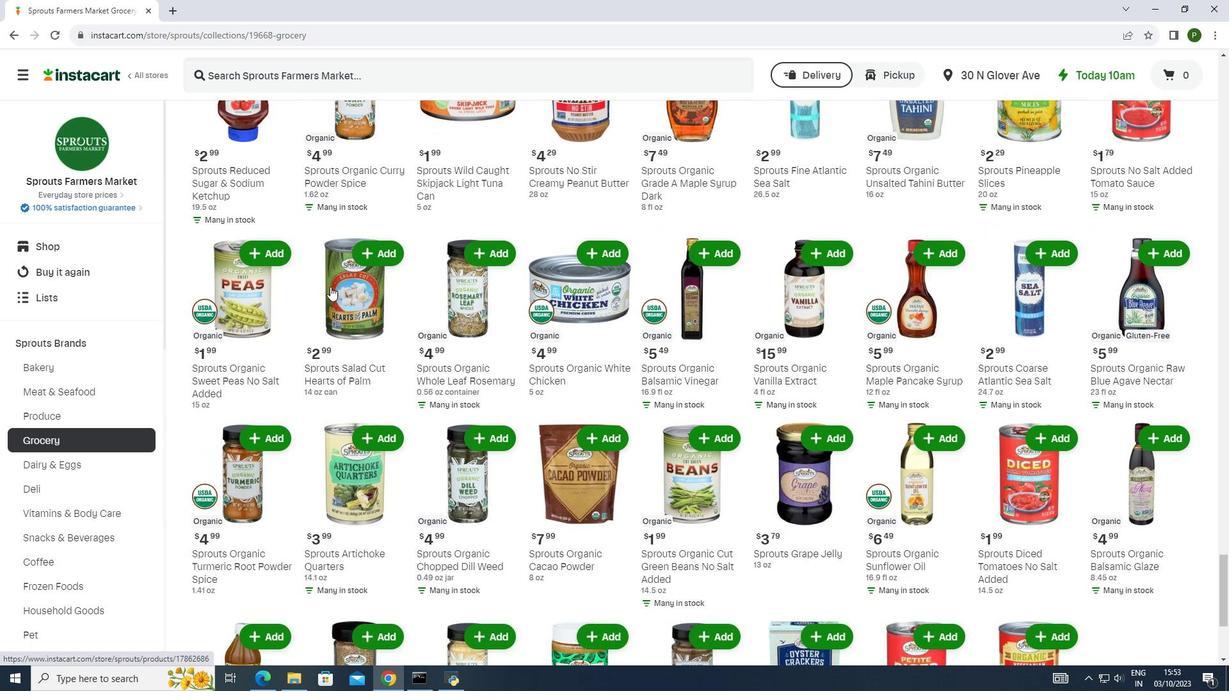
Action: Mouse moved to (783, 382)
Screenshot: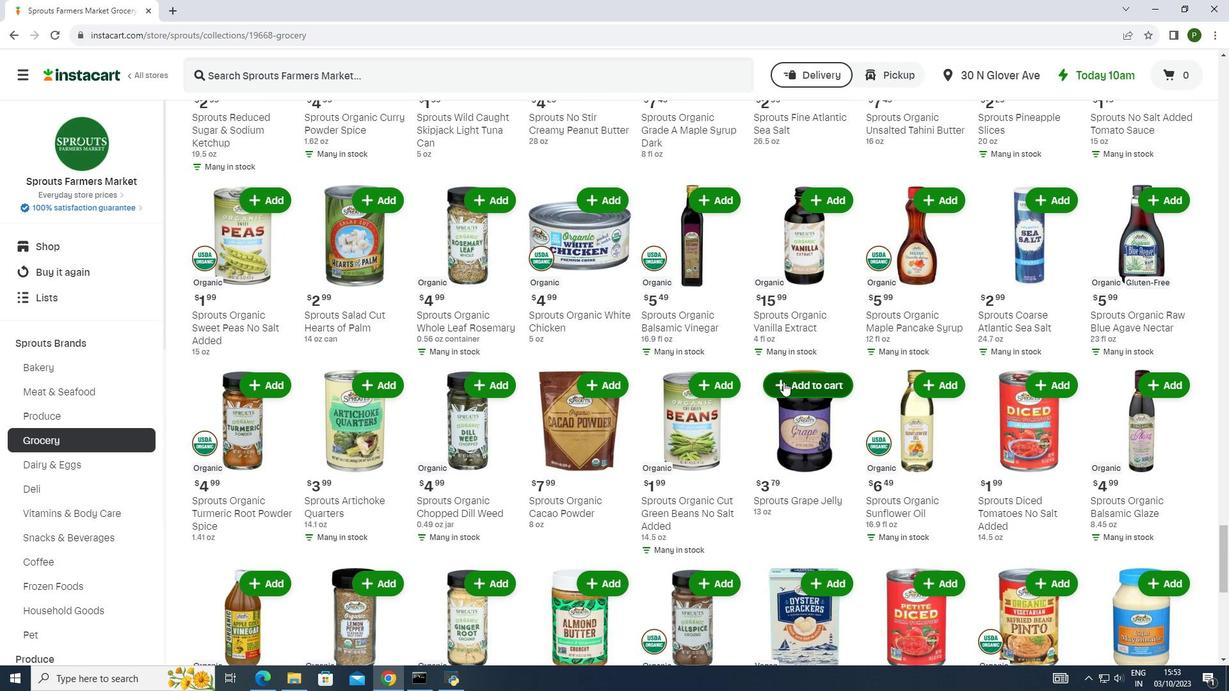 
Action: Mouse pressed left at (783, 382)
Screenshot: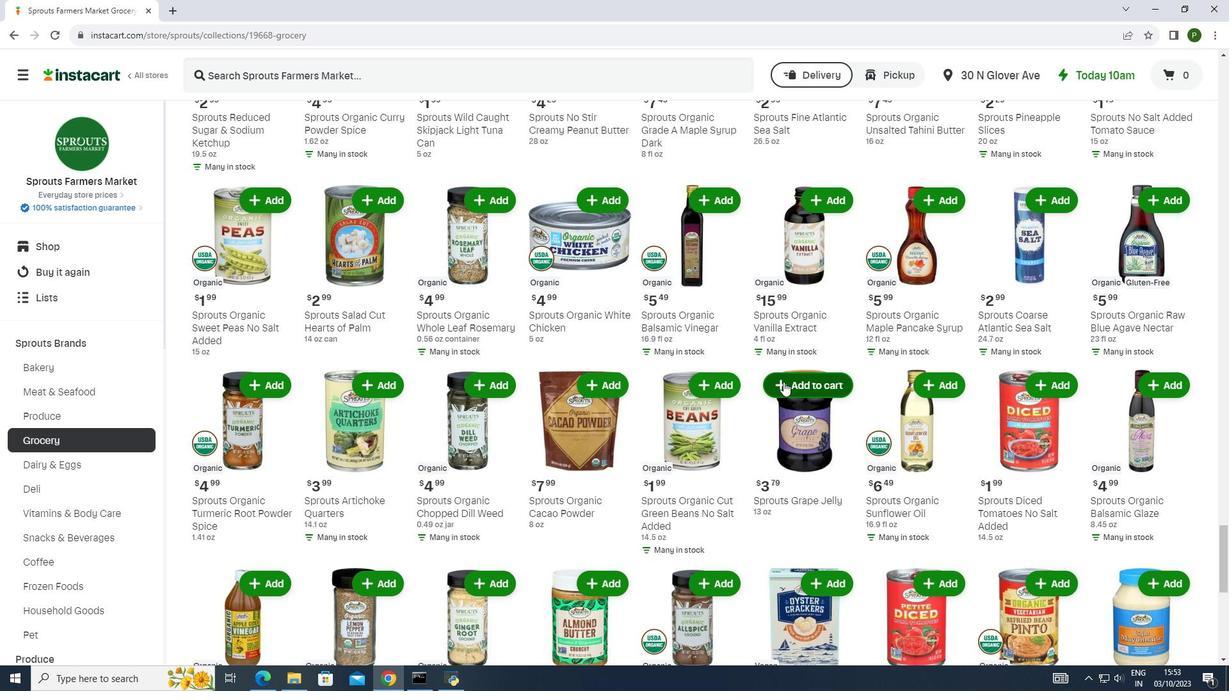 
